 Task: Find connections with filter location Medan with filter topic #Saleswith filter profile language Spanish with filter current company Russell Tobin with filter school Crescent School with filter industry Mental Health Care with filter service category Personal Injury Law with filter keywords title Director of First Impressions
Action: Mouse pressed left at (515, 65)
Screenshot: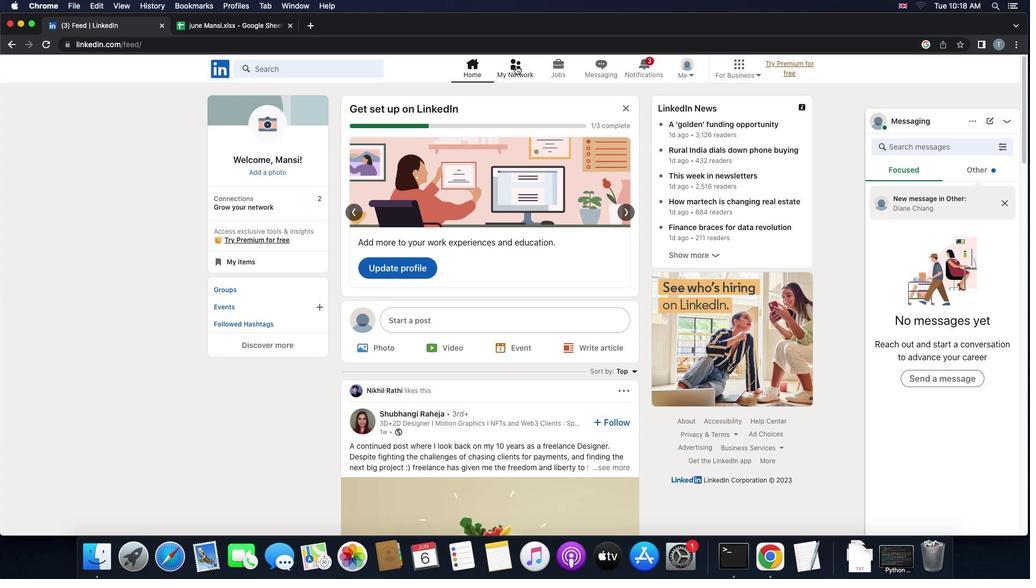 
Action: Mouse moved to (319, 129)
Screenshot: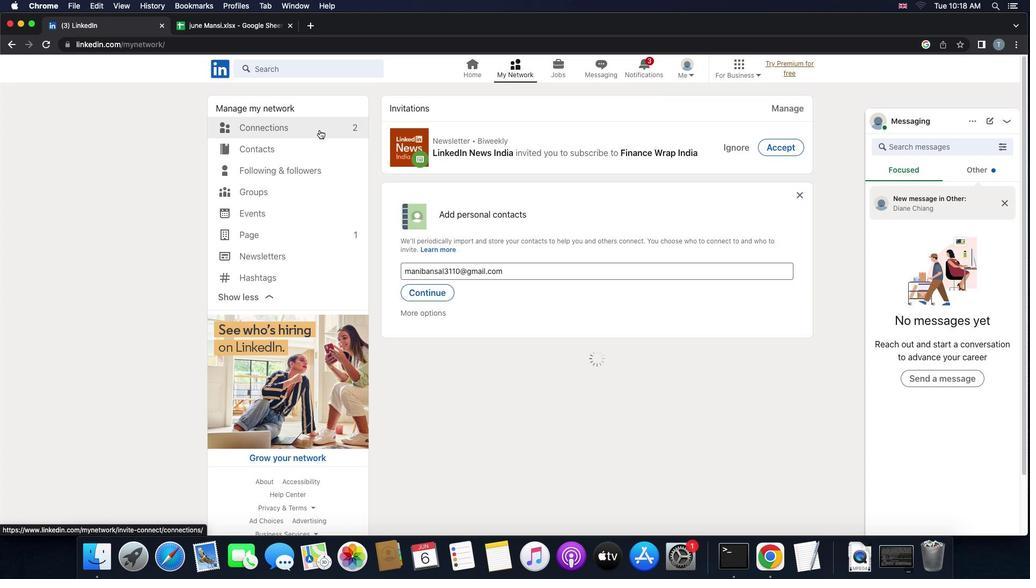 
Action: Mouse pressed left at (319, 129)
Screenshot: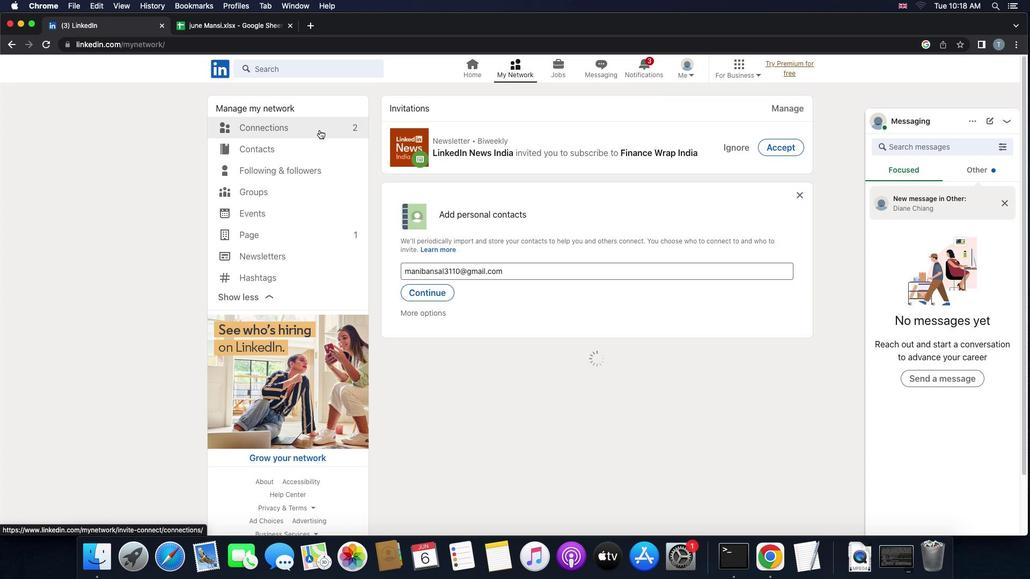 
Action: Mouse moved to (320, 129)
Screenshot: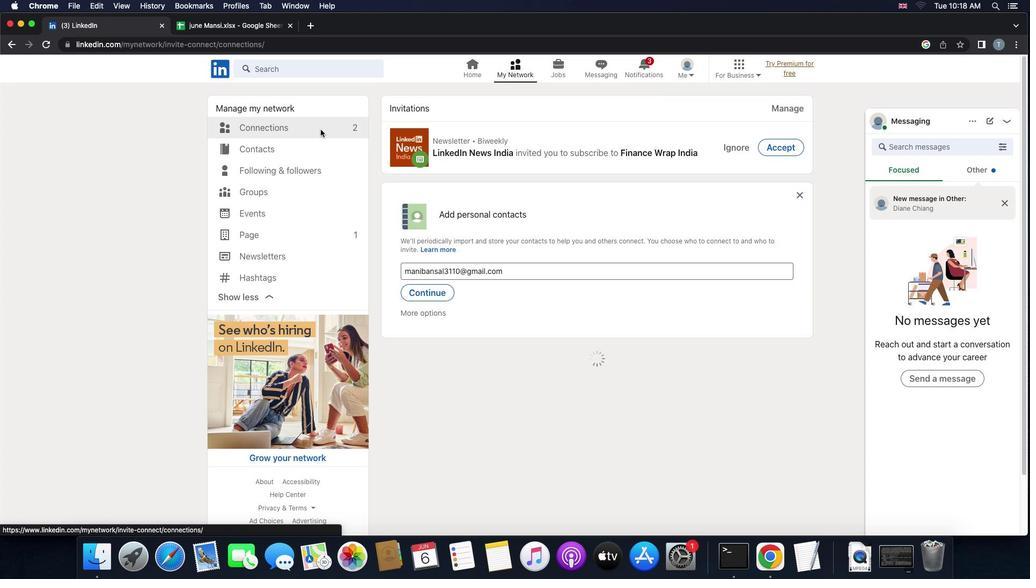 
Action: Mouse pressed left at (320, 129)
Screenshot: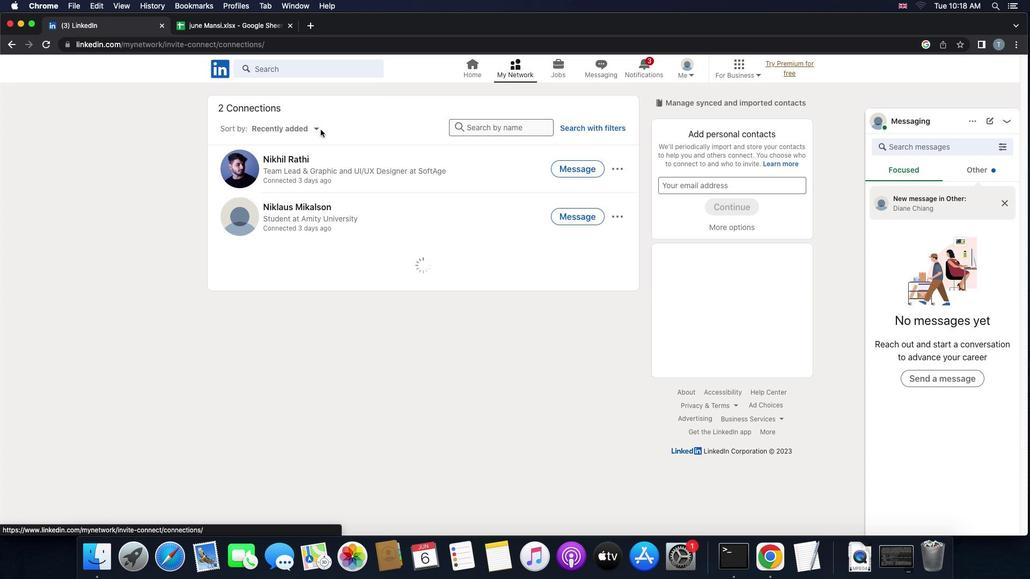 
Action: Mouse moved to (589, 127)
Screenshot: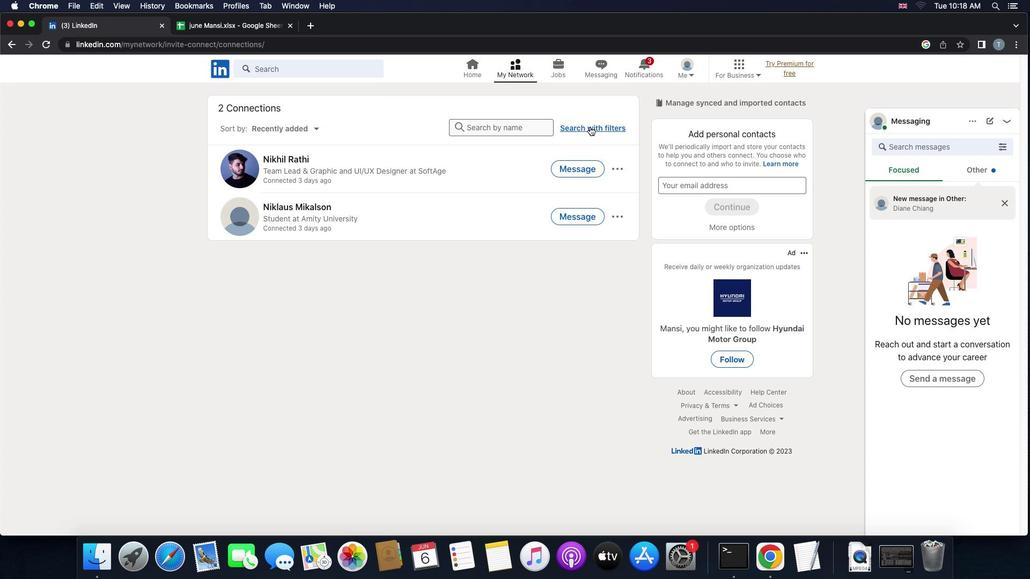 
Action: Mouse pressed left at (589, 127)
Screenshot: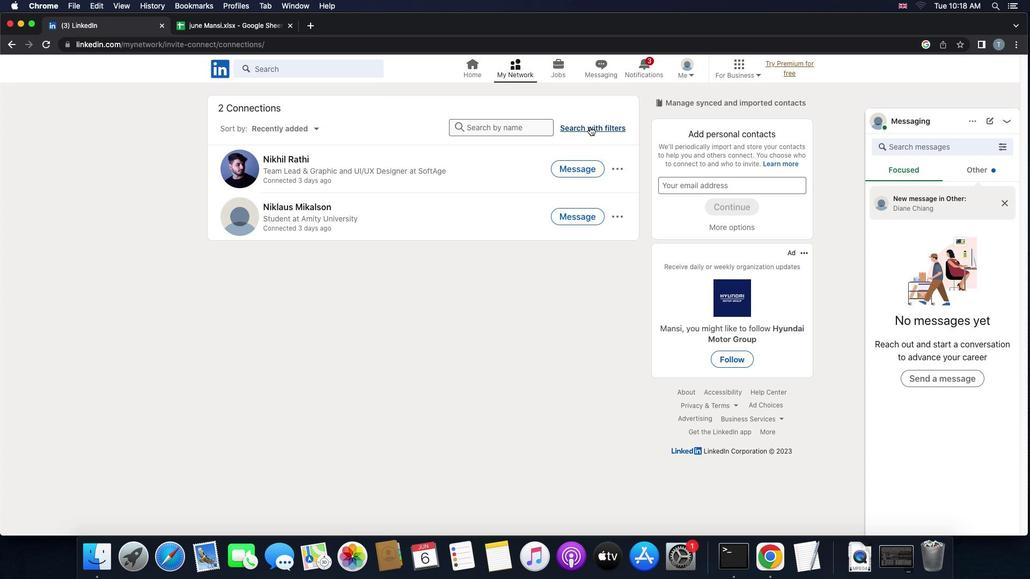 
Action: Mouse moved to (559, 97)
Screenshot: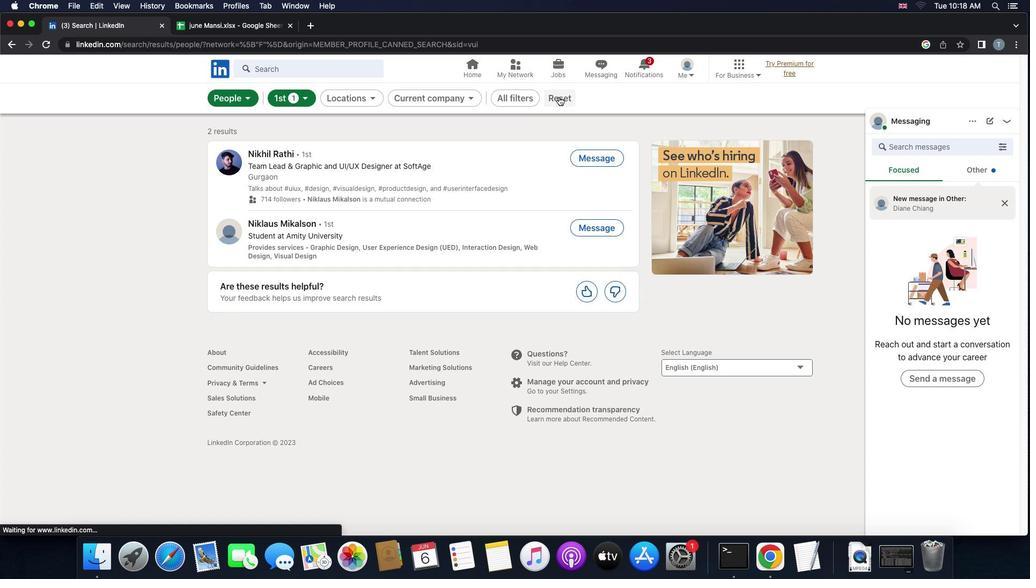 
Action: Mouse pressed left at (559, 97)
Screenshot: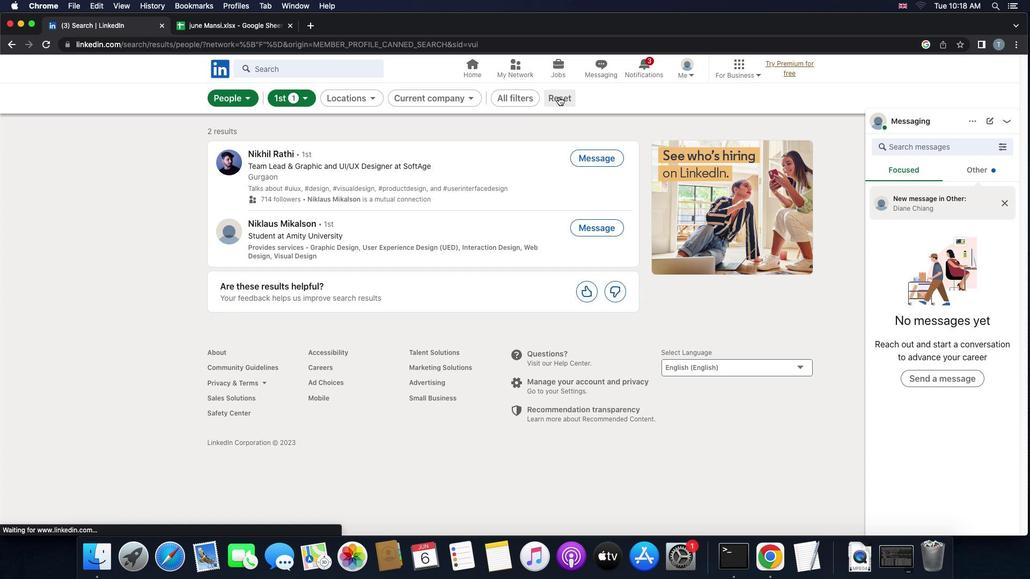 
Action: Mouse moved to (554, 98)
Screenshot: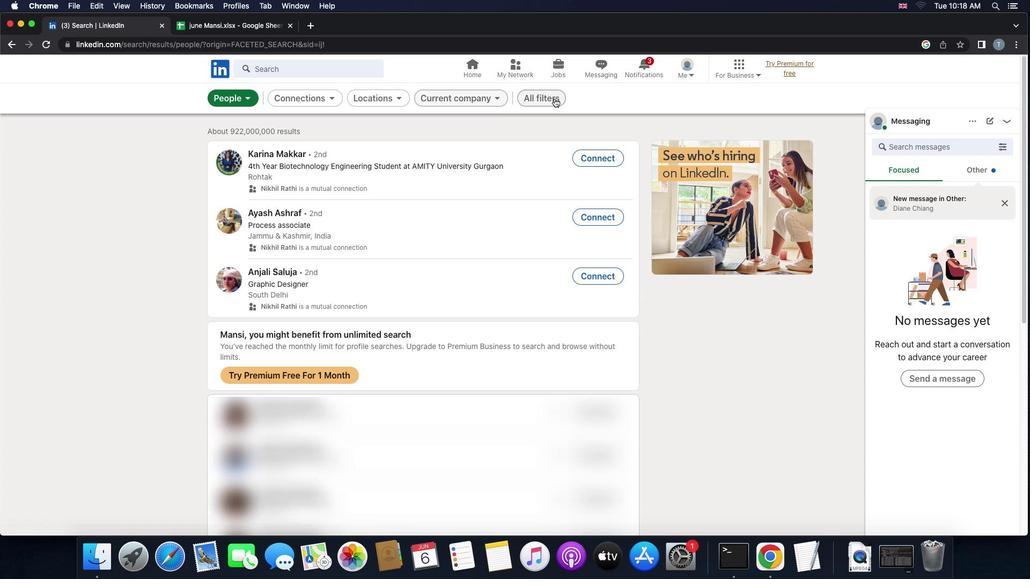 
Action: Mouse pressed left at (554, 98)
Screenshot: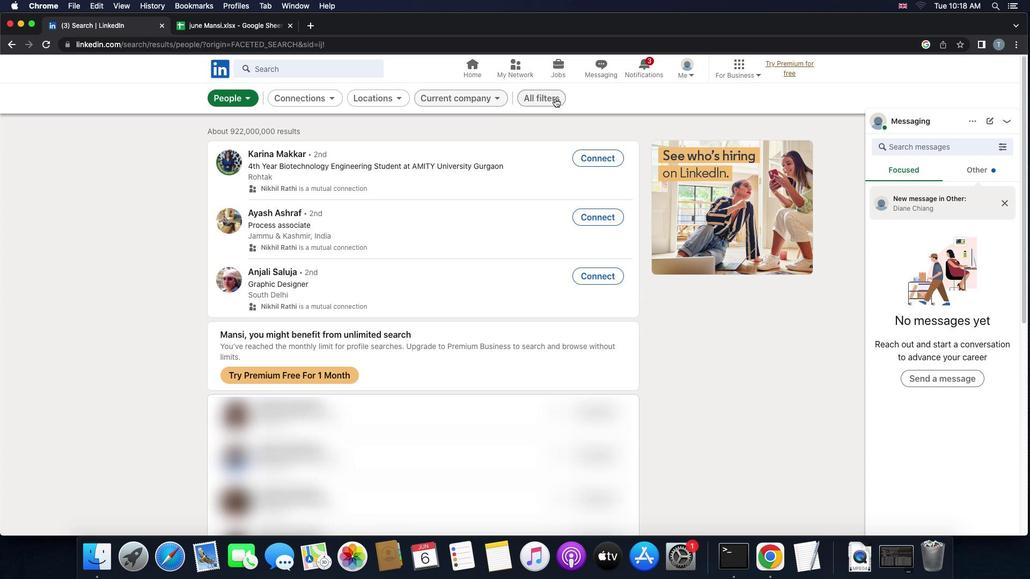 
Action: Mouse moved to (809, 348)
Screenshot: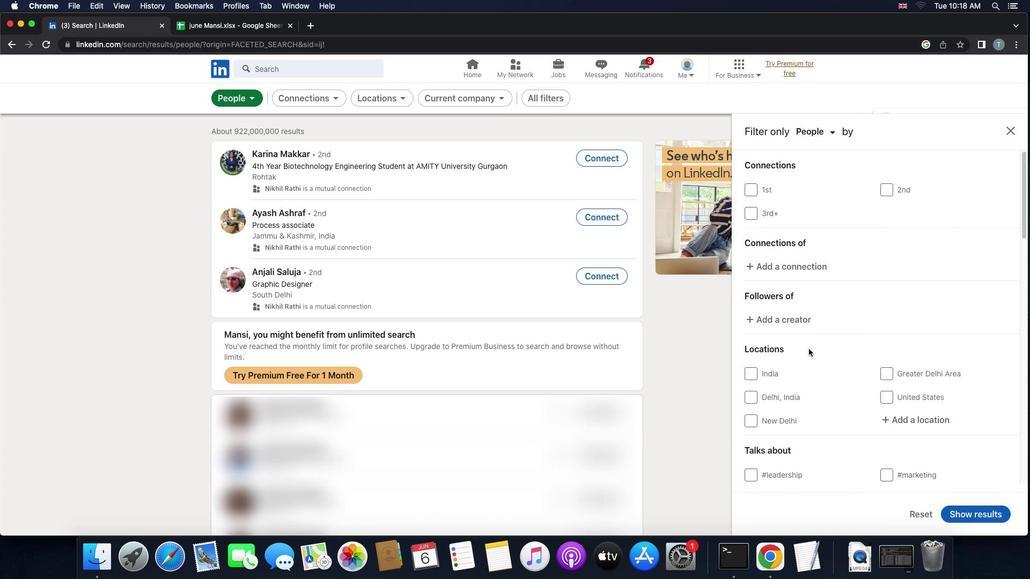 
Action: Mouse scrolled (809, 348) with delta (0, 0)
Screenshot: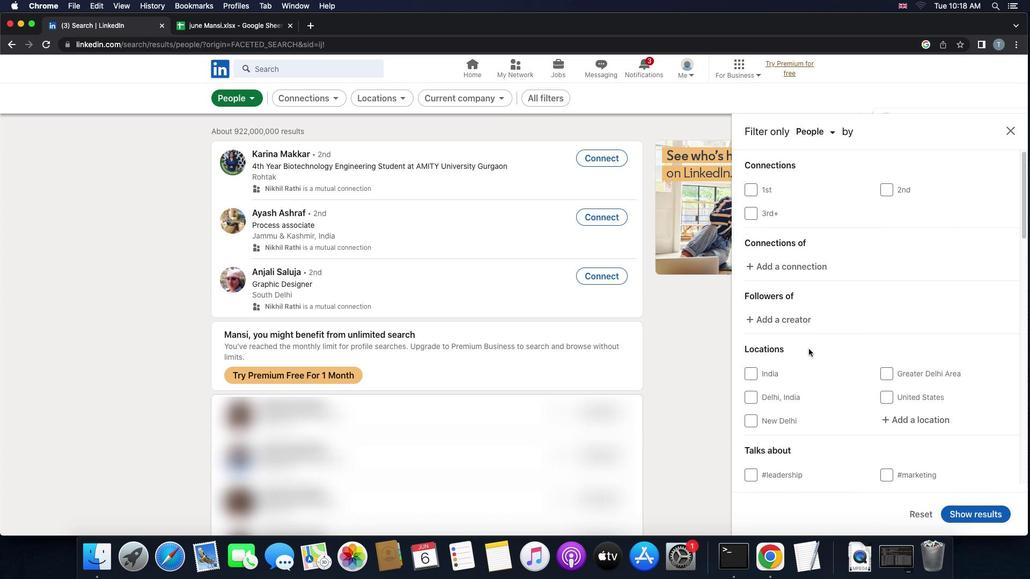 
Action: Mouse scrolled (809, 348) with delta (0, 0)
Screenshot: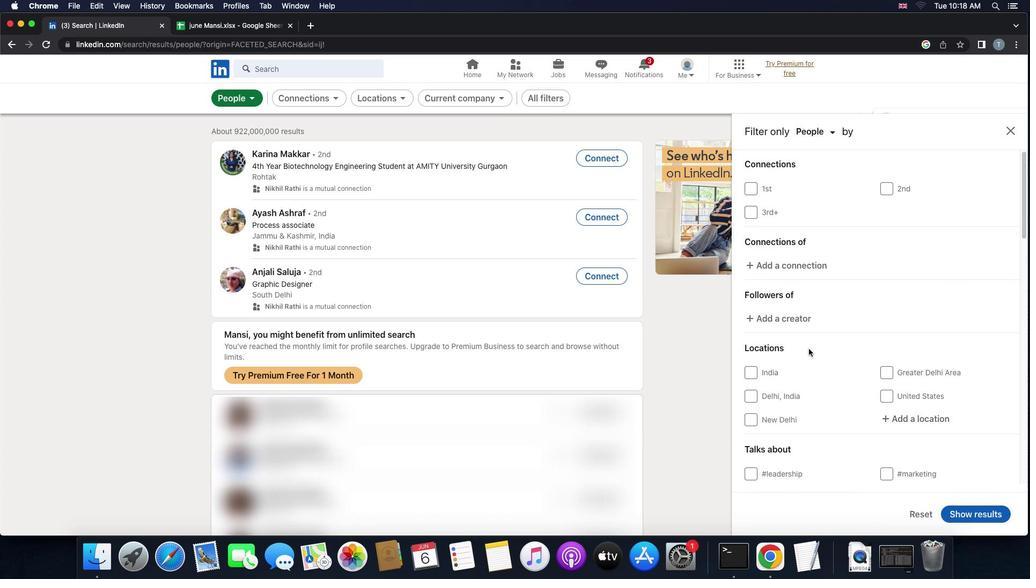 
Action: Mouse scrolled (809, 348) with delta (0, 0)
Screenshot: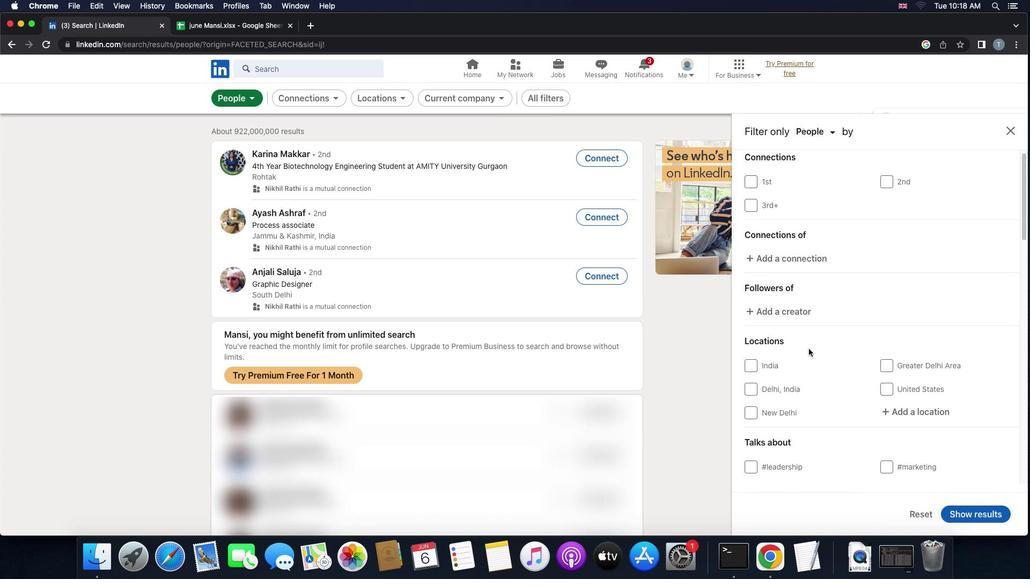 
Action: Mouse moved to (908, 365)
Screenshot: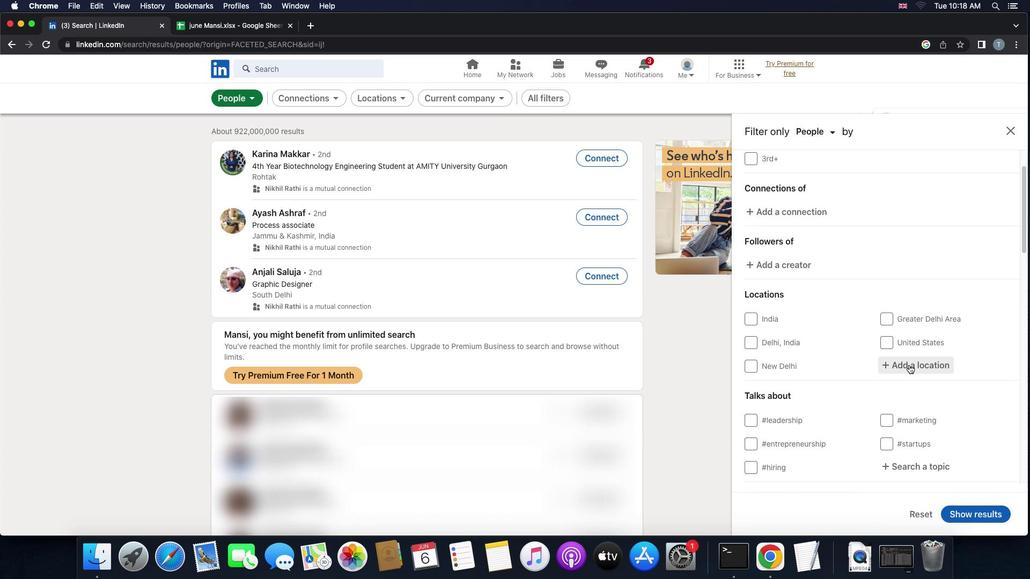 
Action: Mouse pressed left at (908, 365)
Screenshot: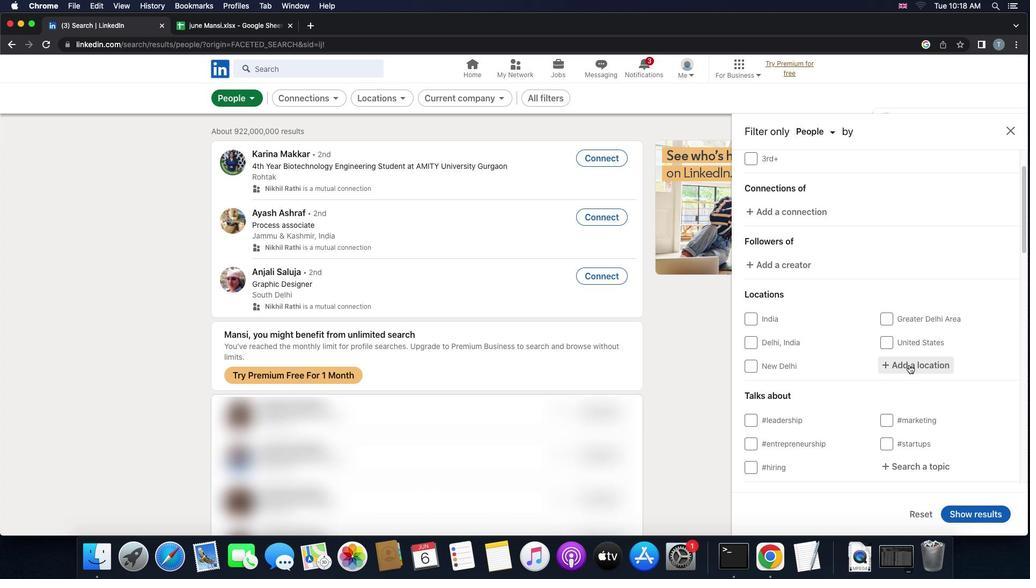 
Action: Mouse moved to (909, 365)
Screenshot: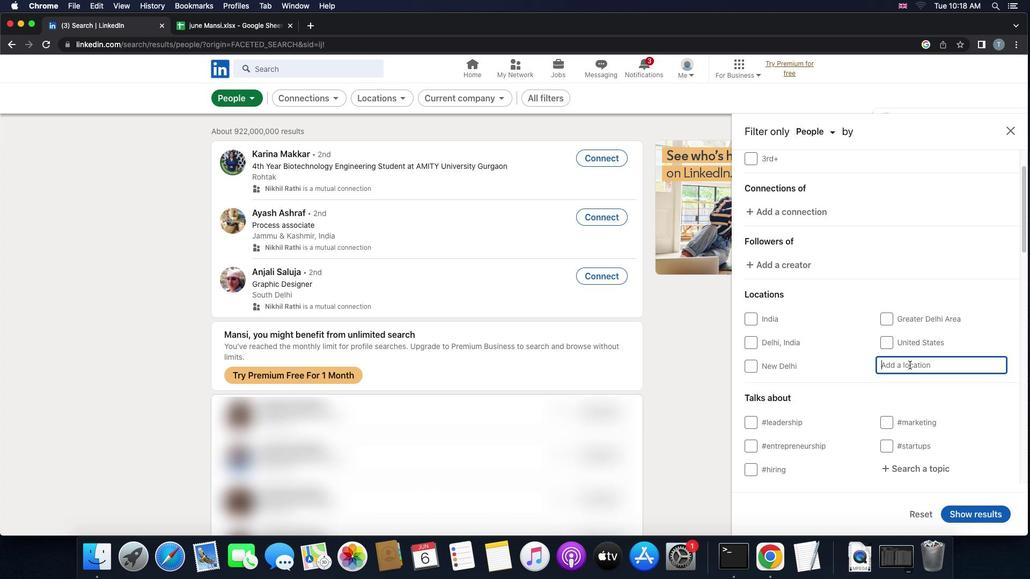 
Action: Key pressed Key.shift'M''e''d''a''n'
Screenshot: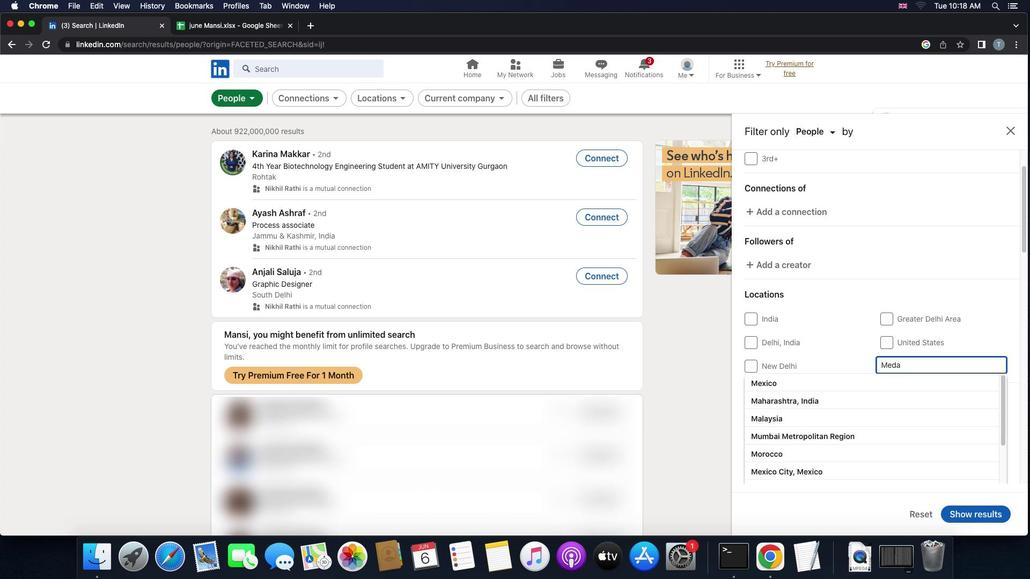 
Action: Mouse moved to (897, 395)
Screenshot: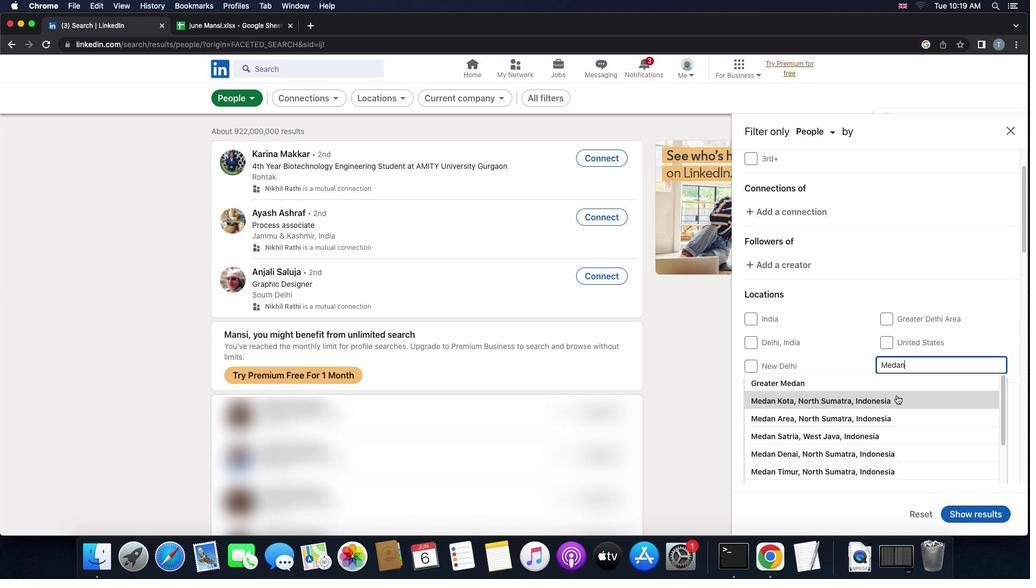 
Action: Mouse pressed left at (897, 395)
Screenshot: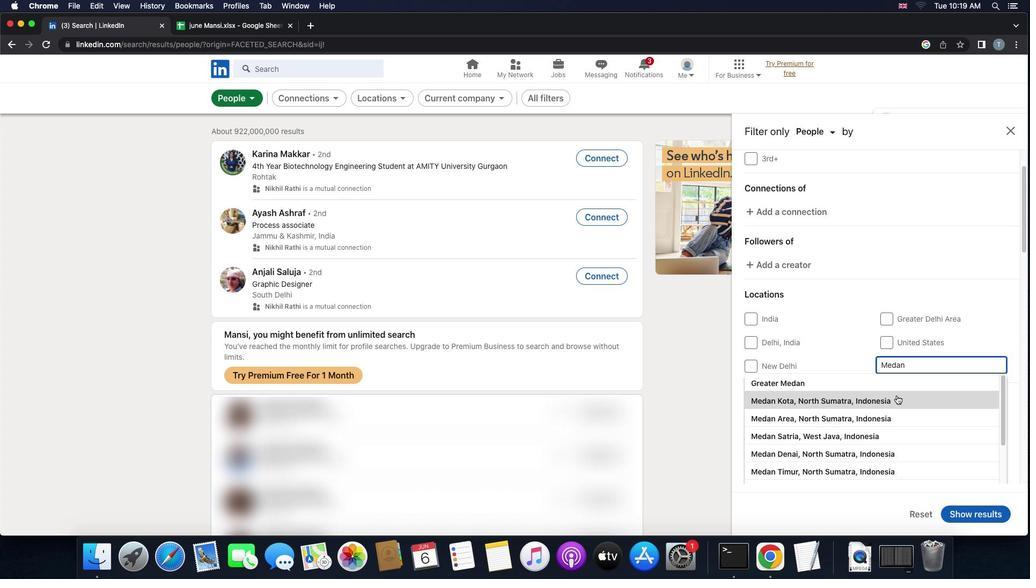 
Action: Mouse scrolled (897, 395) with delta (0, 0)
Screenshot: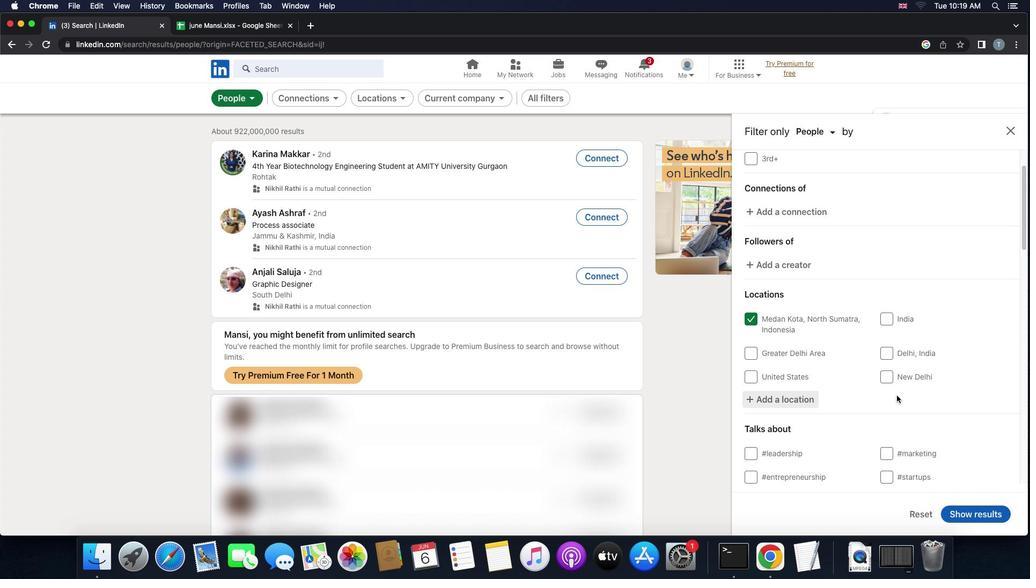 
Action: Mouse scrolled (897, 395) with delta (0, 0)
Screenshot: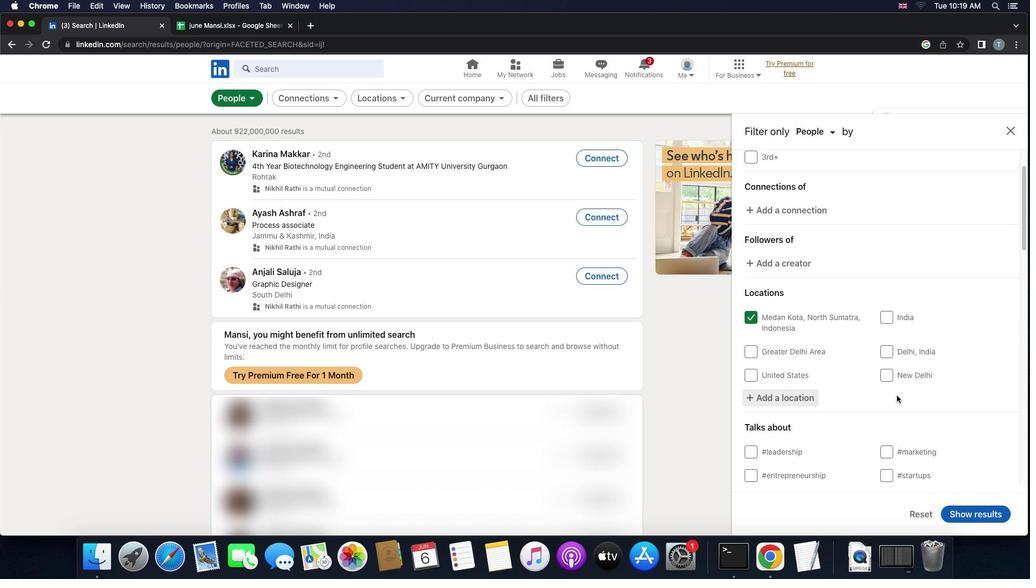 
Action: Mouse scrolled (897, 395) with delta (0, 0)
Screenshot: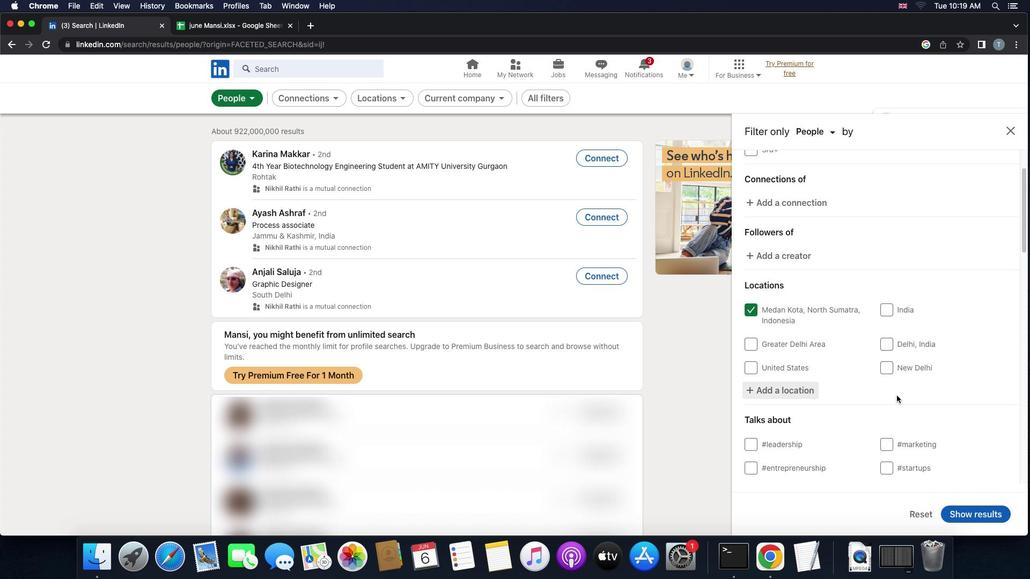 
Action: Mouse scrolled (897, 395) with delta (0, 0)
Screenshot: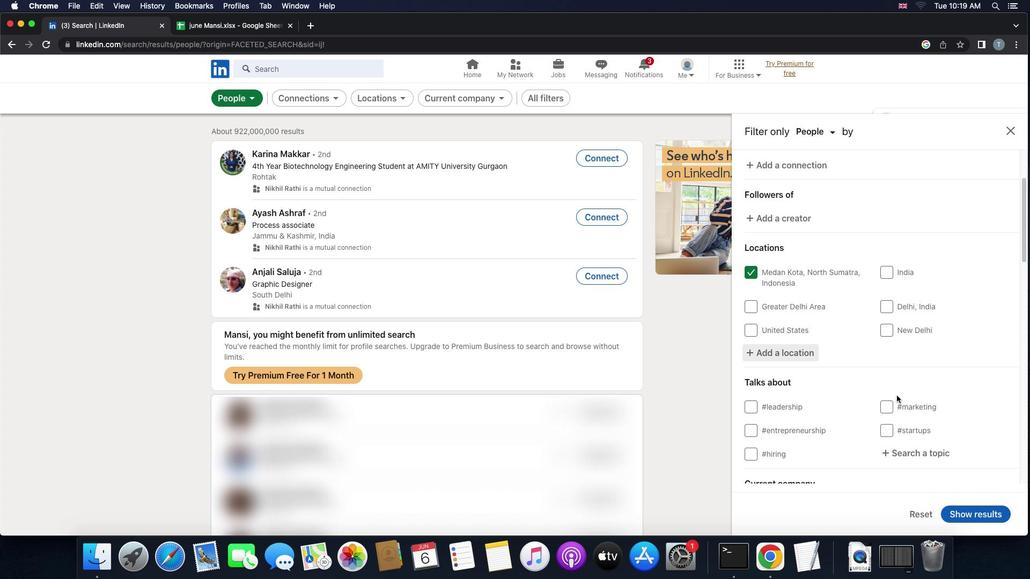 
Action: Mouse scrolled (897, 395) with delta (0, 0)
Screenshot: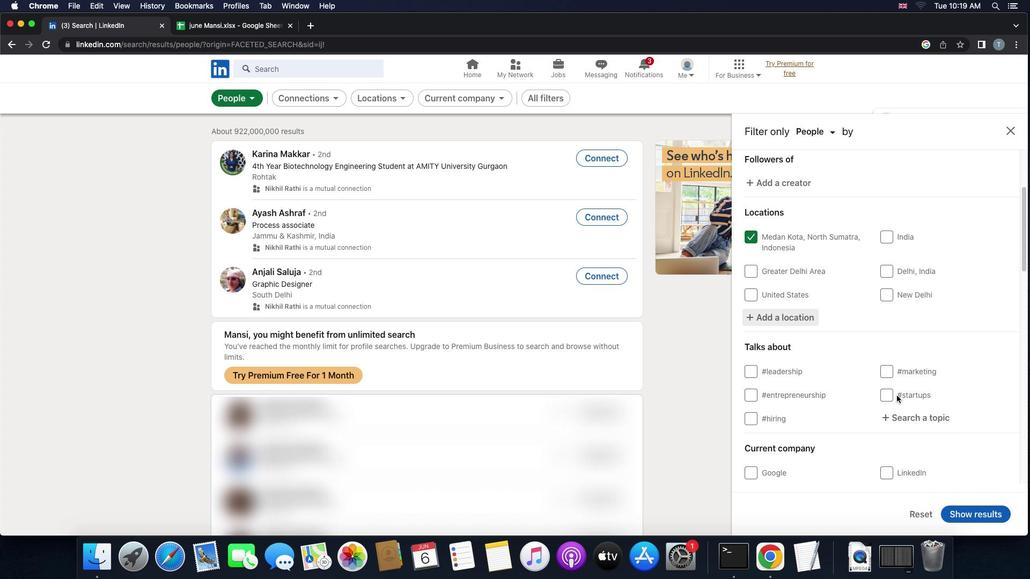 
Action: Mouse scrolled (897, 395) with delta (0, 0)
Screenshot: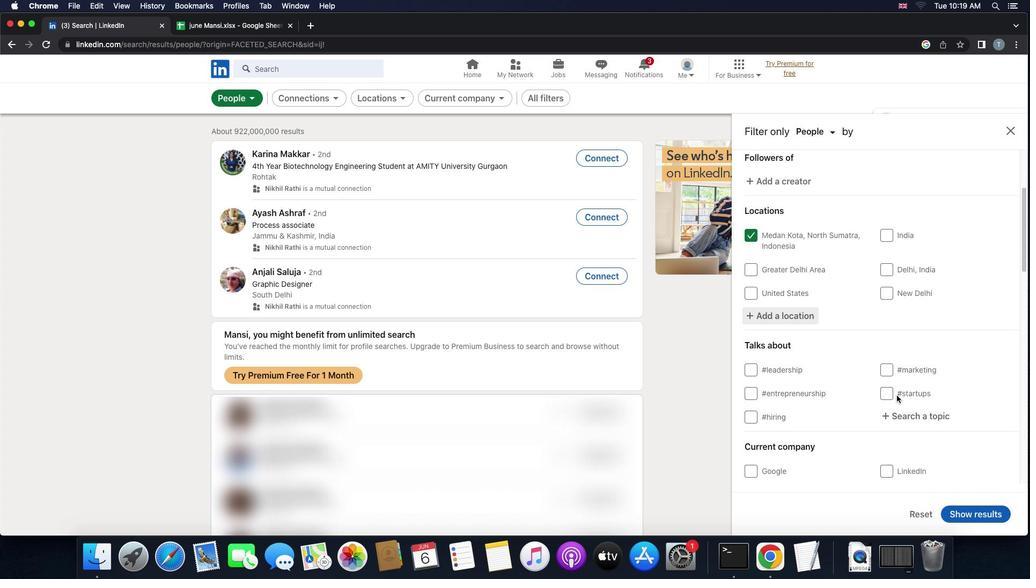 
Action: Mouse scrolled (897, 395) with delta (0, -1)
Screenshot: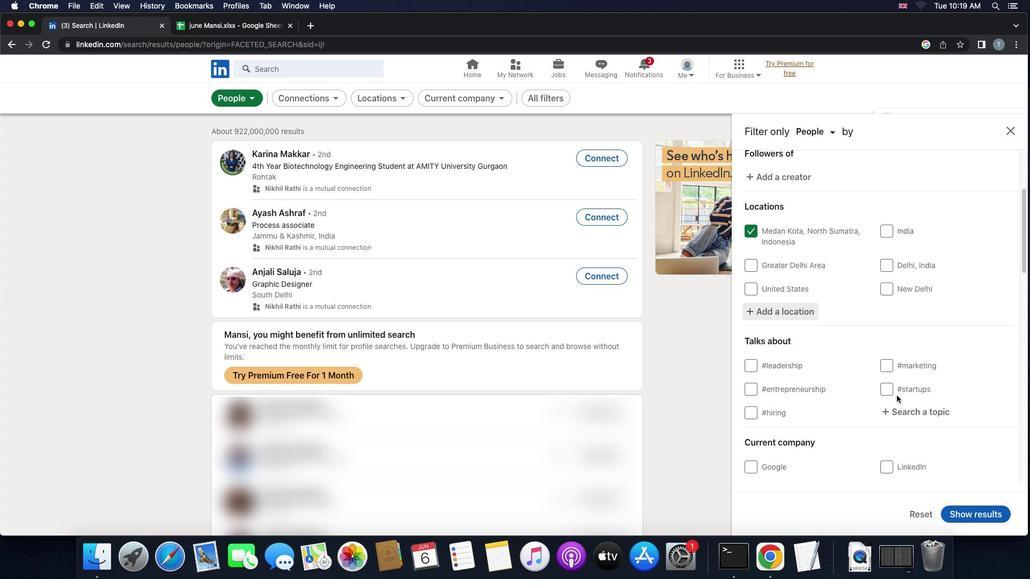 
Action: Mouse moved to (907, 343)
Screenshot: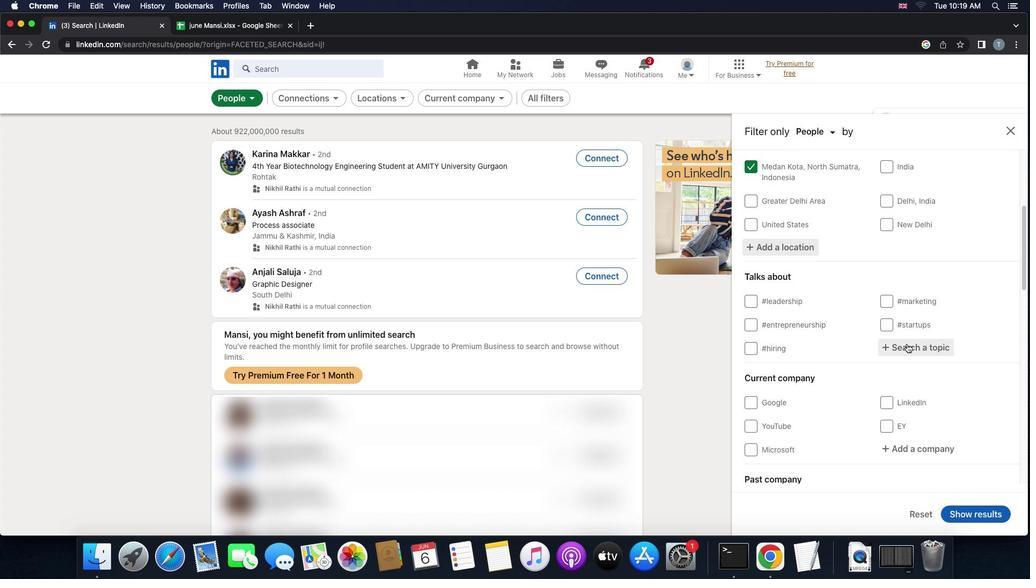 
Action: Mouse pressed left at (907, 343)
Screenshot: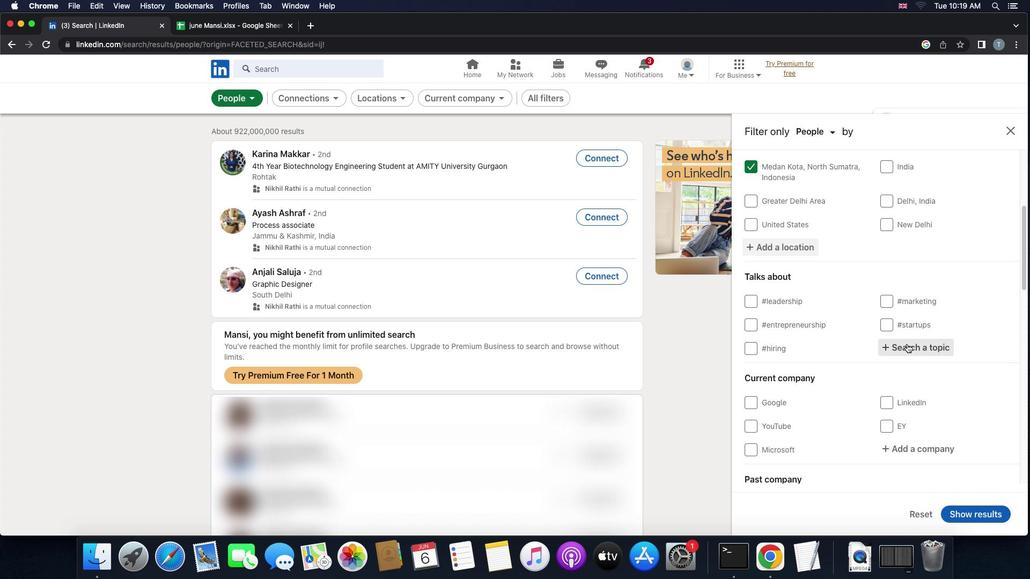 
Action: Key pressed 's''a''l''e''s'
Screenshot: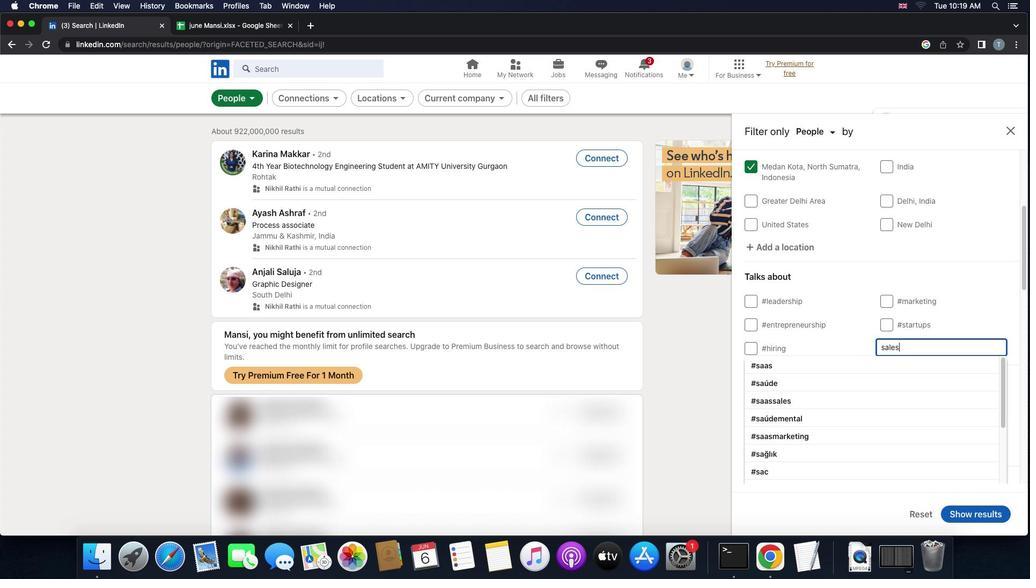 
Action: Mouse moved to (897, 362)
Screenshot: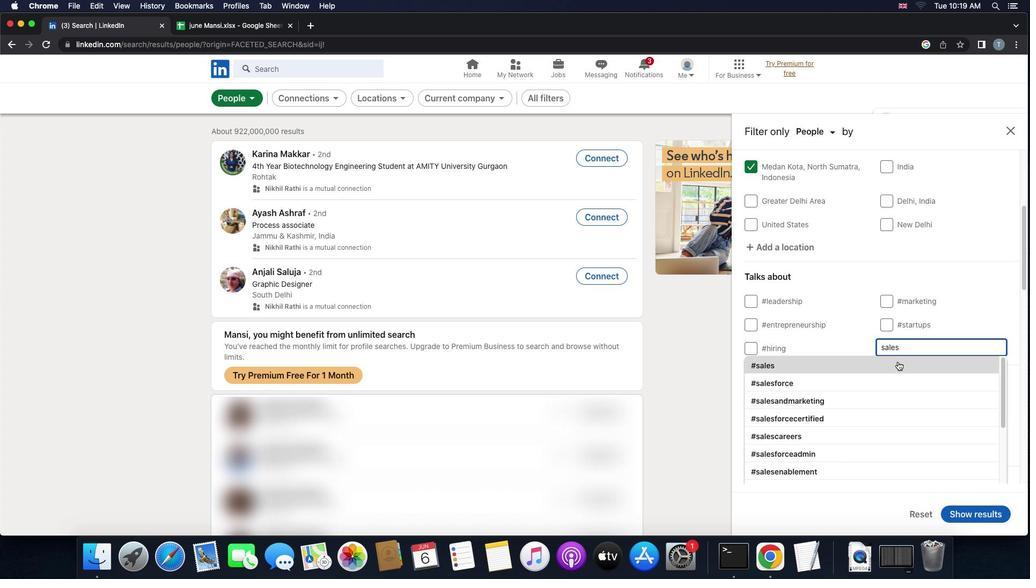 
Action: Mouse pressed left at (897, 362)
Screenshot: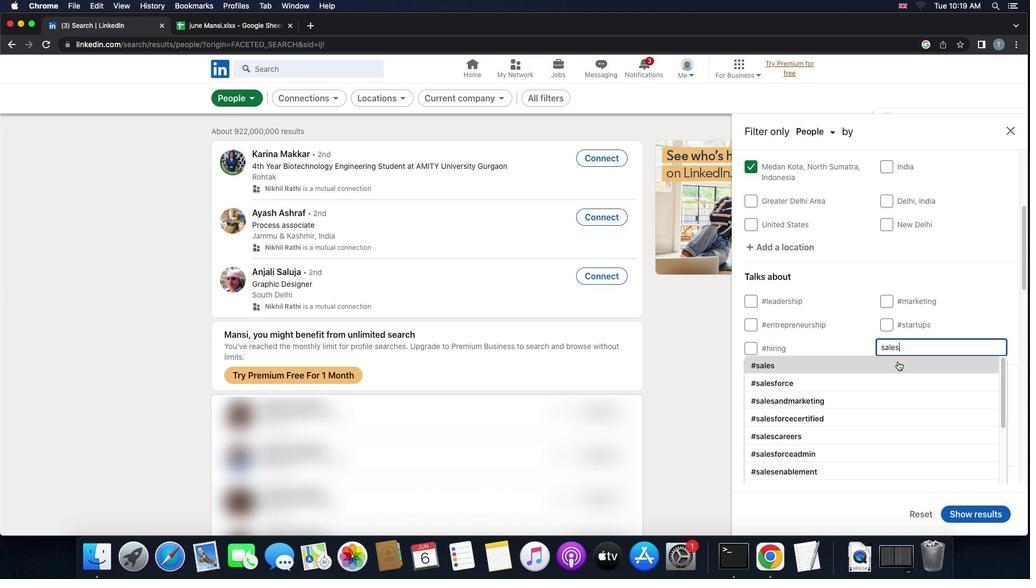 
Action: Mouse scrolled (897, 362) with delta (0, 0)
Screenshot: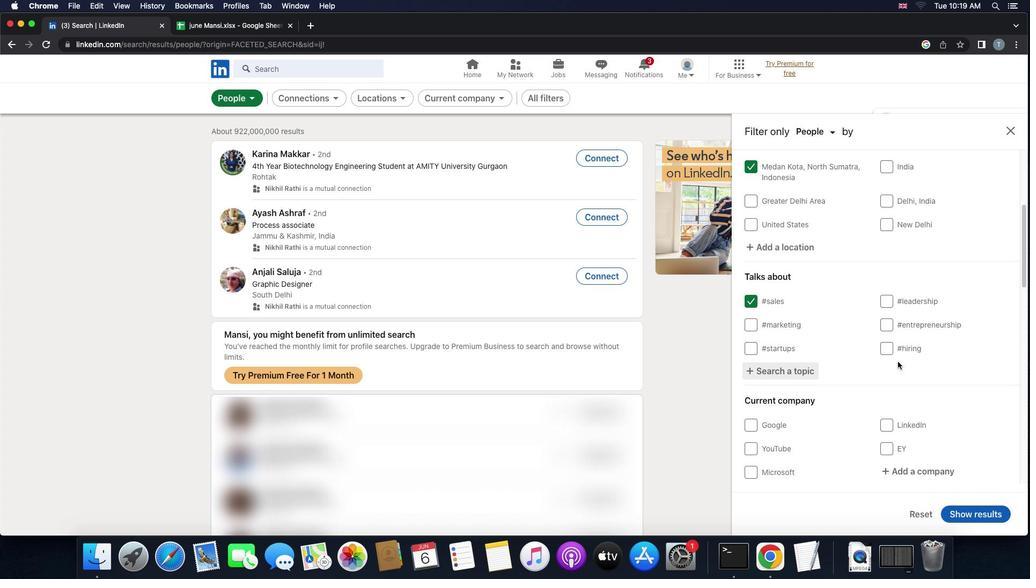 
Action: Mouse scrolled (897, 362) with delta (0, 0)
Screenshot: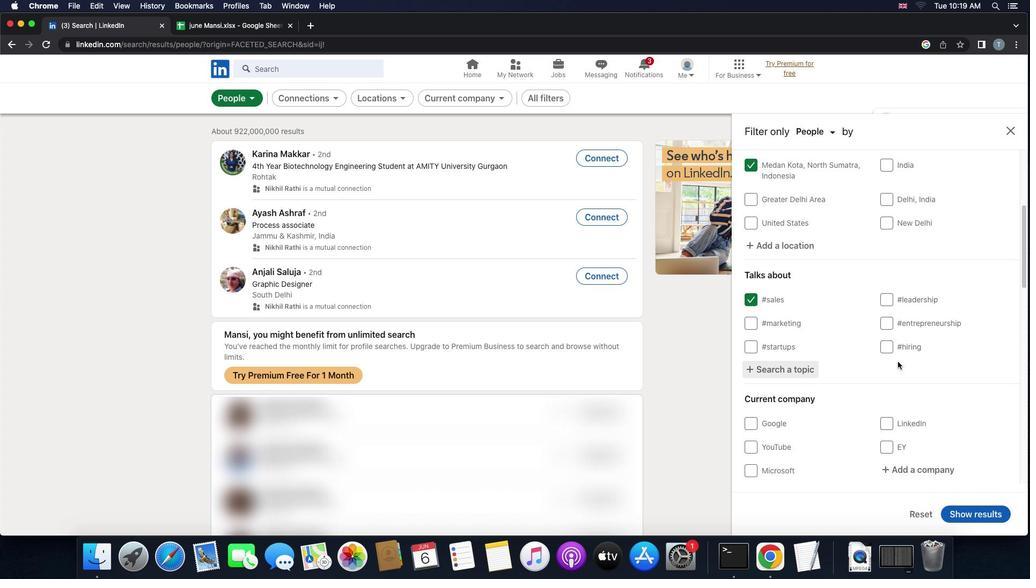 
Action: Mouse scrolled (897, 362) with delta (0, 0)
Screenshot: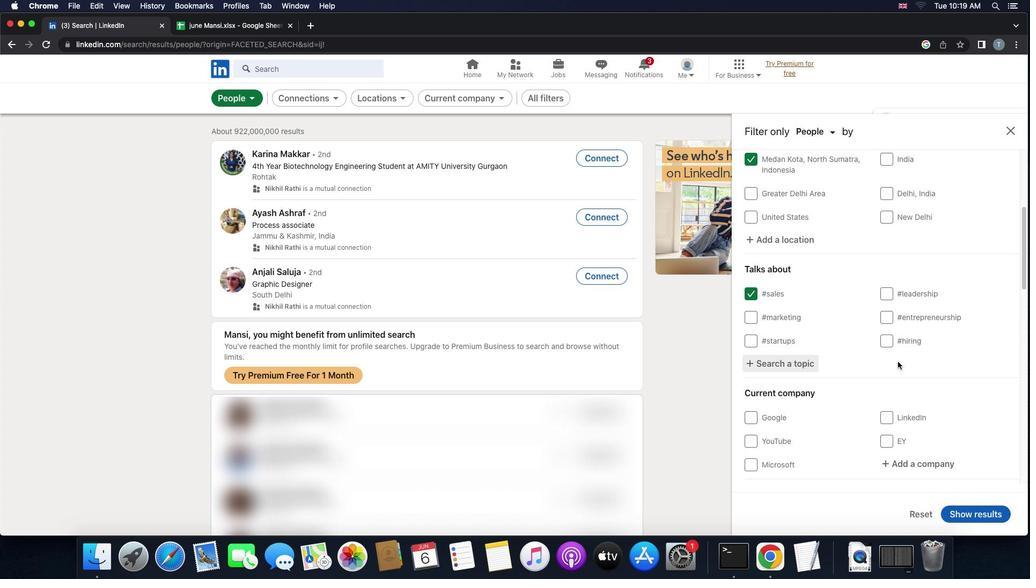
Action: Mouse scrolled (897, 362) with delta (0, 0)
Screenshot: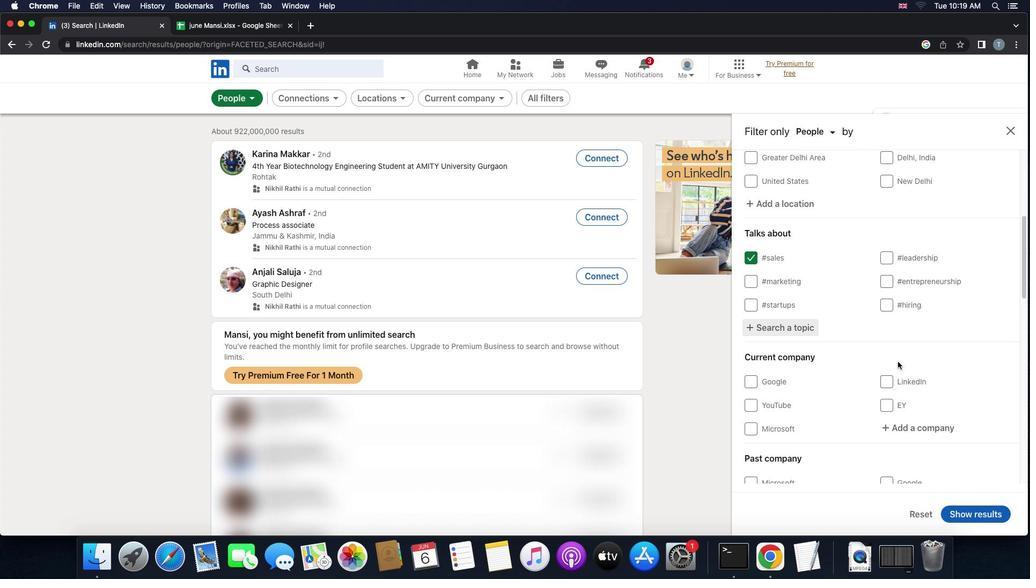 
Action: Mouse scrolled (897, 362) with delta (0, 0)
Screenshot: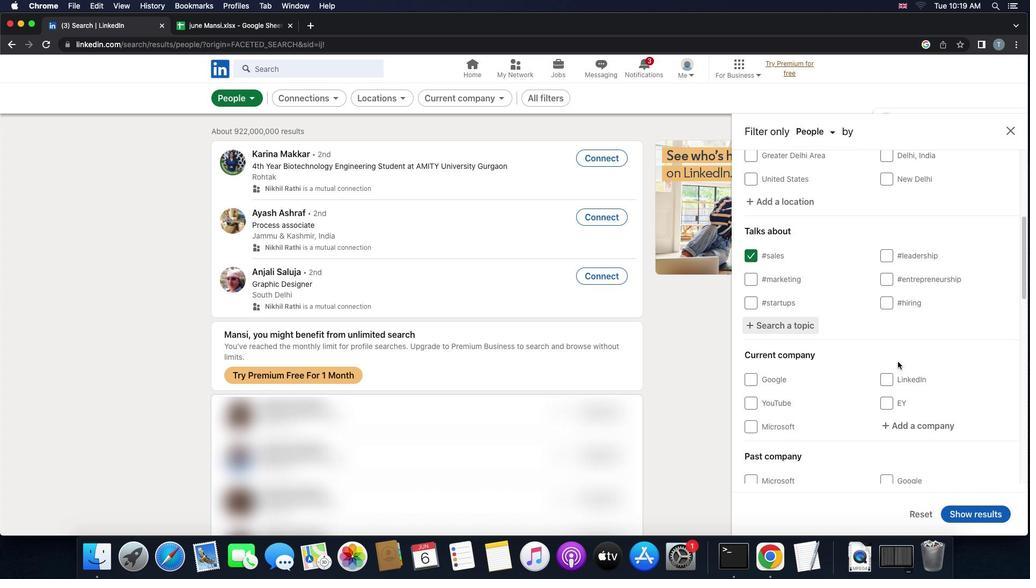 
Action: Mouse scrolled (897, 362) with delta (0, 0)
Screenshot: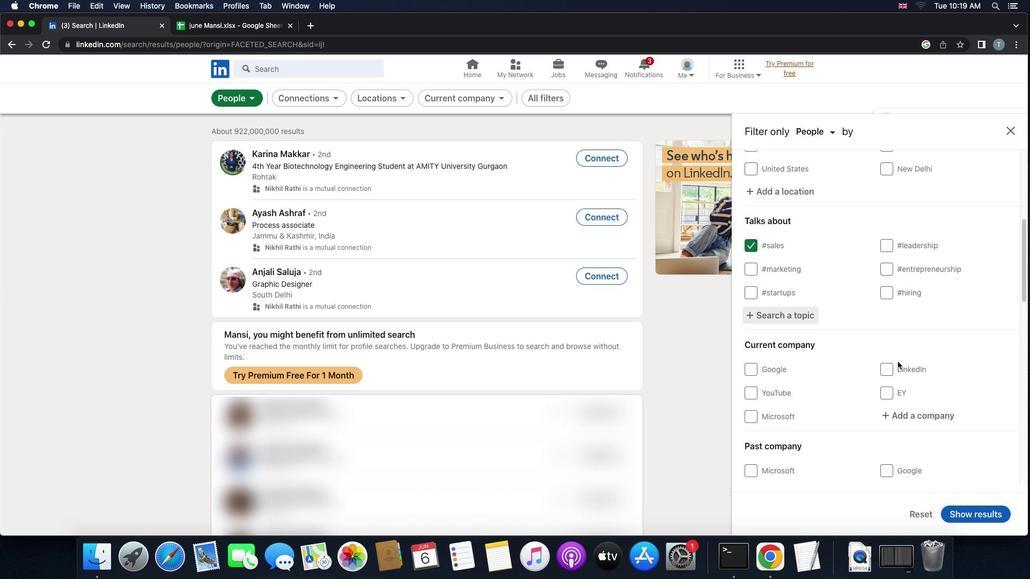 
Action: Mouse scrolled (897, 362) with delta (0, 0)
Screenshot: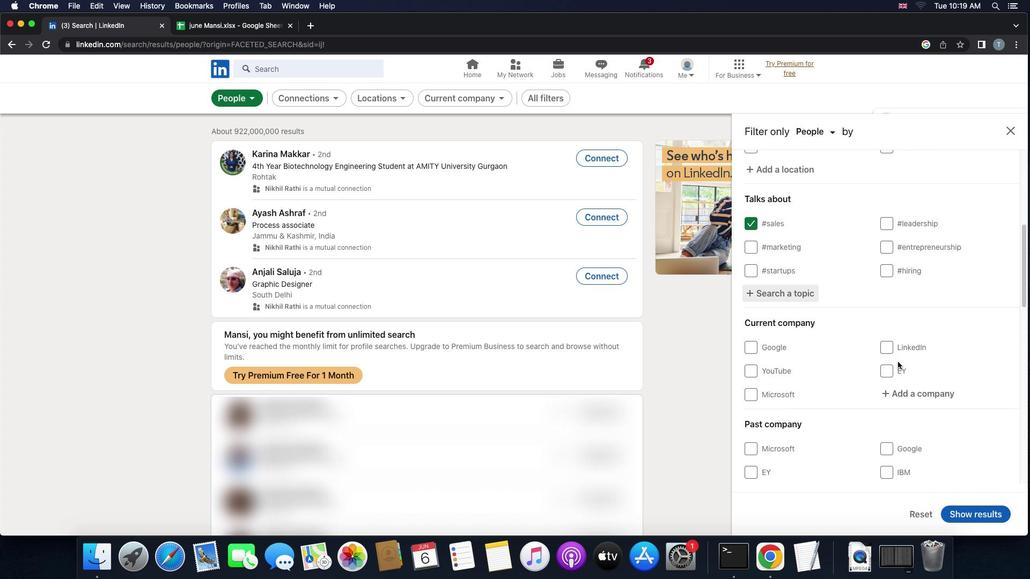
Action: Mouse scrolled (897, 362) with delta (0, 0)
Screenshot: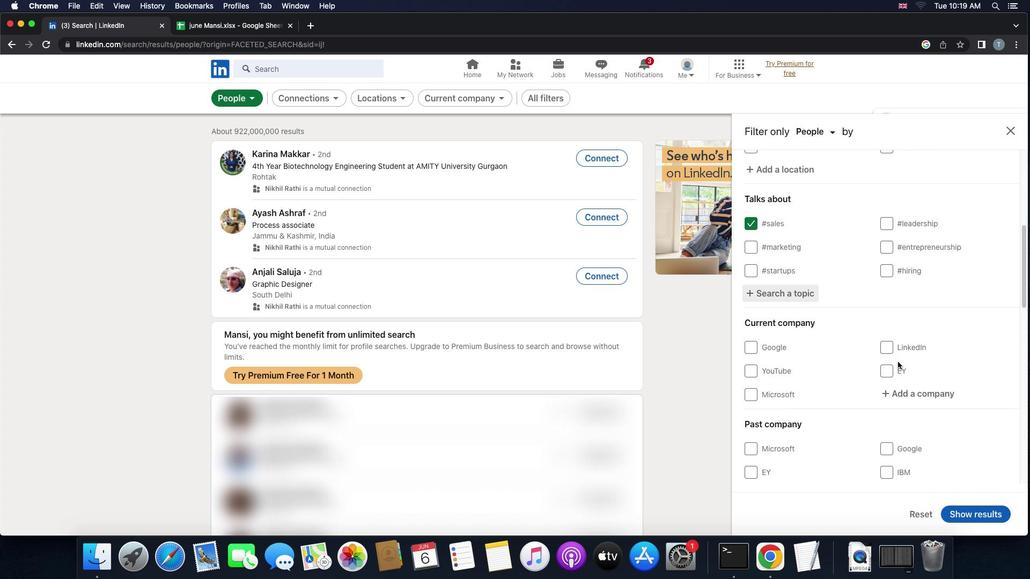 
Action: Mouse scrolled (897, 362) with delta (0, 0)
Screenshot: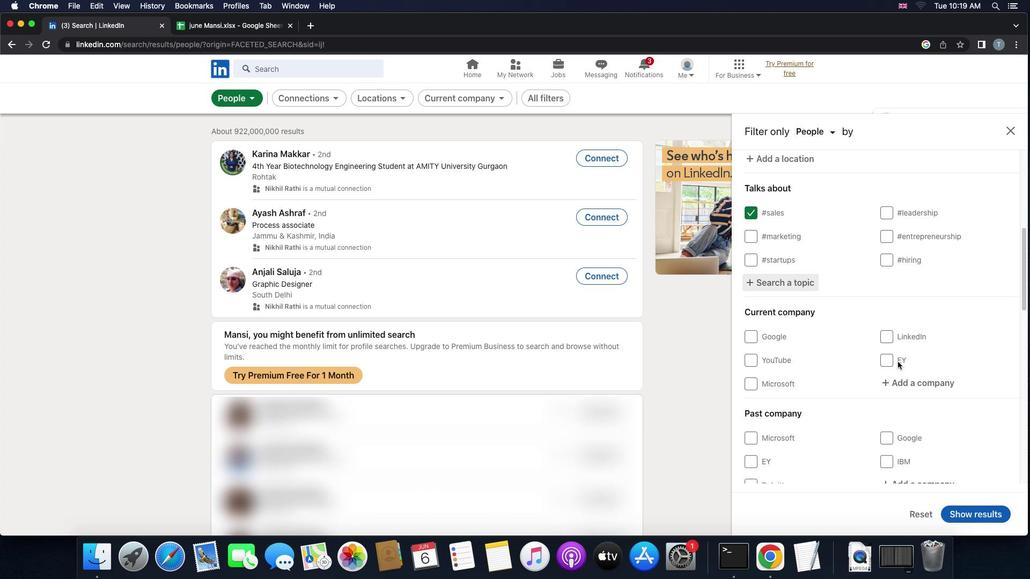 
Action: Mouse scrolled (897, 362) with delta (0, 0)
Screenshot: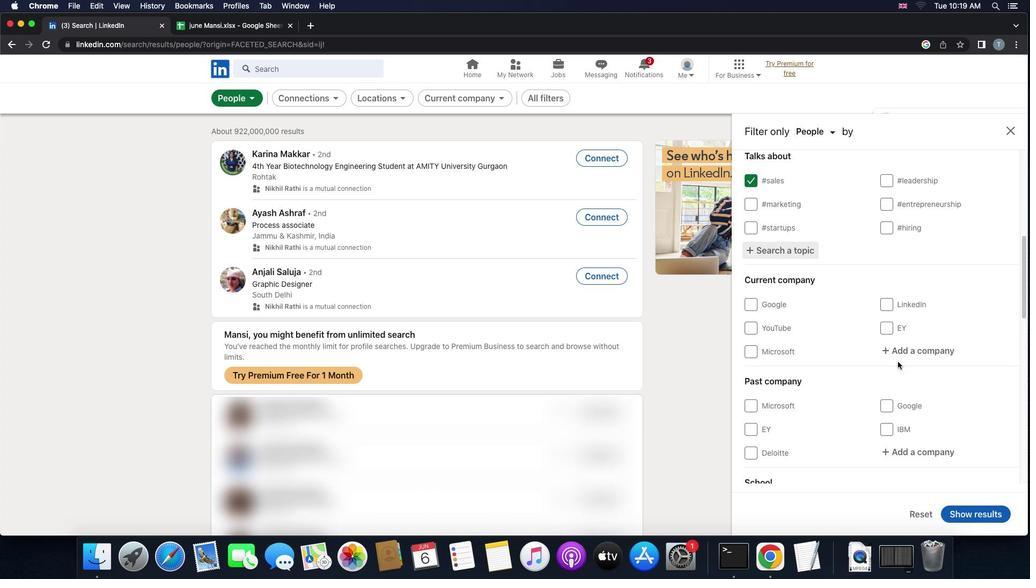 
Action: Mouse scrolled (897, 362) with delta (0, 0)
Screenshot: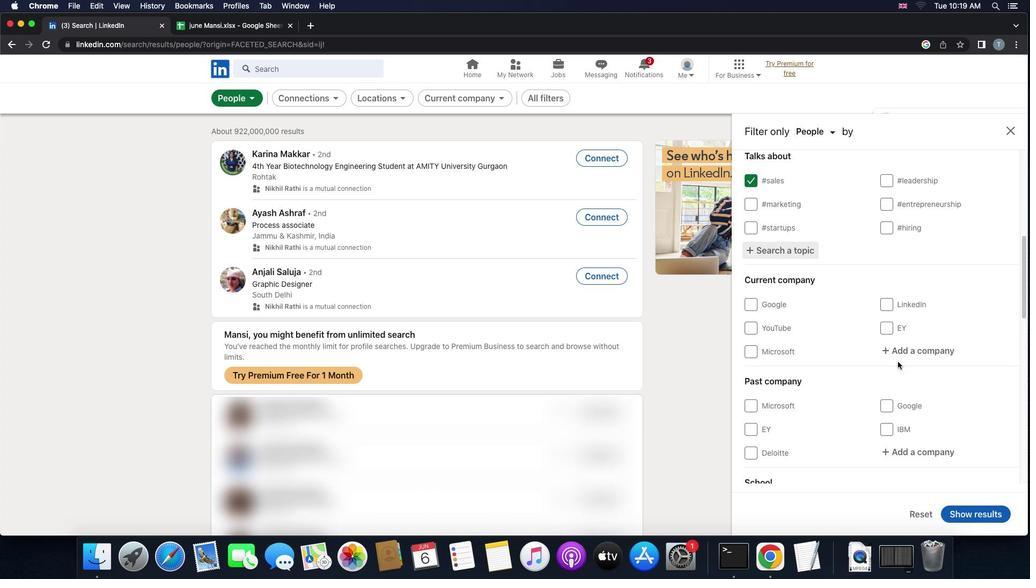 
Action: Mouse scrolled (897, 362) with delta (0, -1)
Screenshot: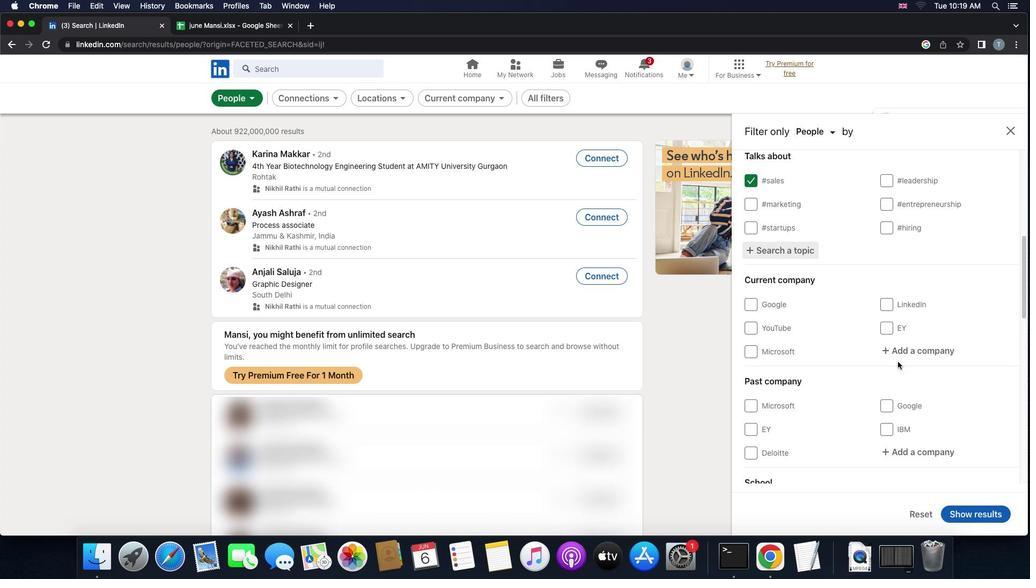 
Action: Mouse scrolled (897, 362) with delta (0, -2)
Screenshot: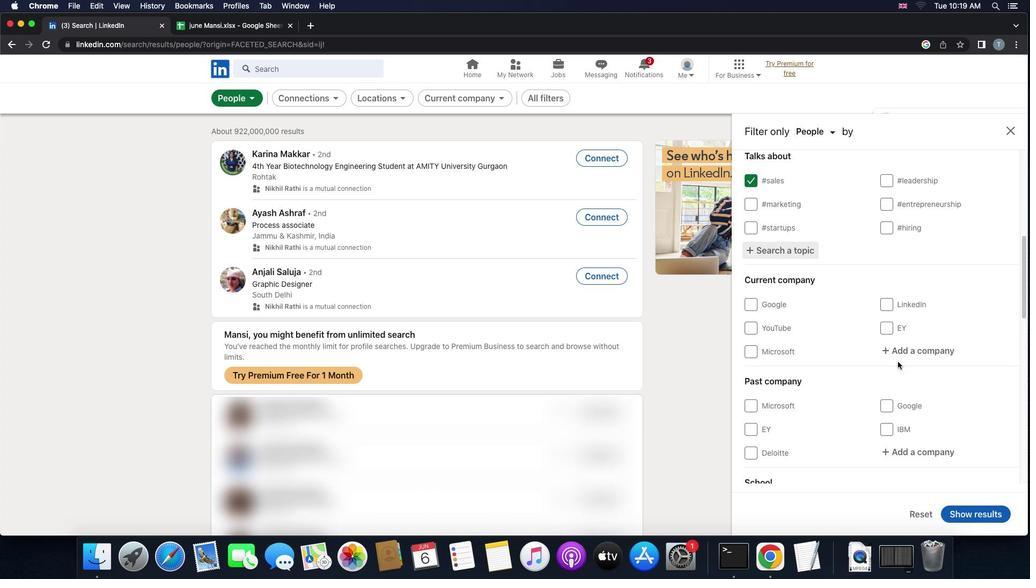 
Action: Mouse scrolled (897, 362) with delta (0, 0)
Screenshot: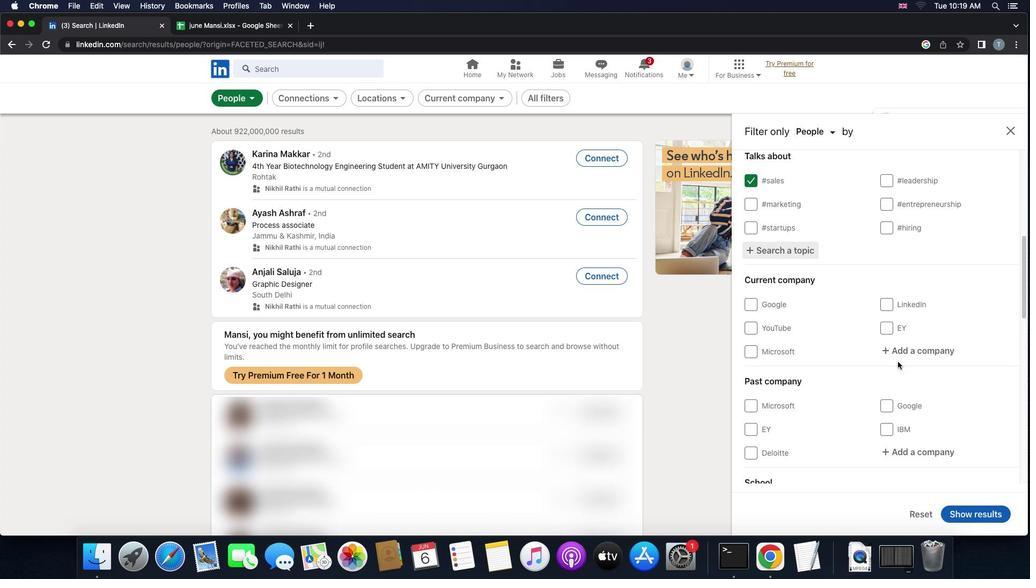
Action: Mouse scrolled (897, 362) with delta (0, 0)
Screenshot: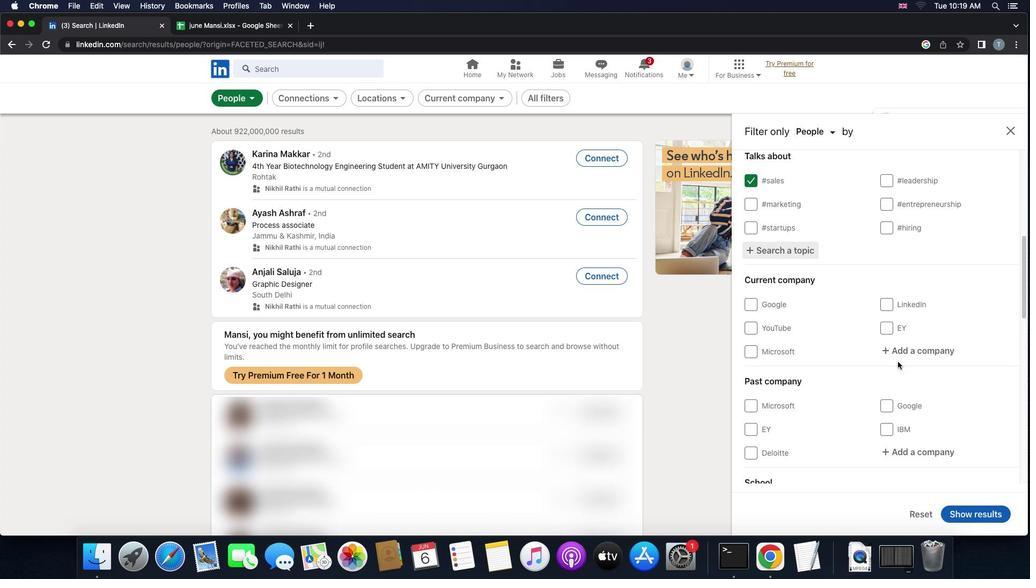 
Action: Mouse scrolled (897, 362) with delta (0, 0)
Screenshot: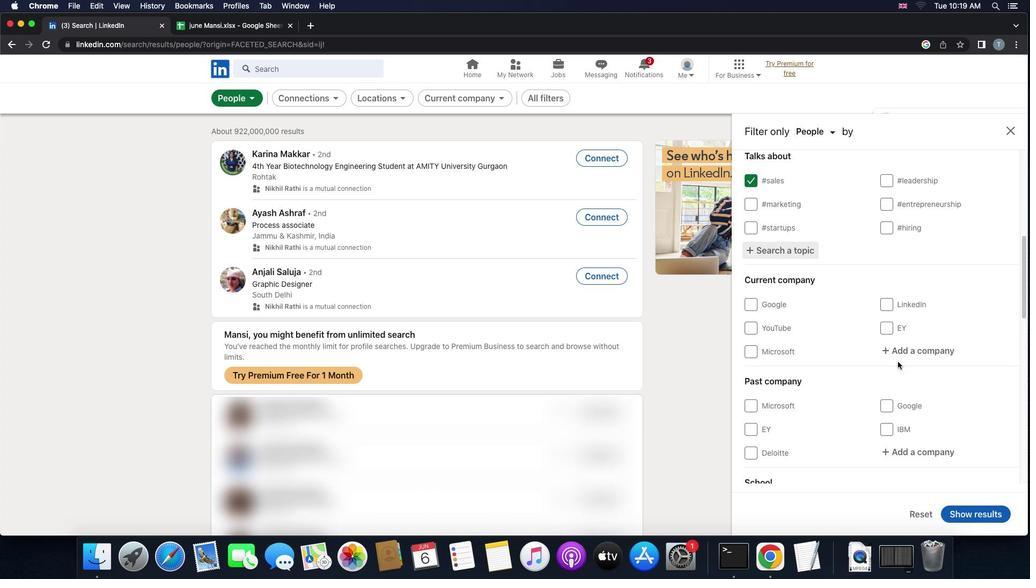 
Action: Mouse scrolled (897, 362) with delta (0, -1)
Screenshot: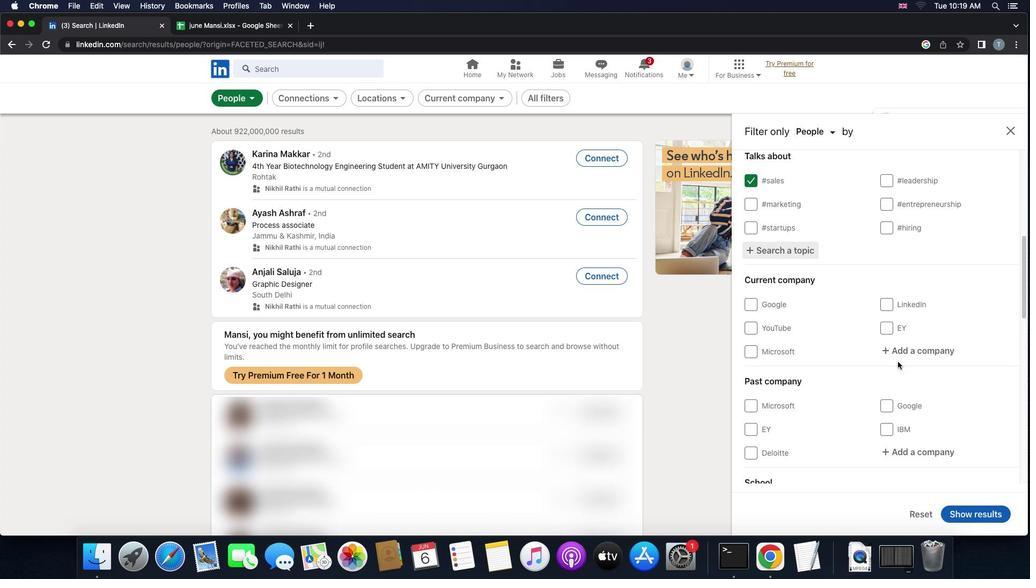 
Action: Mouse scrolled (897, 362) with delta (0, 0)
Screenshot: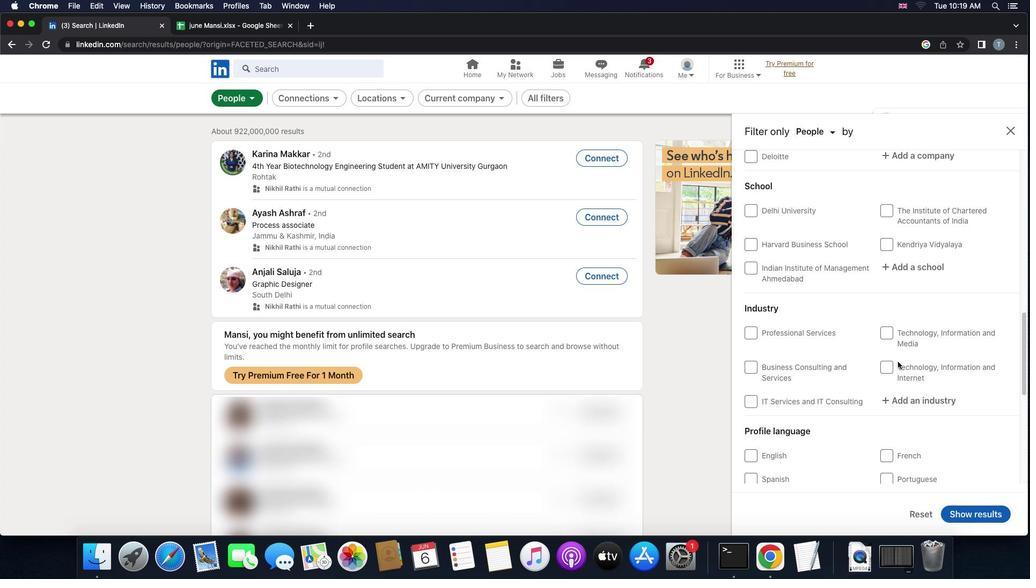 
Action: Mouse scrolled (897, 362) with delta (0, 0)
Screenshot: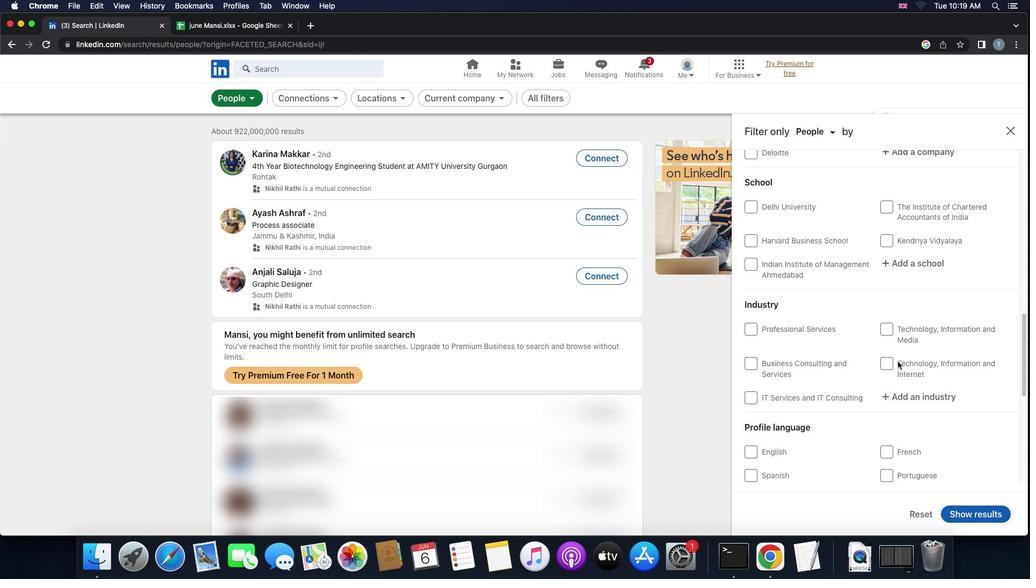 
Action: Mouse scrolled (897, 362) with delta (0, -1)
Screenshot: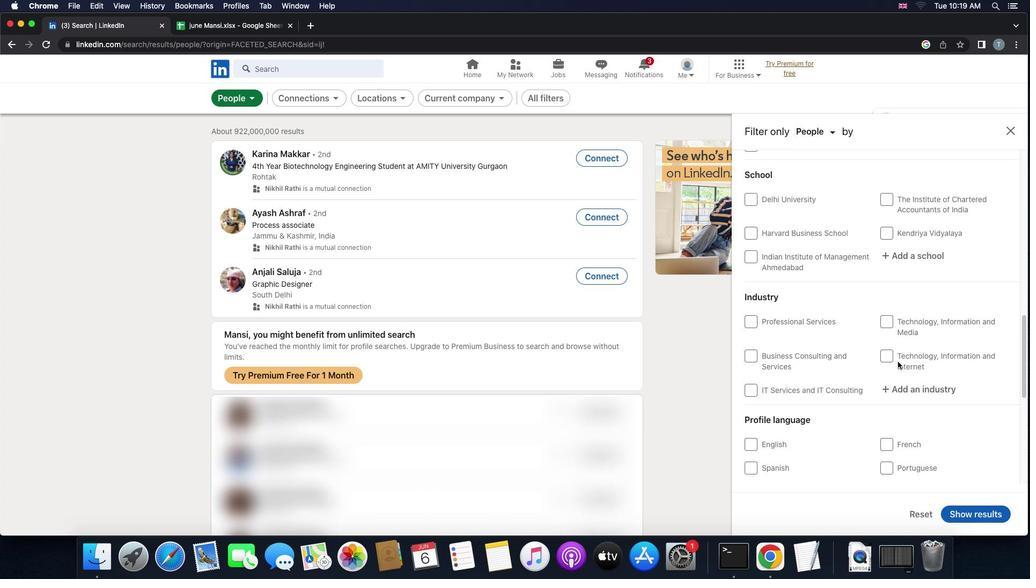 
Action: Mouse scrolled (897, 362) with delta (0, -1)
Screenshot: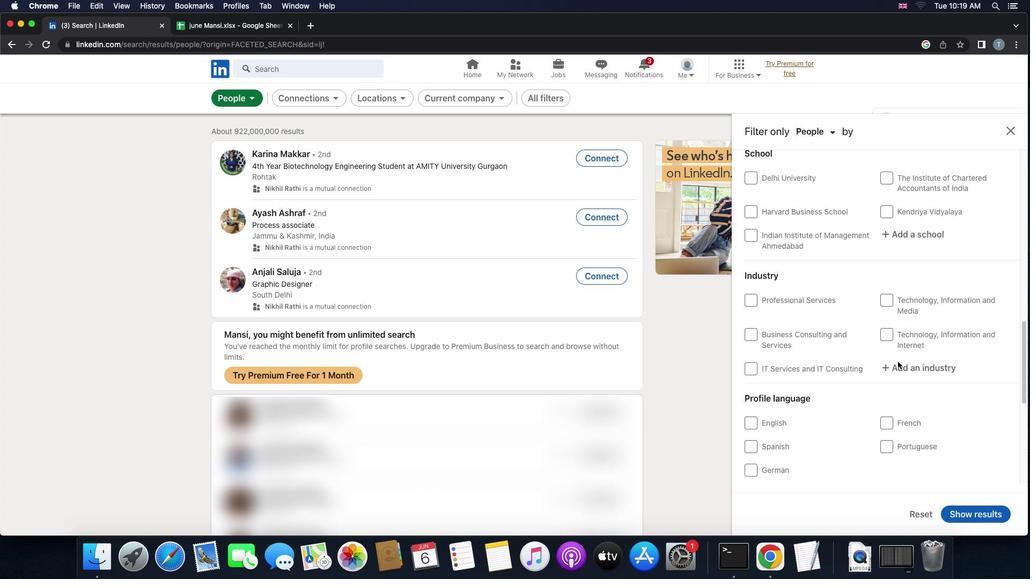 
Action: Mouse scrolled (897, 362) with delta (0, 0)
Screenshot: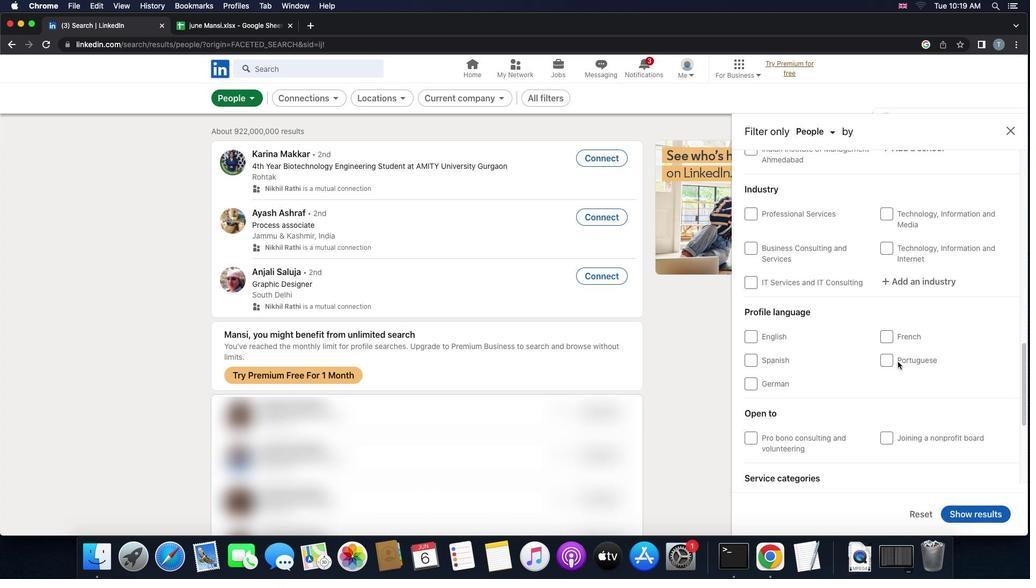 
Action: Mouse scrolled (897, 362) with delta (0, 0)
Screenshot: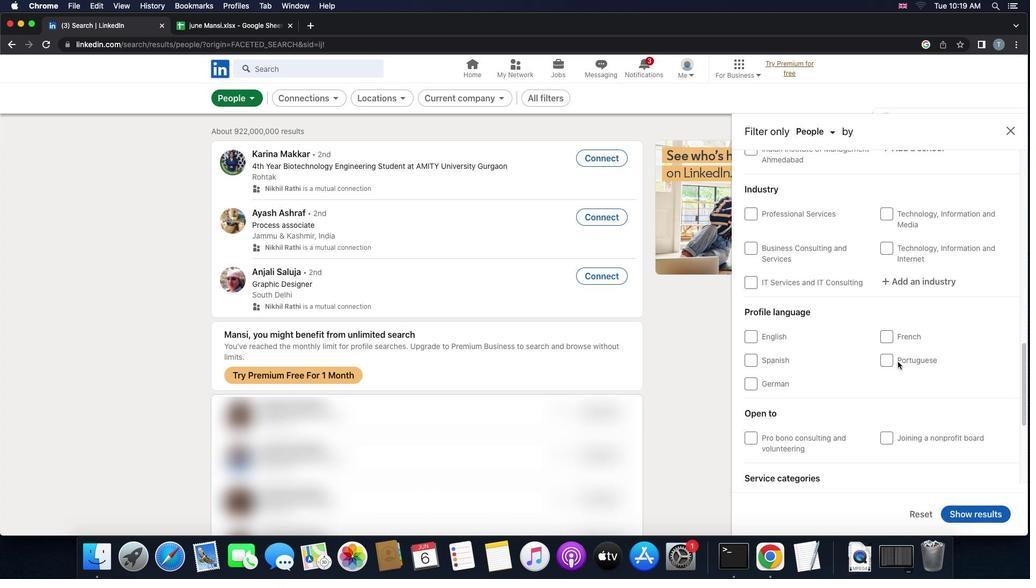
Action: Mouse scrolled (897, 362) with delta (0, -1)
Screenshot: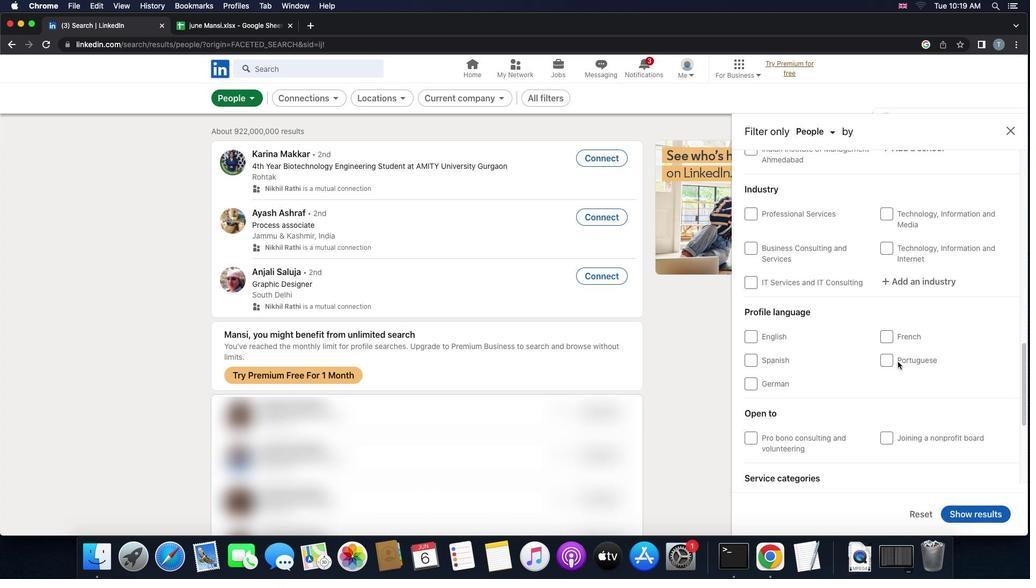 
Action: Mouse scrolled (897, 362) with delta (0, -1)
Screenshot: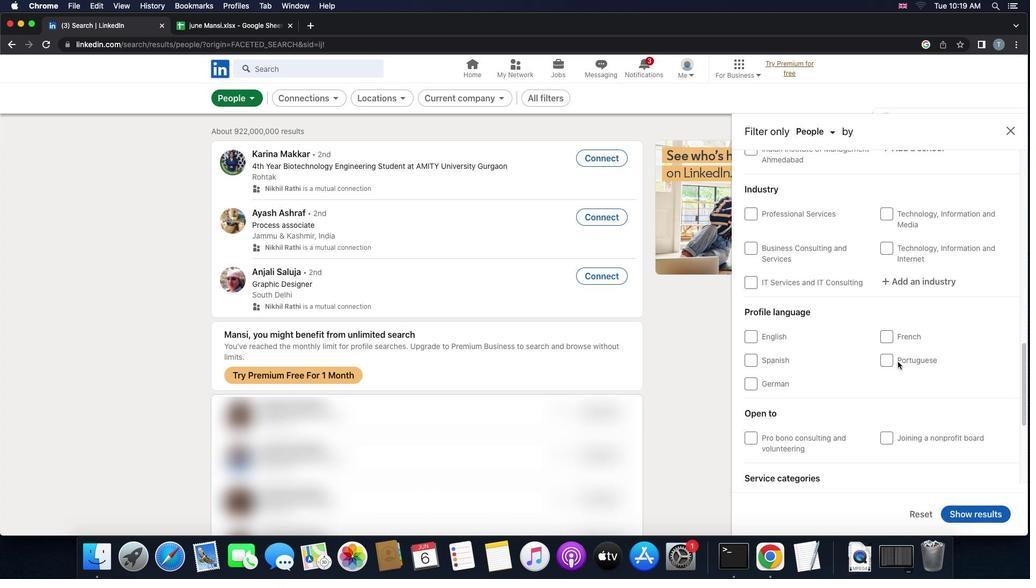 
Action: Mouse scrolled (897, 362) with delta (0, 0)
Screenshot: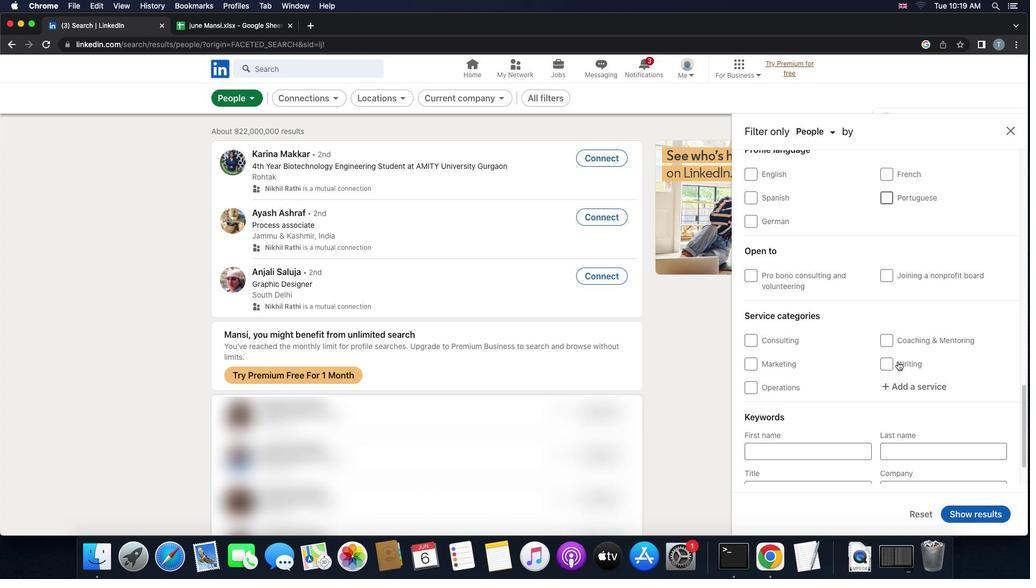 
Action: Mouse scrolled (897, 362) with delta (0, 0)
Screenshot: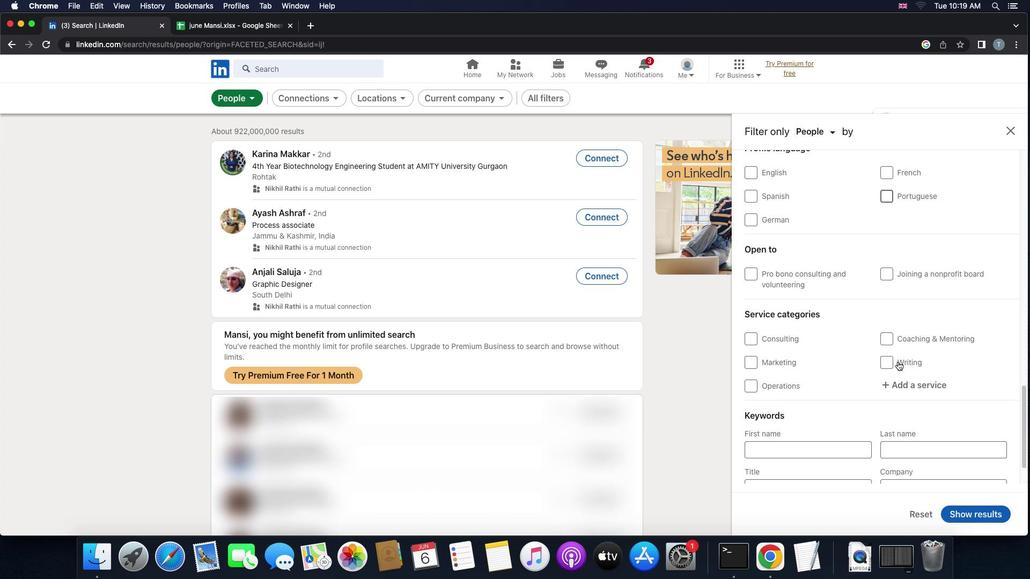 
Action: Mouse scrolled (897, 362) with delta (0, -1)
Screenshot: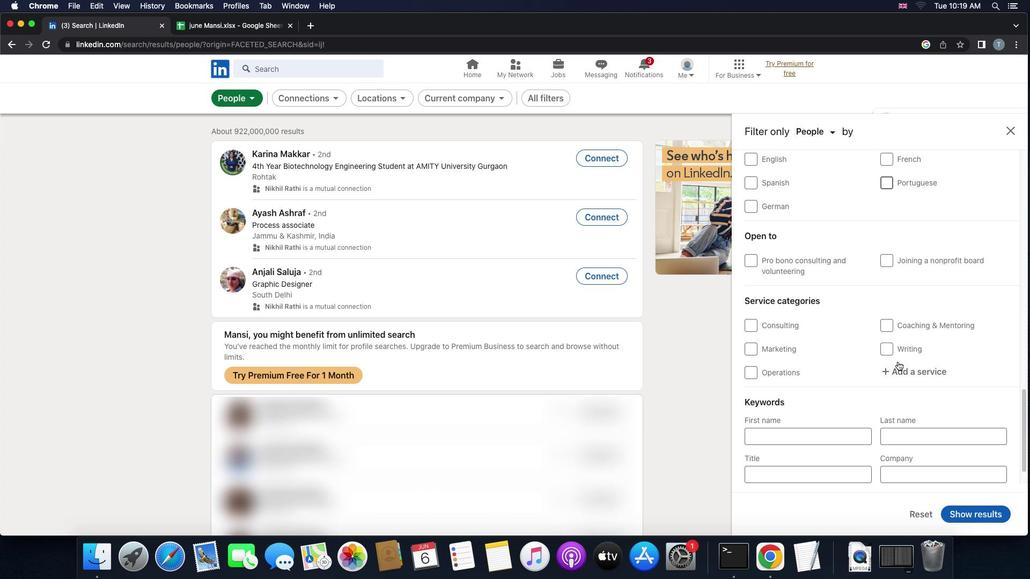 
Action: Mouse scrolled (897, 362) with delta (0, -1)
Screenshot: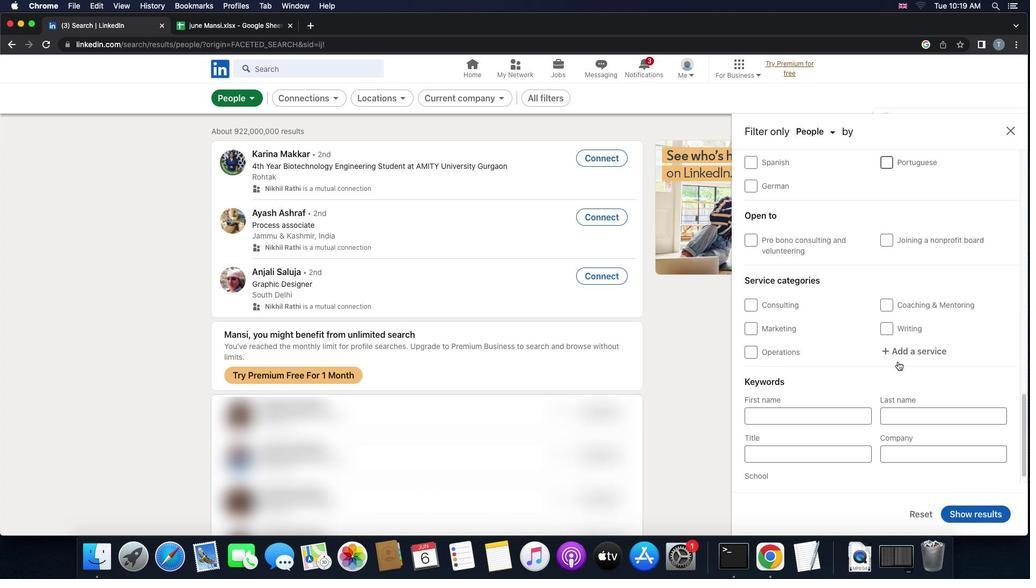 
Action: Mouse scrolled (897, 362) with delta (0, 0)
Screenshot: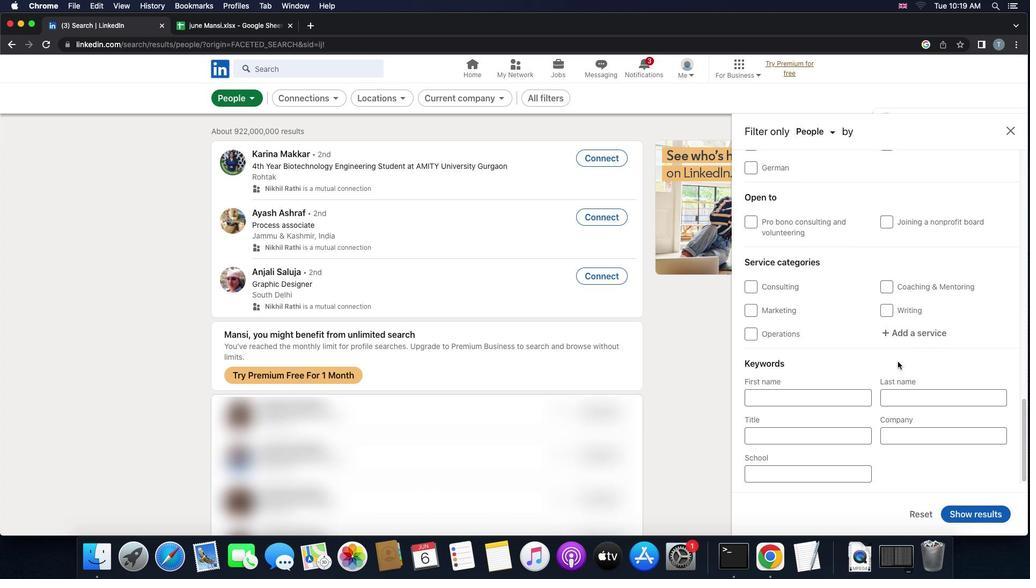 
Action: Mouse scrolled (897, 362) with delta (0, 0)
Screenshot: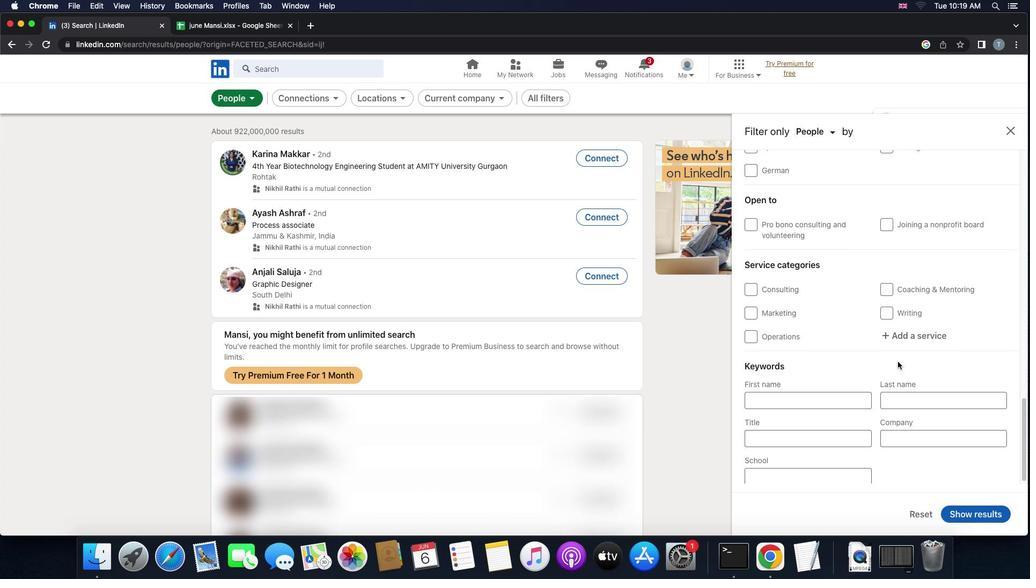 
Action: Mouse scrolled (897, 362) with delta (0, 1)
Screenshot: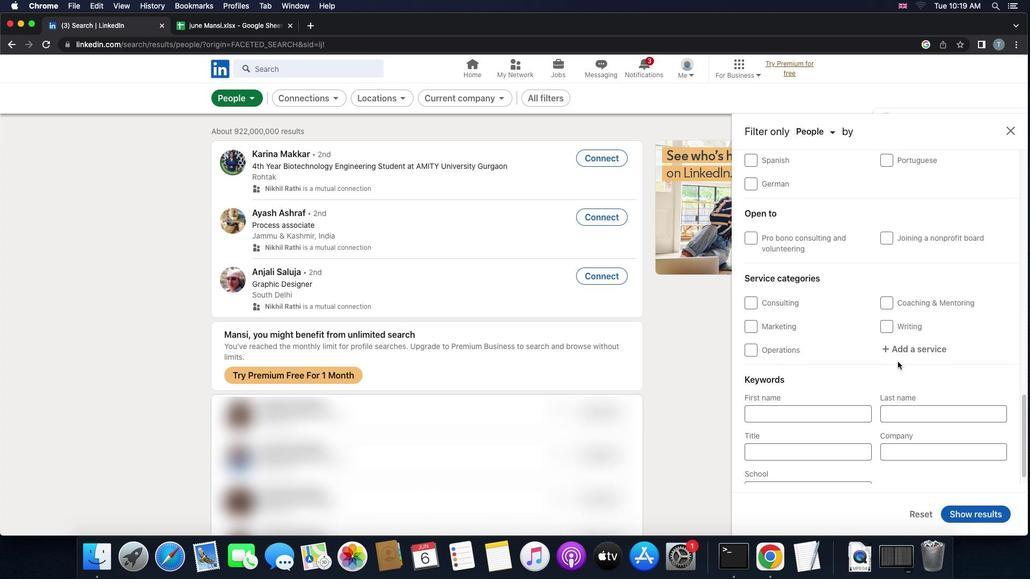 
Action: Mouse scrolled (897, 362) with delta (0, 0)
Screenshot: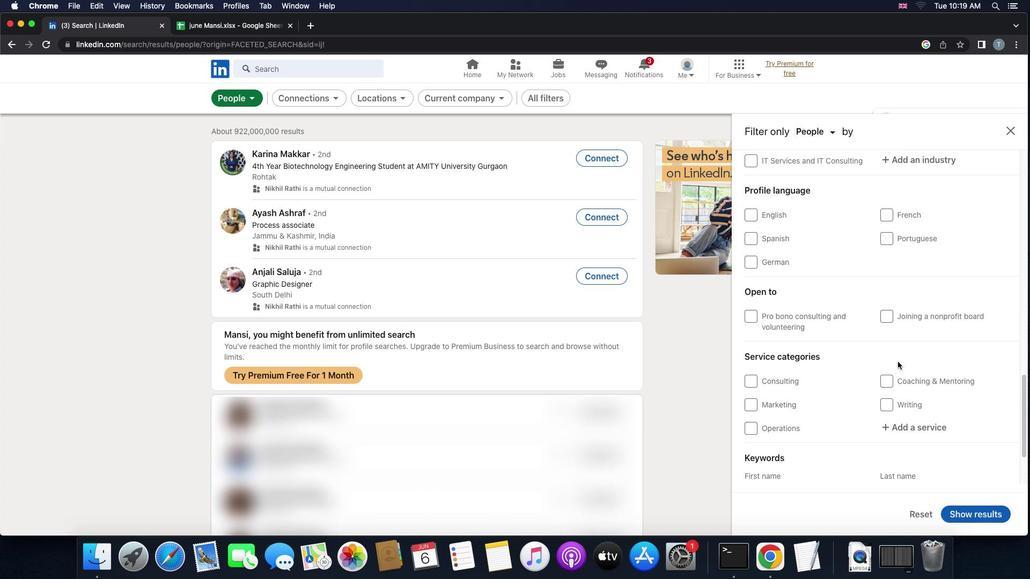 
Action: Mouse scrolled (897, 362) with delta (0, 0)
Screenshot: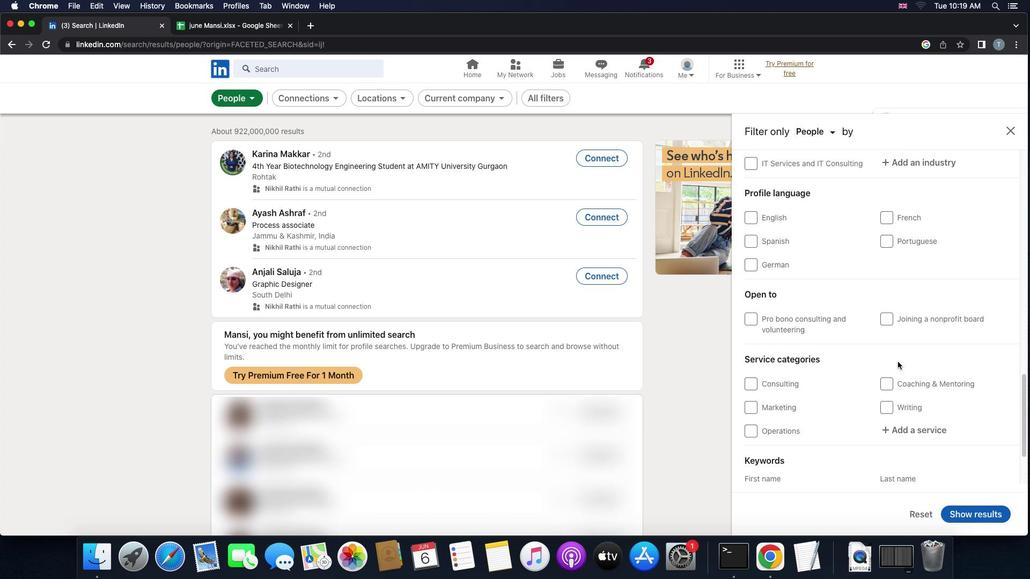 
Action: Mouse scrolled (897, 362) with delta (0, 0)
Screenshot: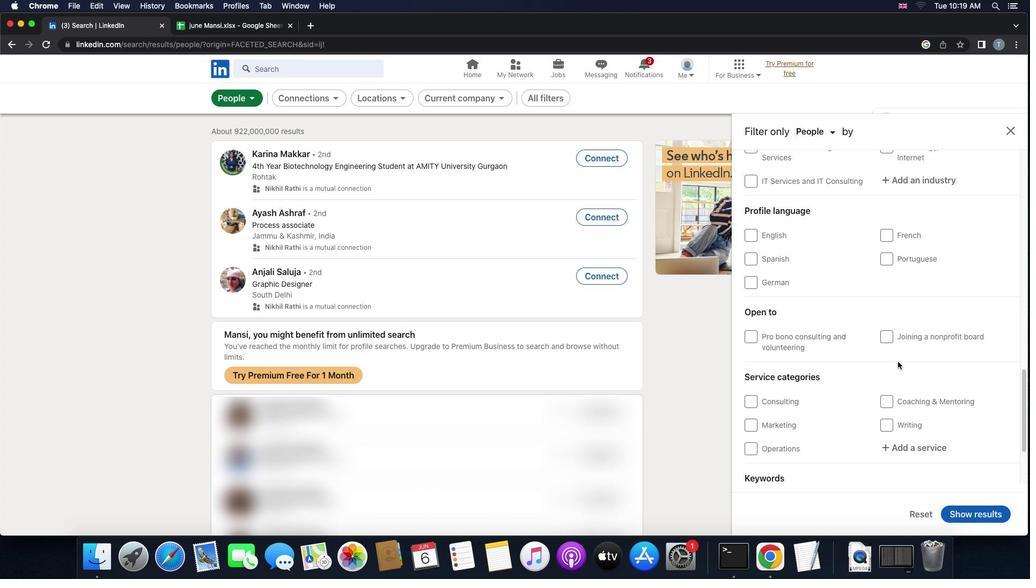 
Action: Mouse moved to (751, 260)
Screenshot: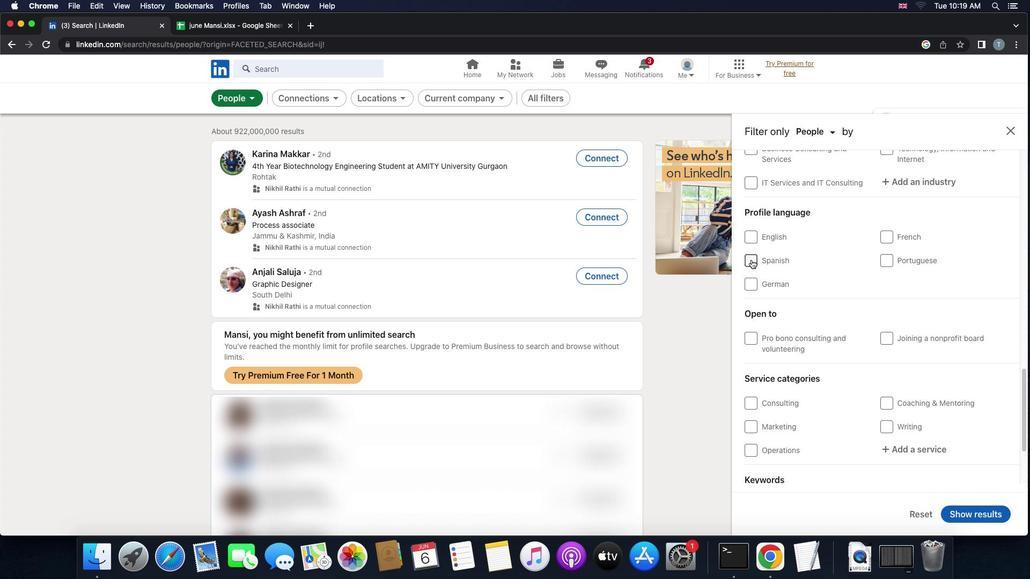 
Action: Mouse pressed left at (751, 260)
Screenshot: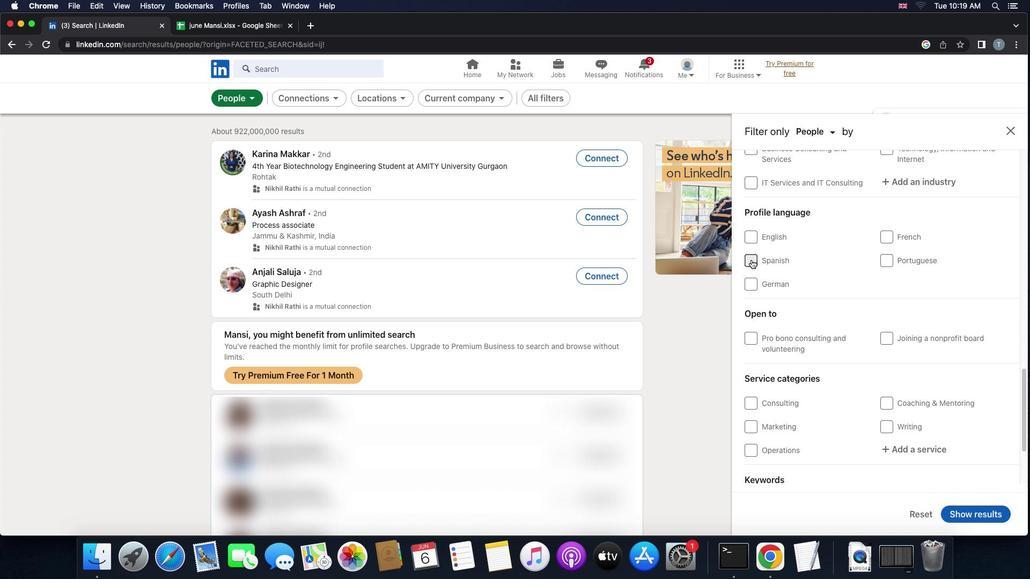 
Action: Mouse moved to (874, 300)
Screenshot: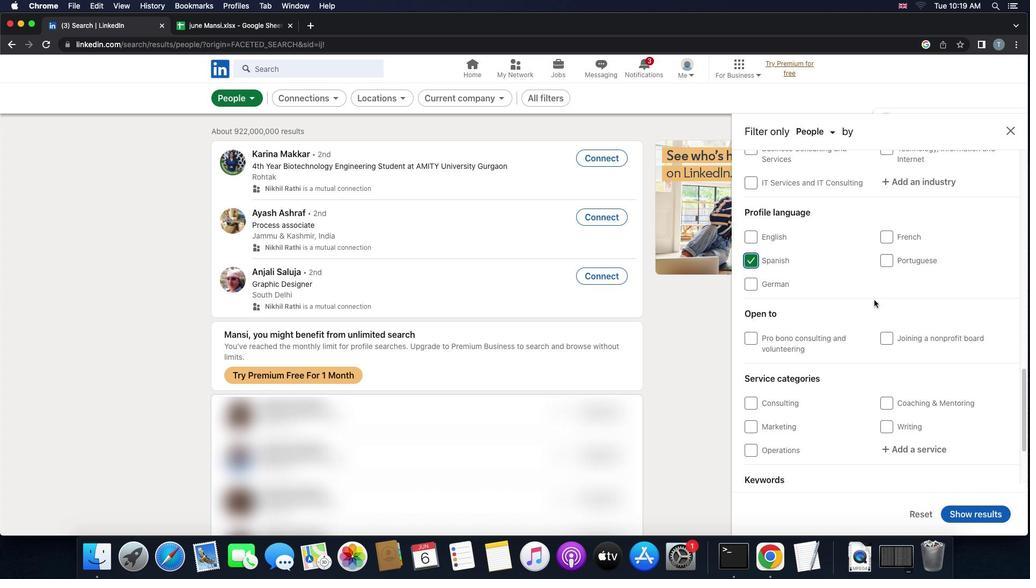 
Action: Mouse scrolled (874, 300) with delta (0, 0)
Screenshot: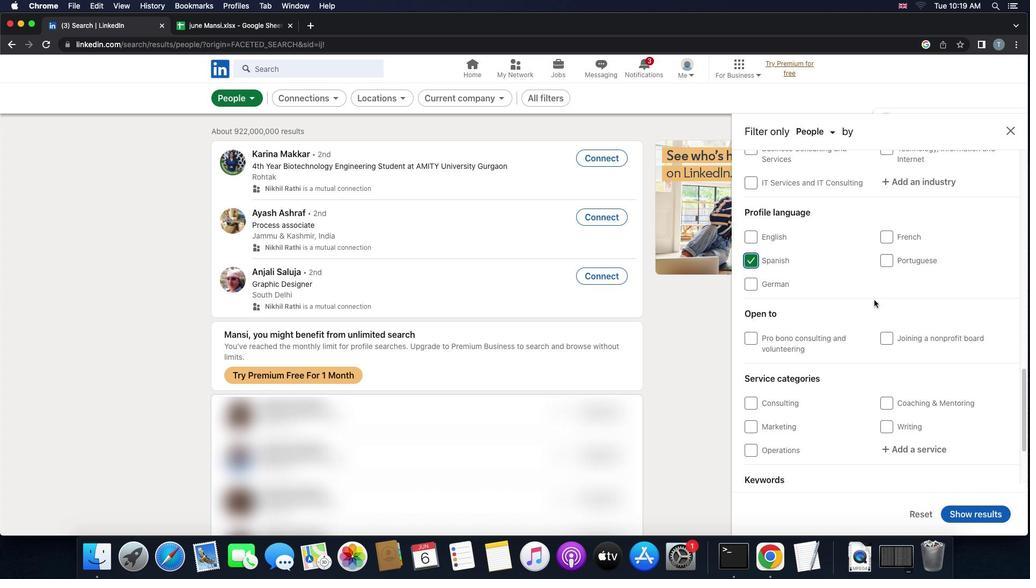 
Action: Mouse scrolled (874, 300) with delta (0, 0)
Screenshot: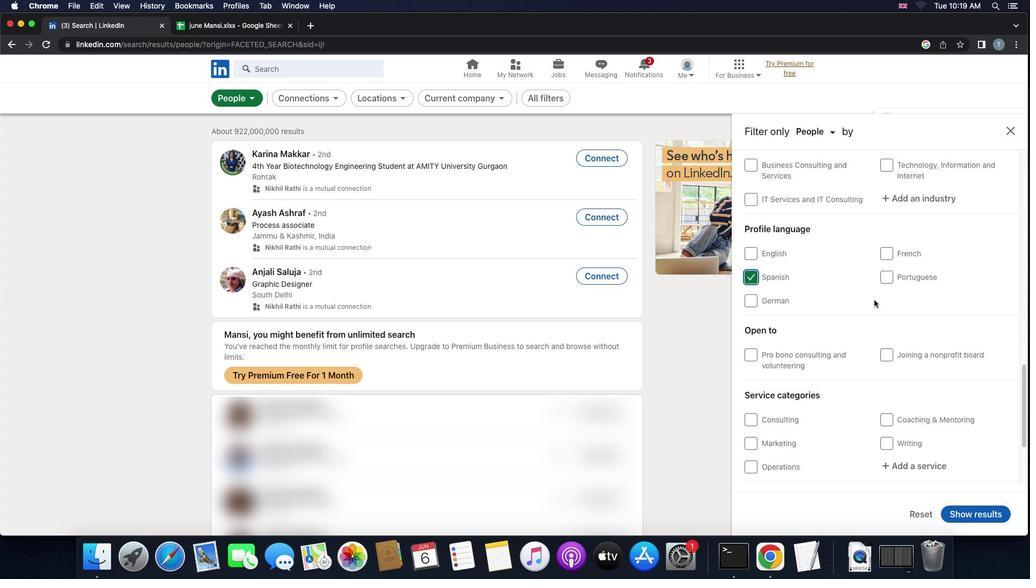 
Action: Mouse scrolled (874, 300) with delta (0, 0)
Screenshot: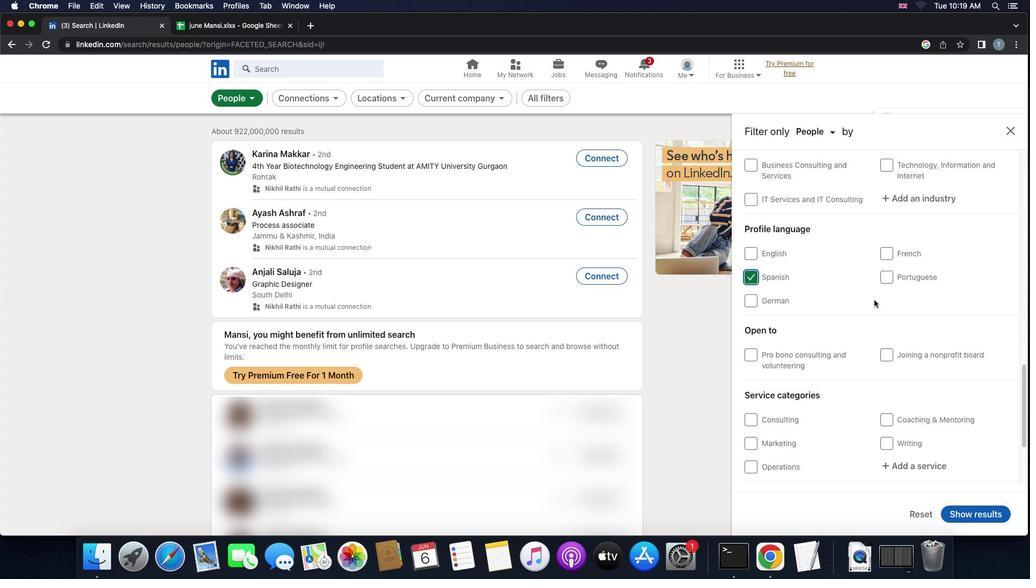 
Action: Mouse scrolled (874, 300) with delta (0, 1)
Screenshot: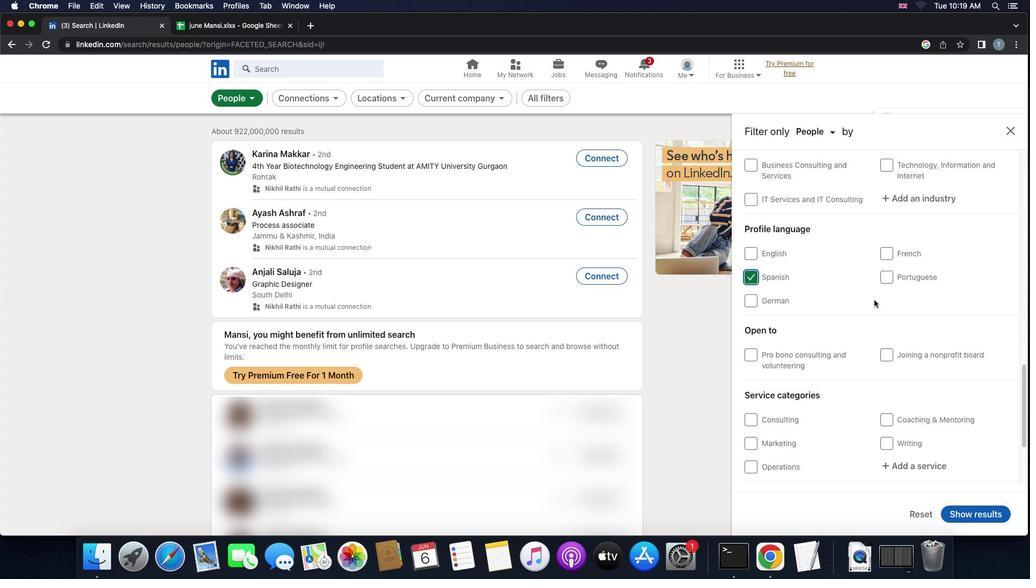 
Action: Mouse scrolled (874, 300) with delta (0, 2)
Screenshot: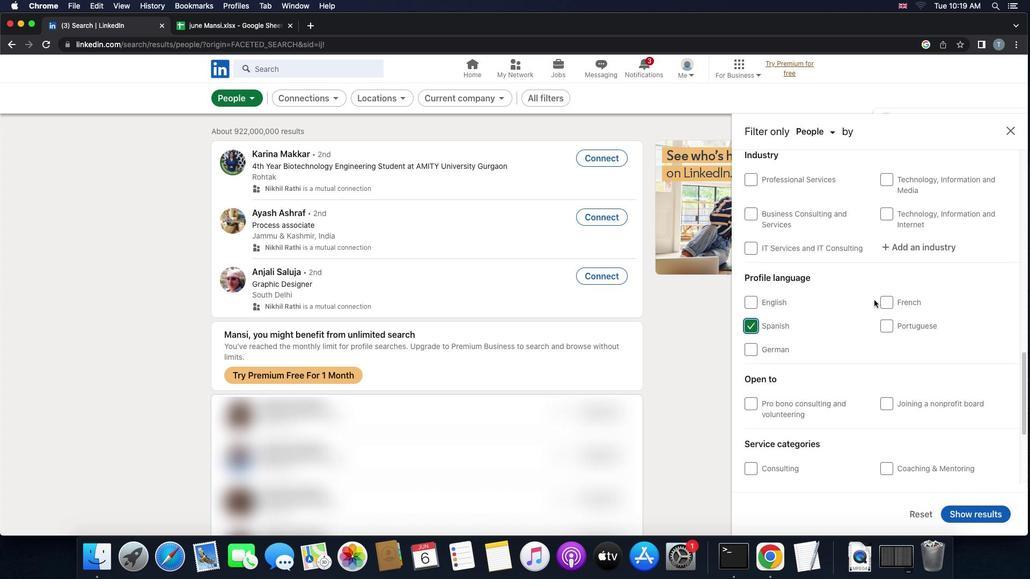 
Action: Mouse scrolled (874, 300) with delta (0, 0)
Screenshot: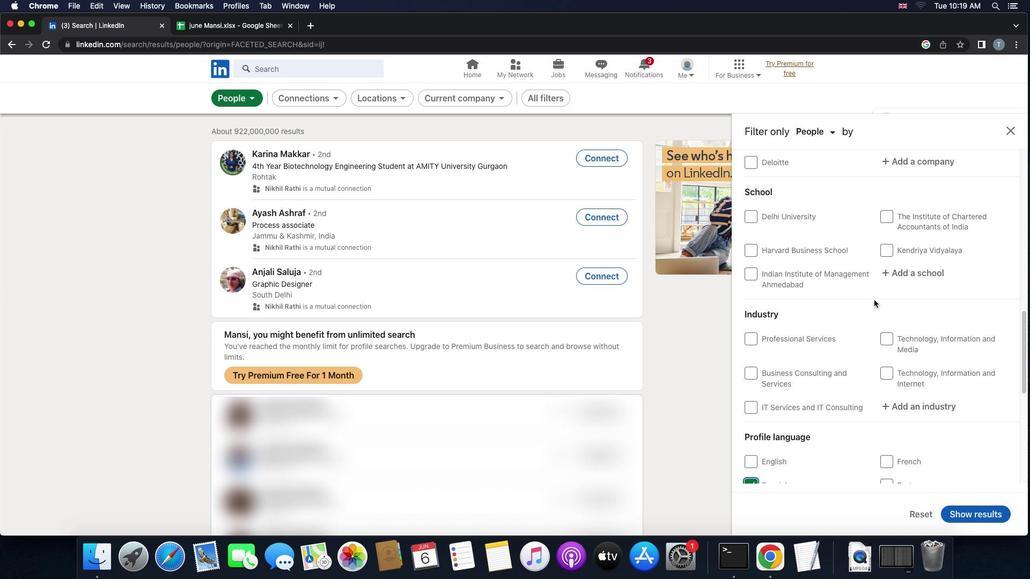 
Action: Mouse scrolled (874, 300) with delta (0, 0)
Screenshot: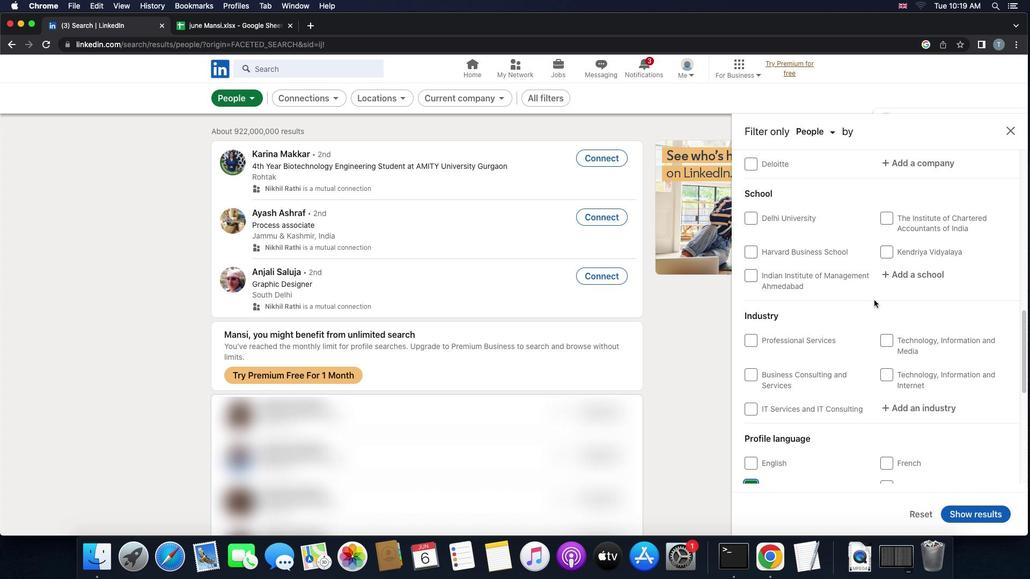 
Action: Mouse scrolled (874, 300) with delta (0, 1)
Screenshot: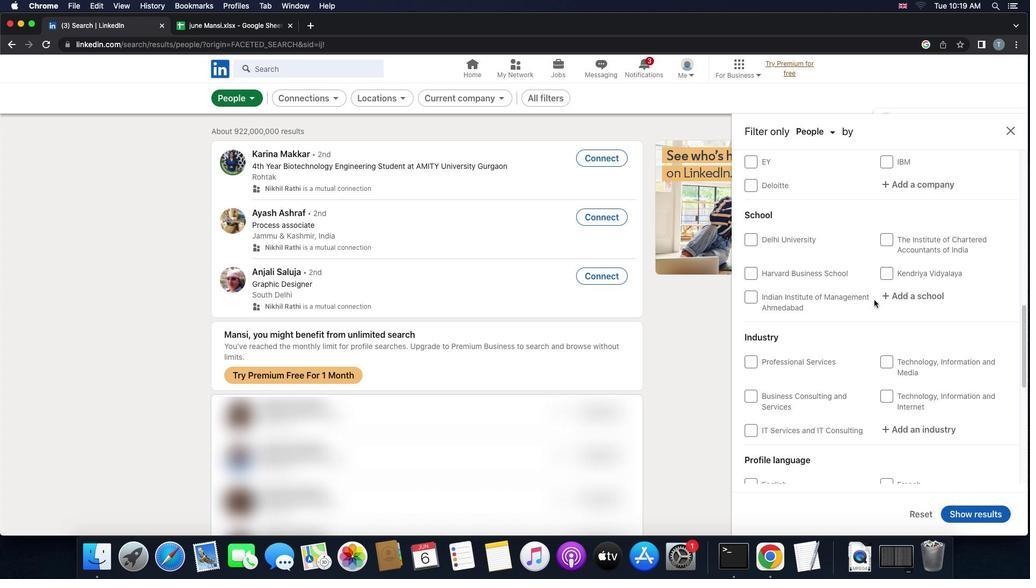
Action: Mouse scrolled (874, 300) with delta (0, 0)
Screenshot: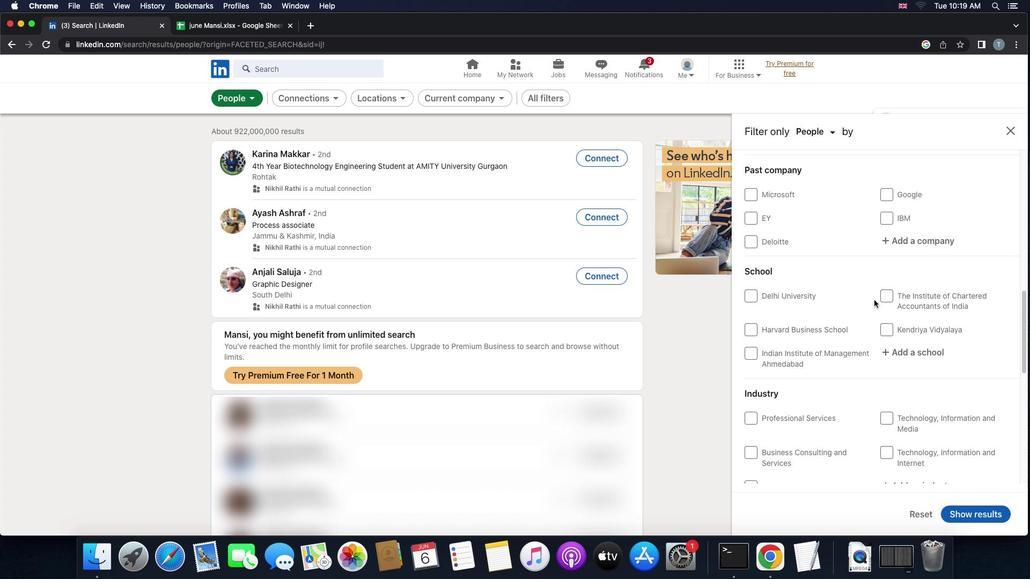 
Action: Mouse scrolled (874, 300) with delta (0, 0)
Screenshot: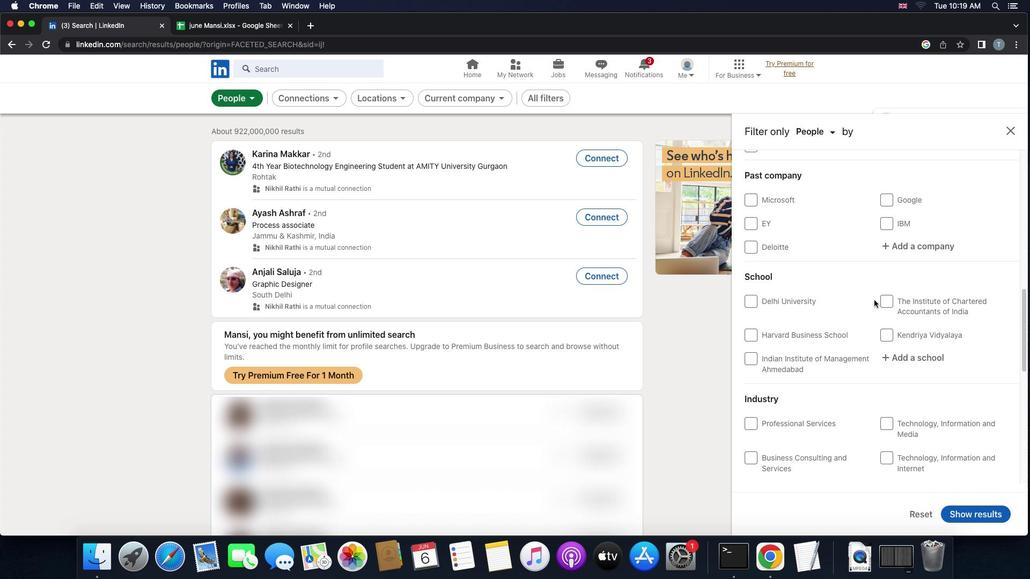 
Action: Mouse scrolled (874, 300) with delta (0, 1)
Screenshot: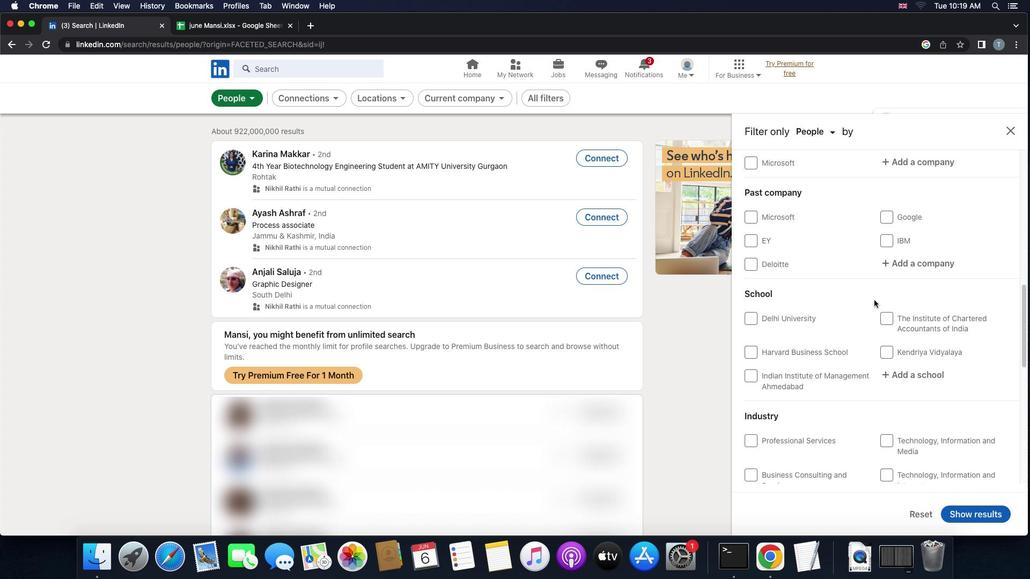 
Action: Mouse scrolled (874, 300) with delta (0, 0)
Screenshot: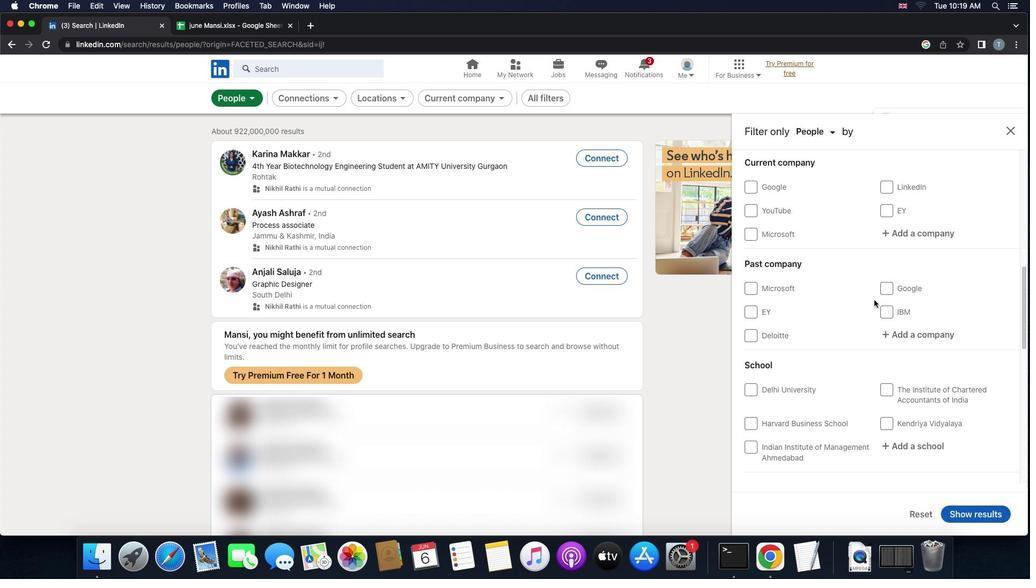 
Action: Mouse scrolled (874, 300) with delta (0, 0)
Screenshot: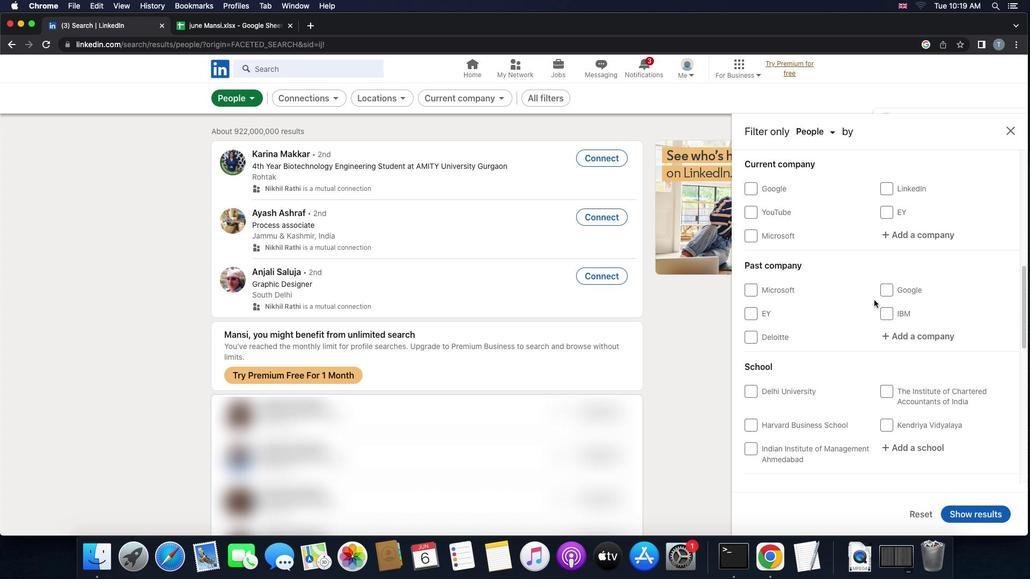 
Action: Mouse scrolled (874, 300) with delta (0, 0)
Screenshot: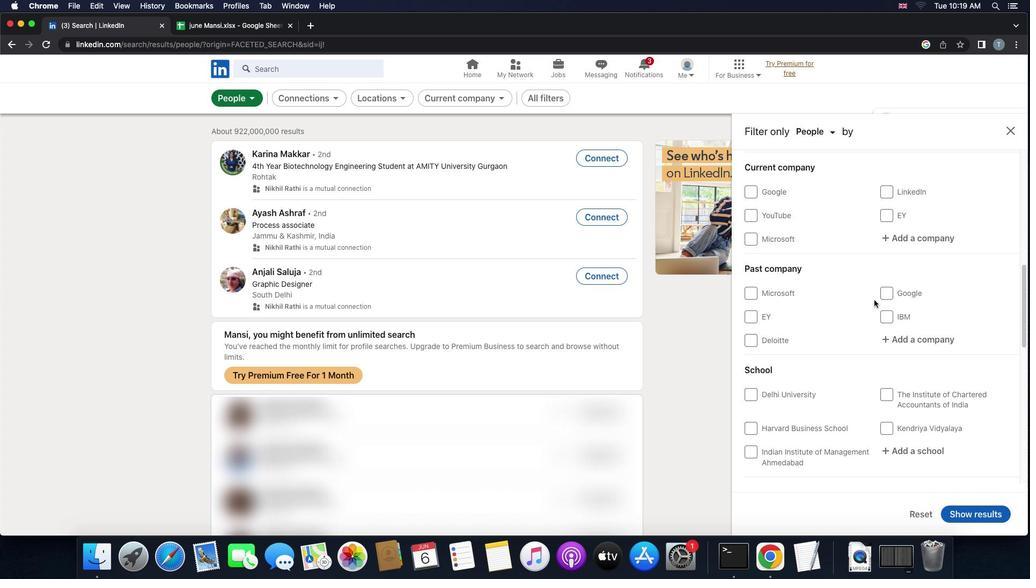 
Action: Mouse scrolled (874, 300) with delta (0, 0)
Screenshot: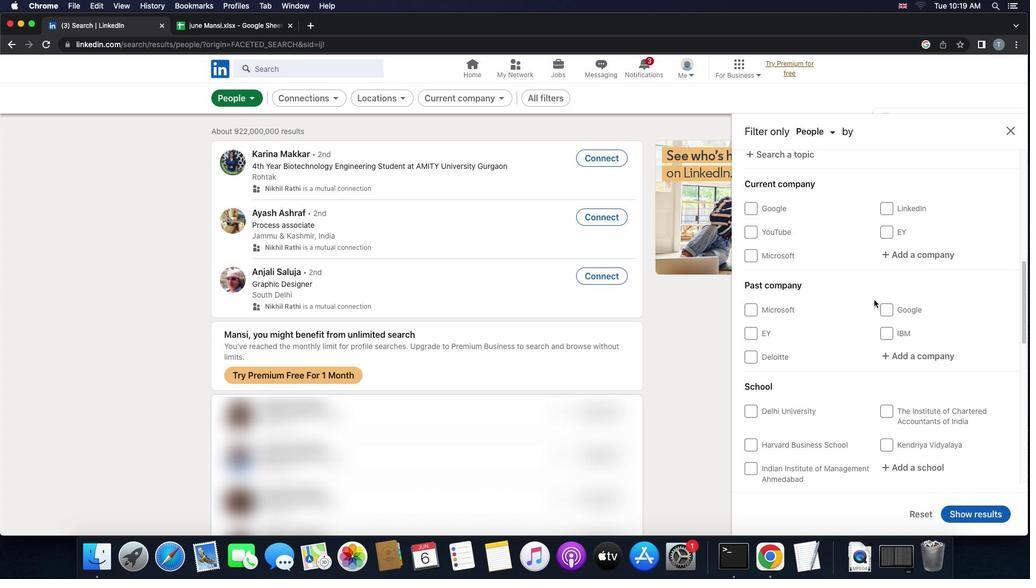 
Action: Mouse scrolled (874, 300) with delta (0, 0)
Screenshot: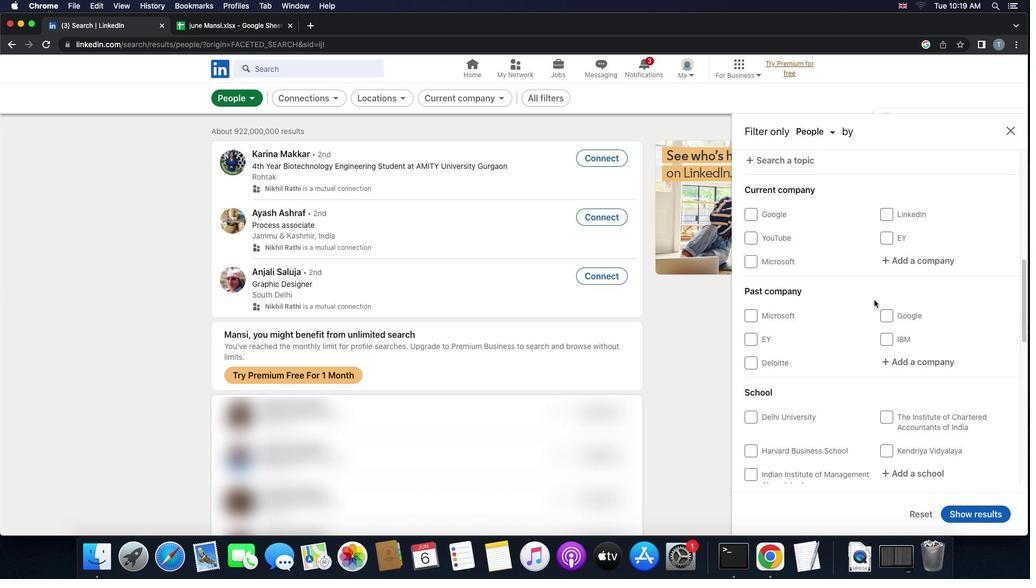 
Action: Mouse scrolled (874, 300) with delta (0, 1)
Screenshot: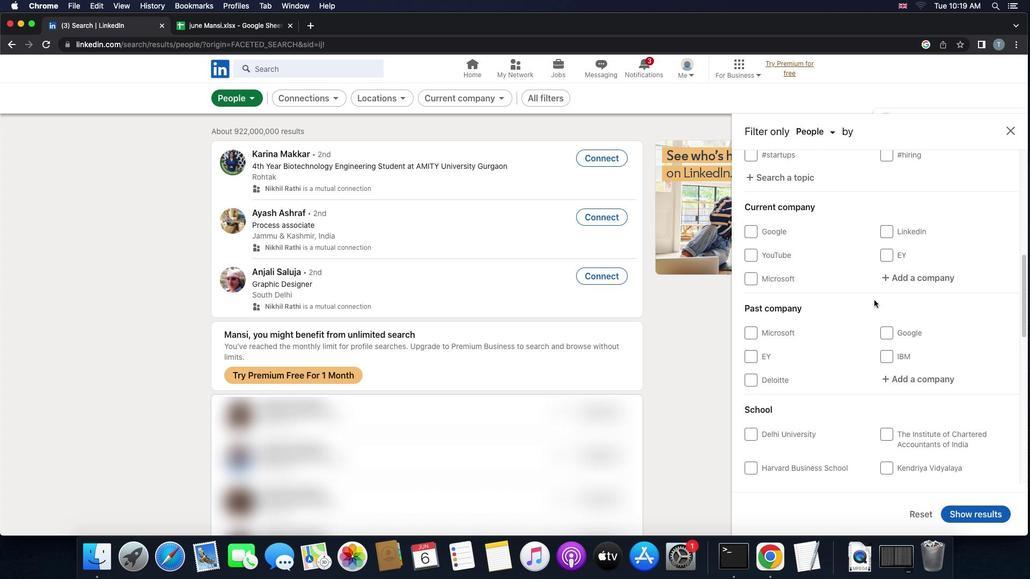 
Action: Mouse scrolled (874, 300) with delta (0, 0)
Screenshot: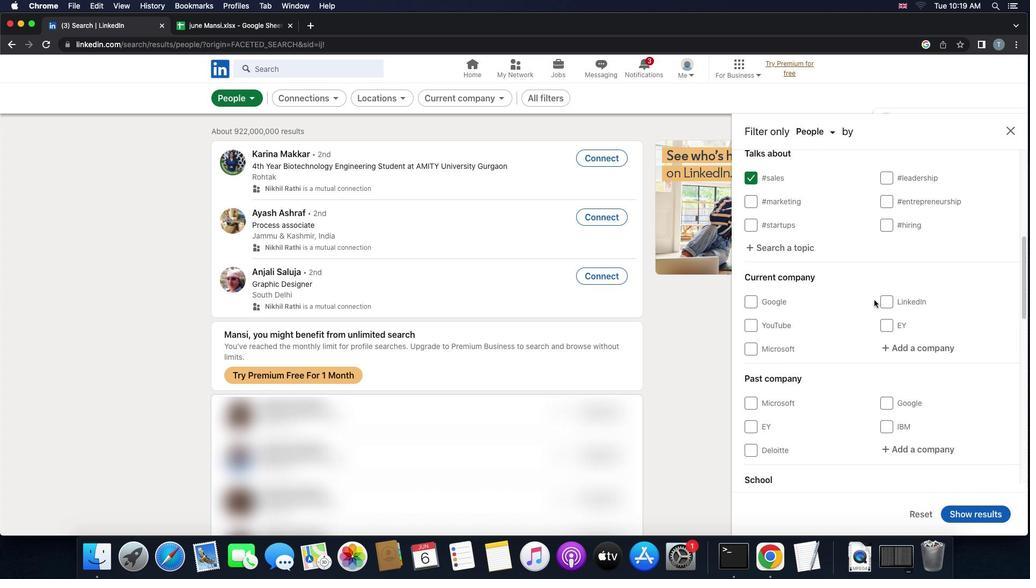 
Action: Mouse scrolled (874, 300) with delta (0, 0)
Screenshot: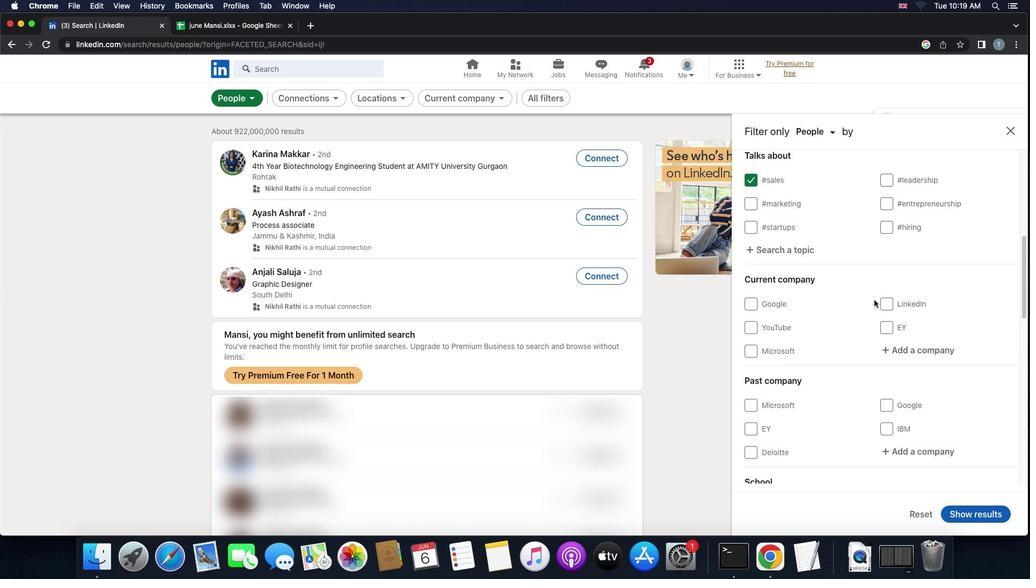 
Action: Mouse moved to (924, 364)
Screenshot: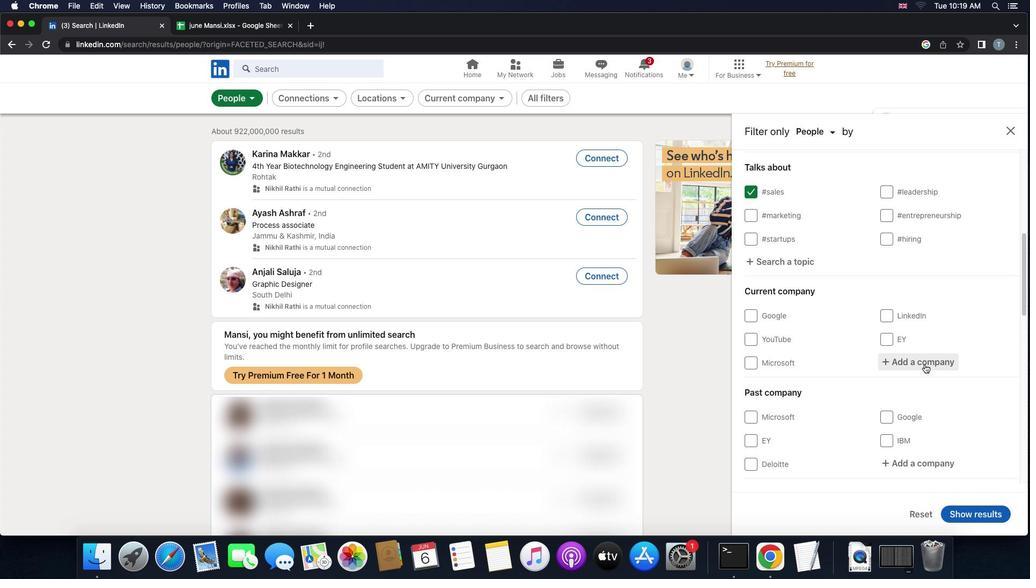
Action: Mouse pressed left at (924, 364)
Screenshot: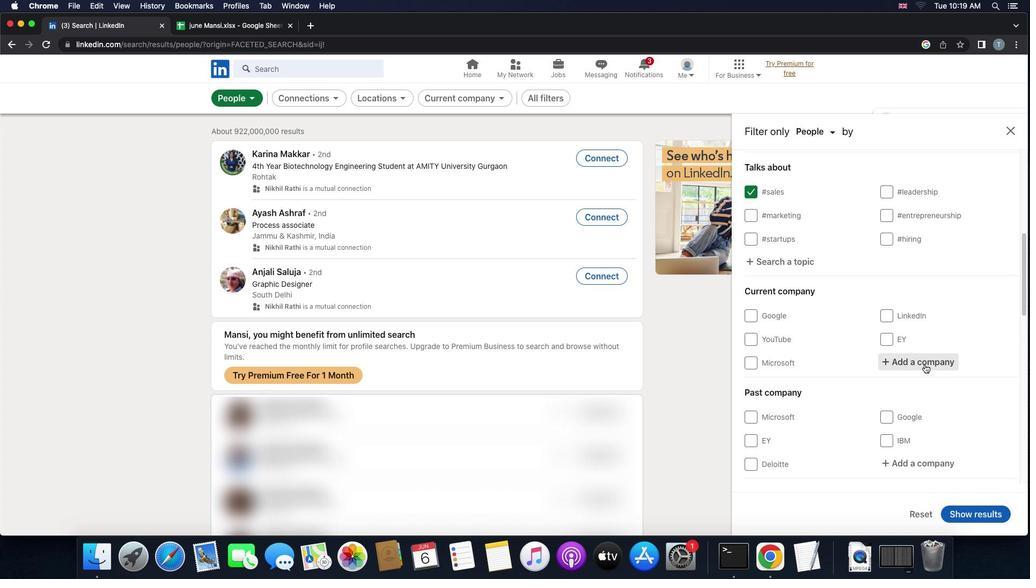 
Action: Key pressed Key.shift'R''u''s''s''e''l''l'
Screenshot: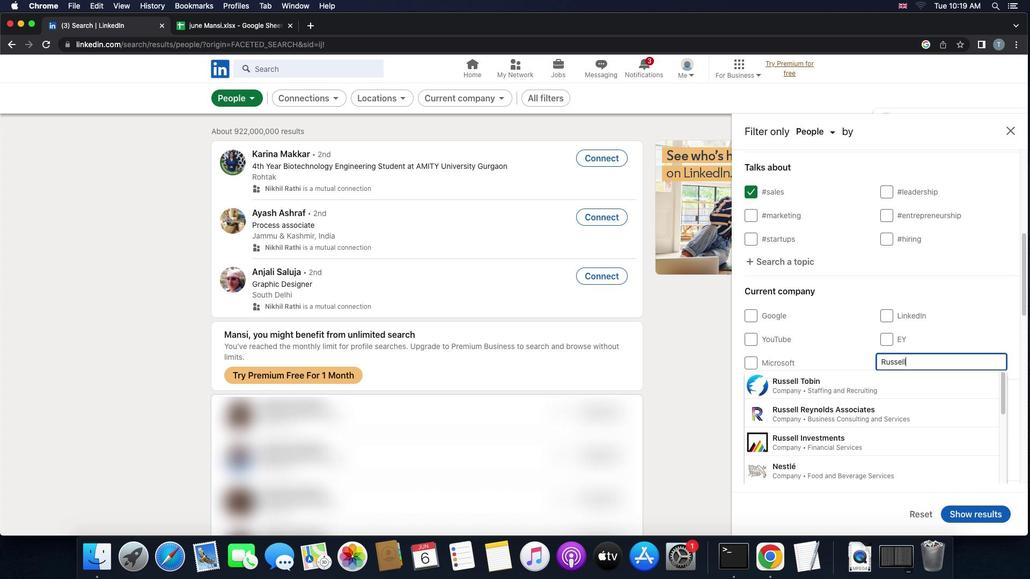 
Action: Mouse moved to (883, 391)
Screenshot: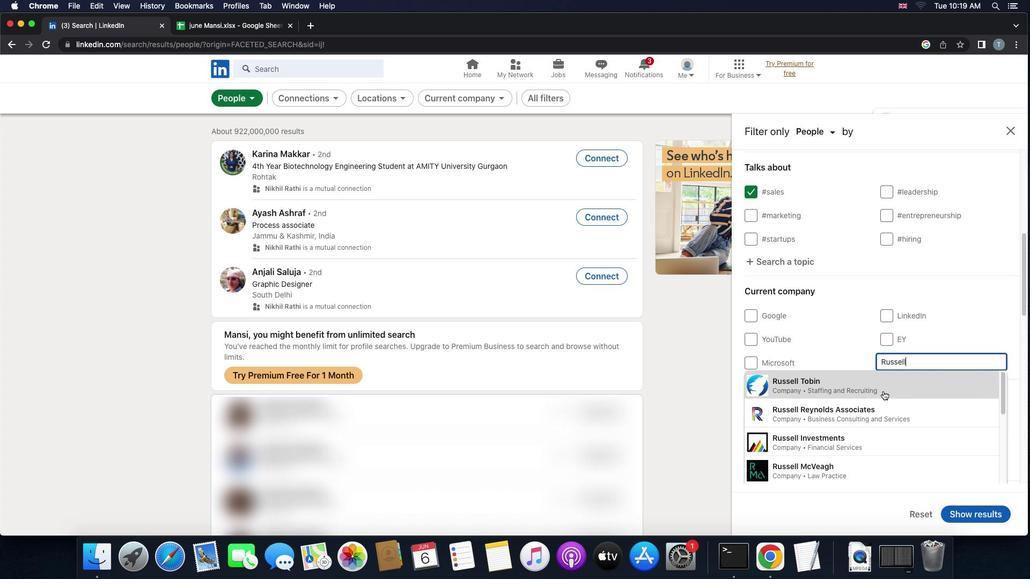 
Action: Mouse pressed left at (883, 391)
Screenshot: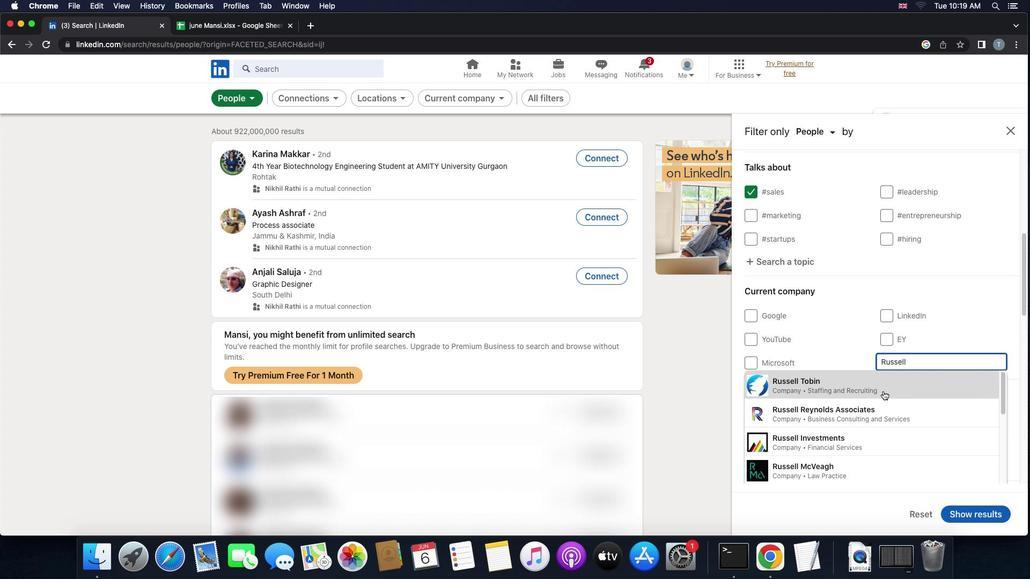 
Action: Mouse moved to (882, 390)
Screenshot: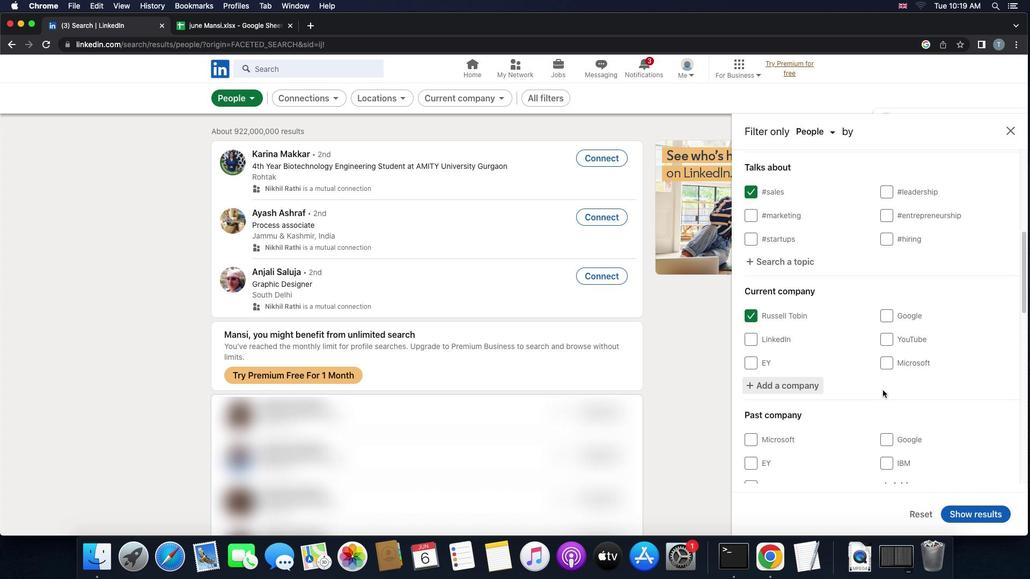 
Action: Mouse scrolled (882, 390) with delta (0, 0)
Screenshot: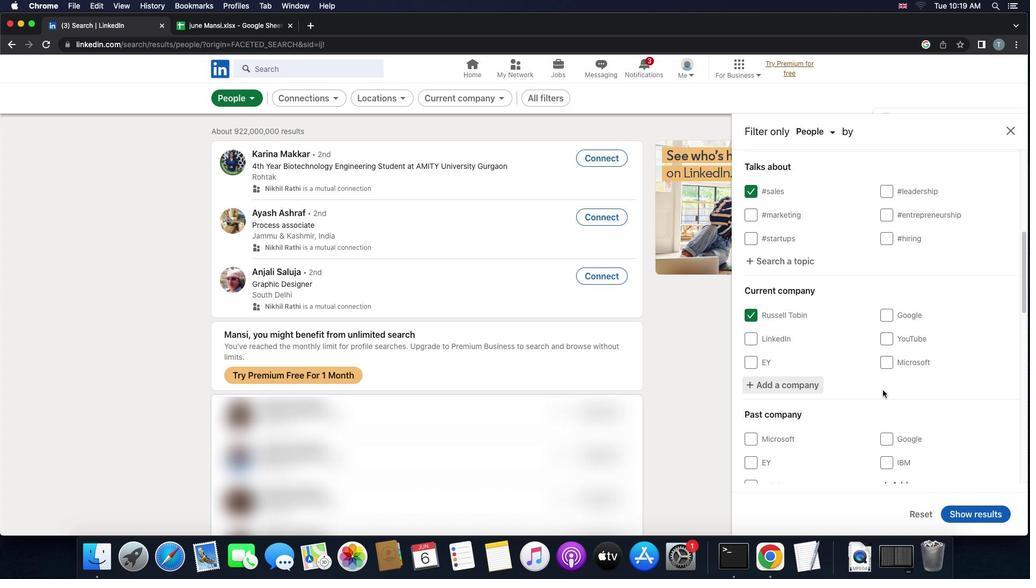 
Action: Mouse scrolled (882, 390) with delta (0, 0)
Screenshot: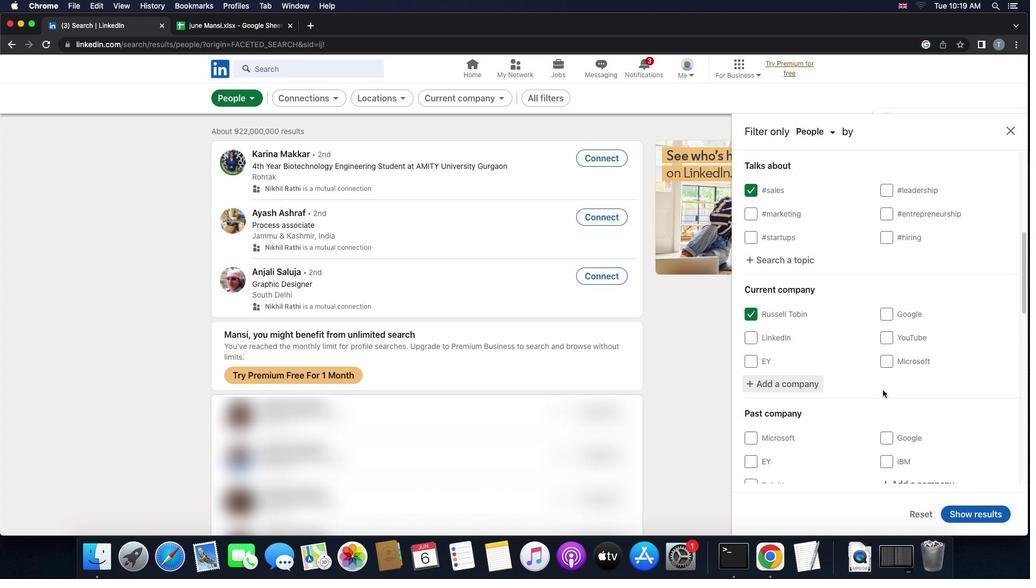 
Action: Mouse scrolled (882, 390) with delta (0, -1)
Screenshot: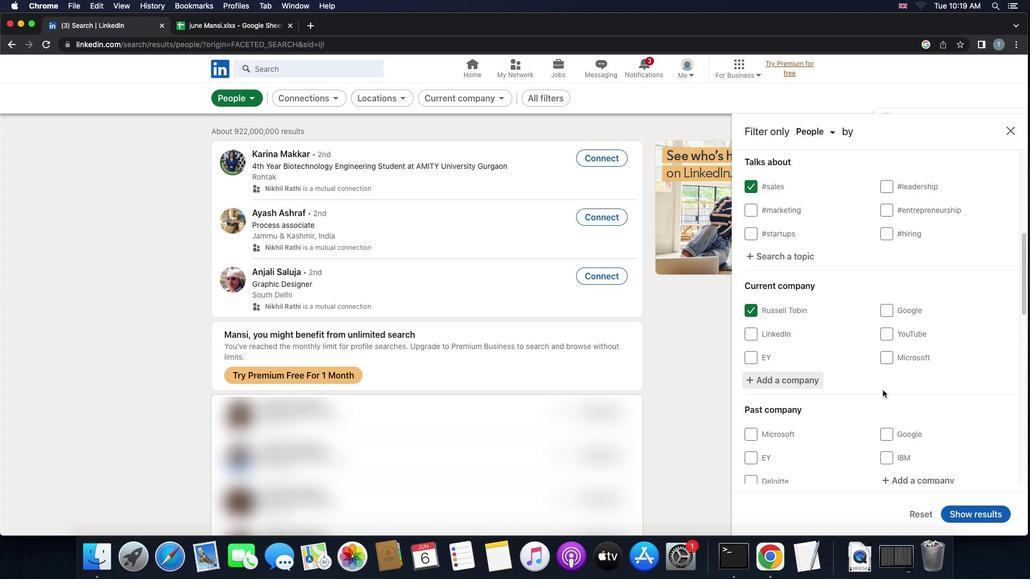 
Action: Mouse scrolled (882, 390) with delta (0, -1)
Screenshot: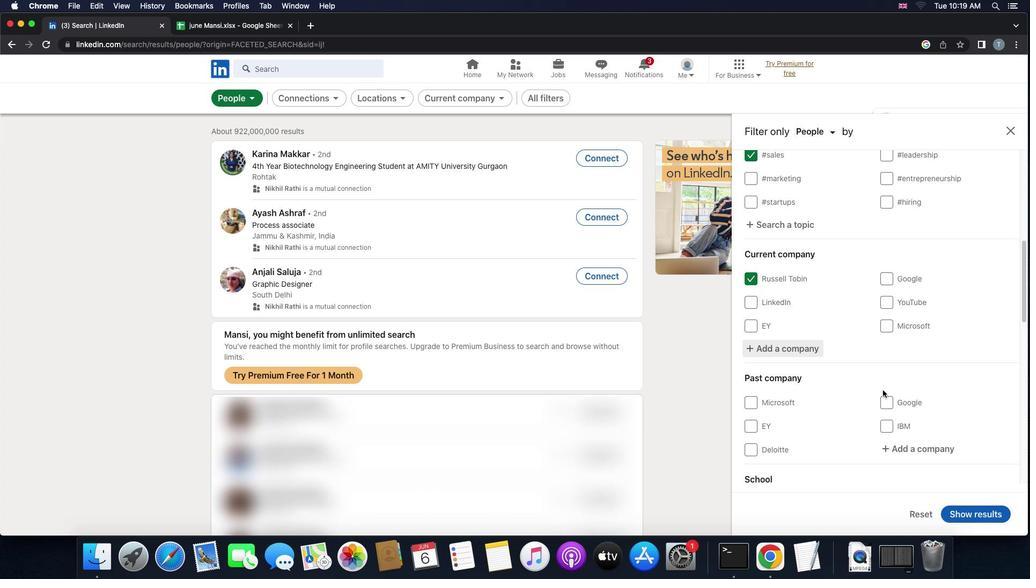 
Action: Mouse scrolled (882, 390) with delta (0, 0)
Screenshot: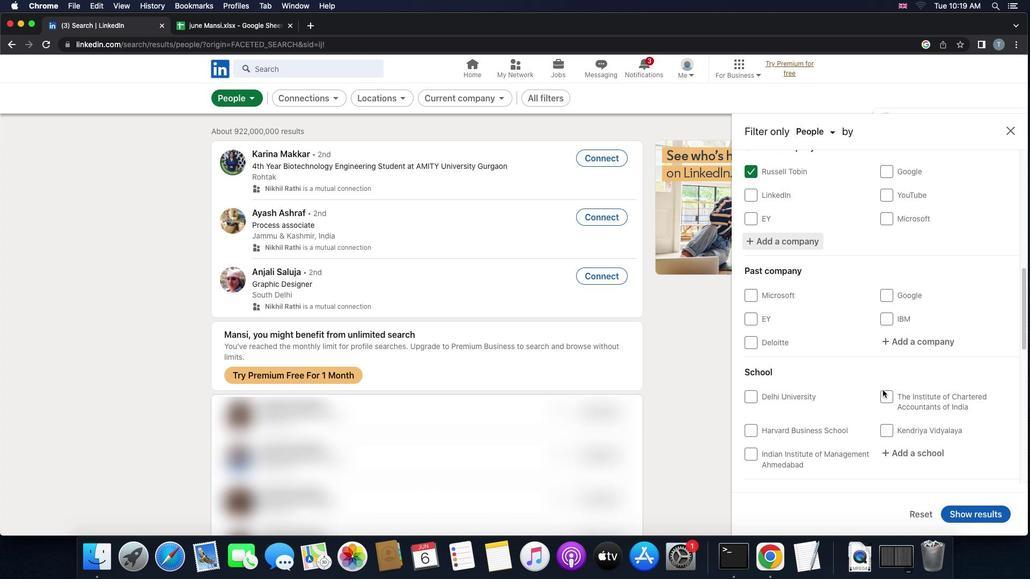 
Action: Mouse scrolled (882, 390) with delta (0, 0)
Screenshot: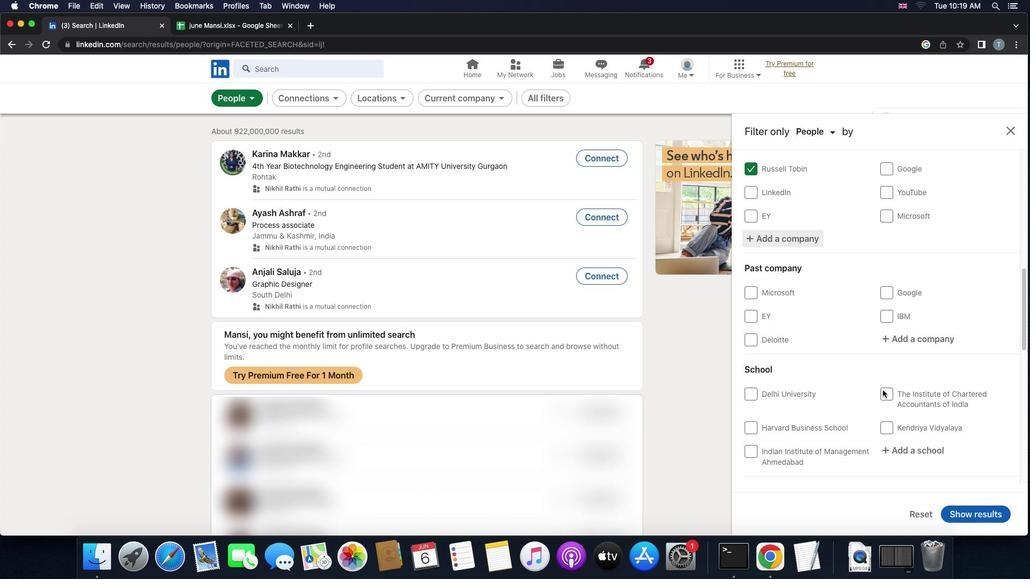 
Action: Mouse scrolled (882, 390) with delta (0, -1)
Screenshot: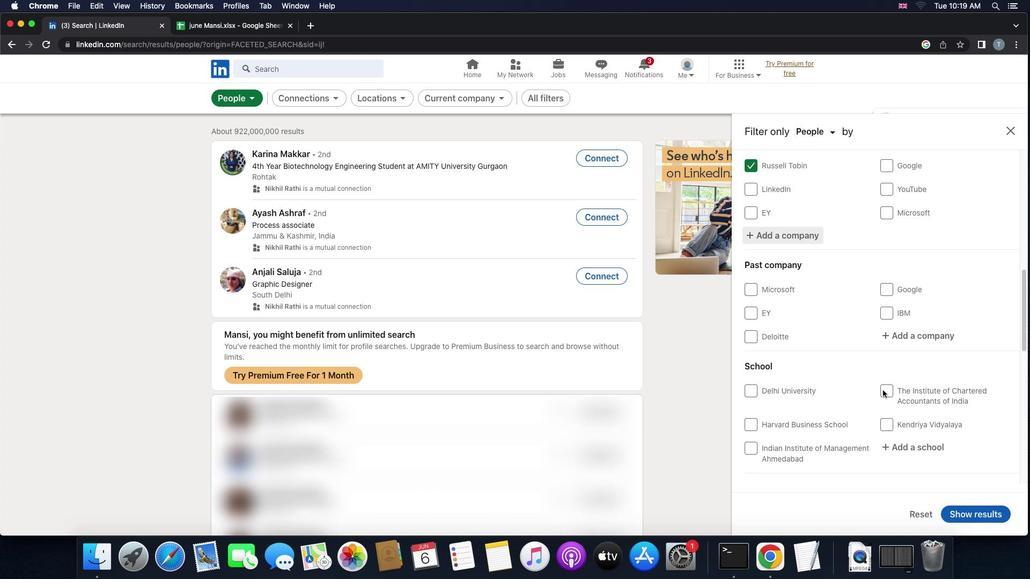 
Action: Mouse scrolled (882, 390) with delta (0, -1)
Screenshot: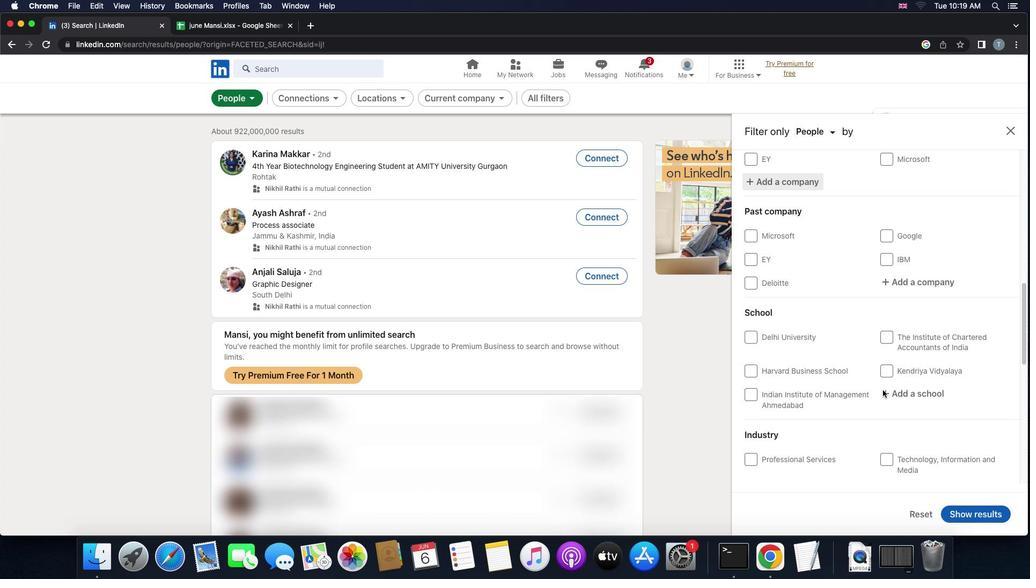 
Action: Mouse moved to (930, 312)
Screenshot: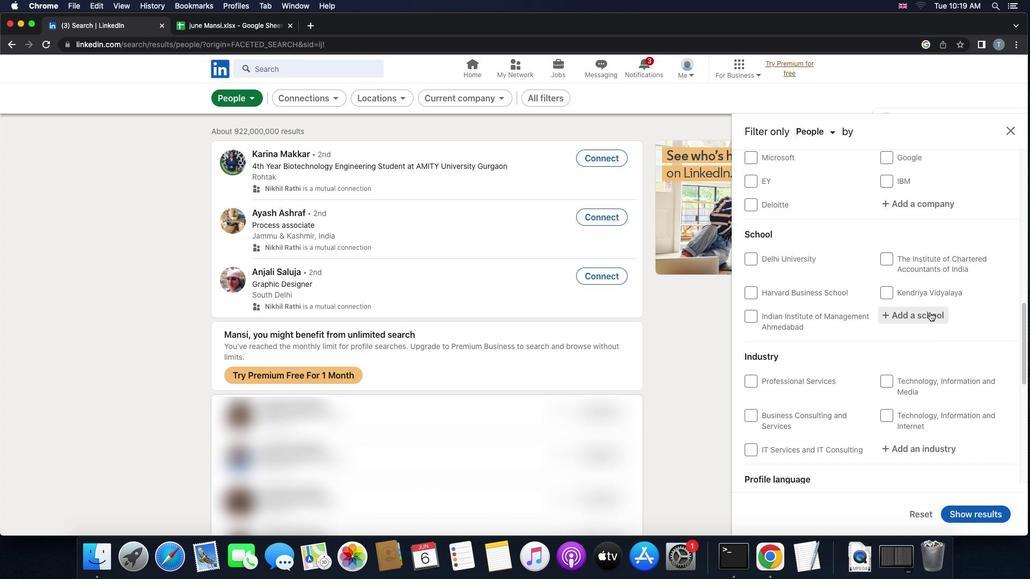 
Action: Mouse pressed left at (930, 312)
Screenshot: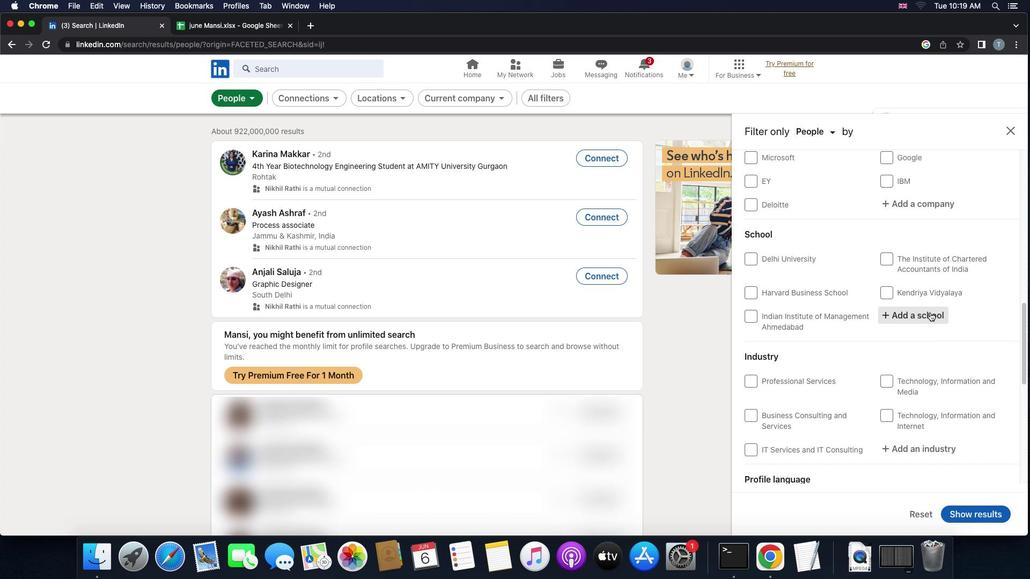 
Action: Key pressed 'c''r''e''s''c''e''n''t'Key.space's''c''h''o''o''l'
Screenshot: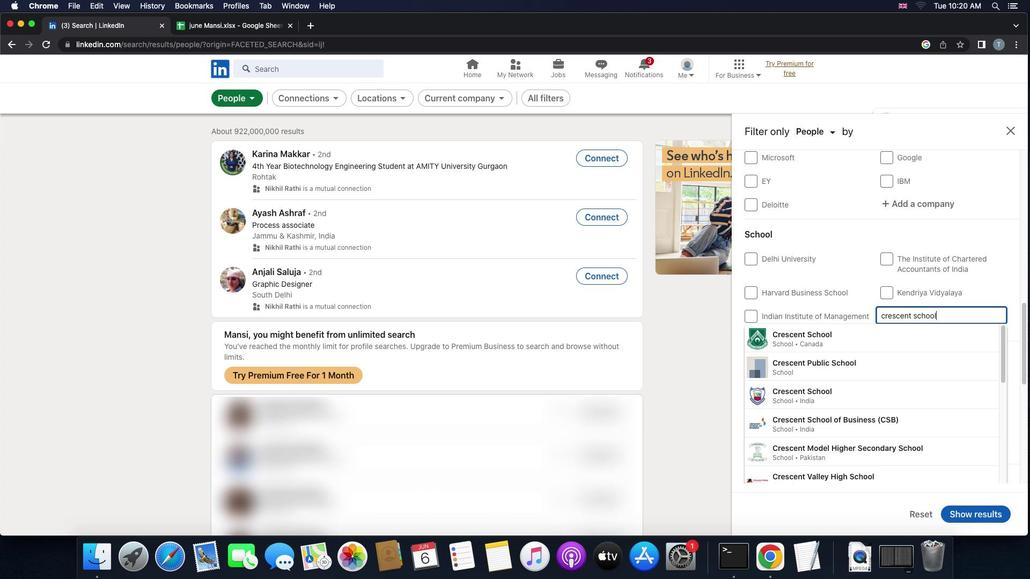 
Action: Mouse moved to (912, 343)
Screenshot: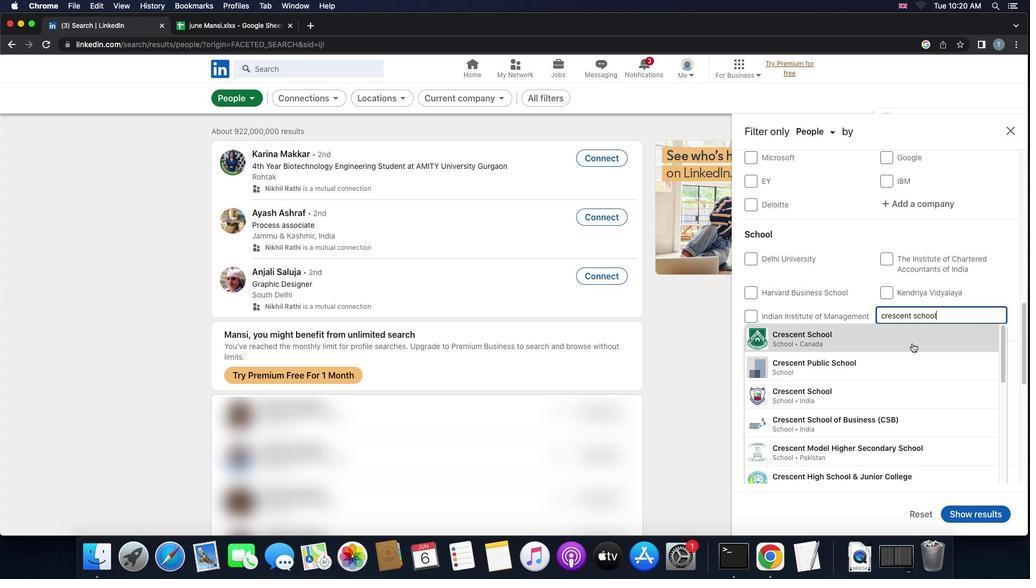 
Action: Mouse pressed left at (912, 343)
Screenshot: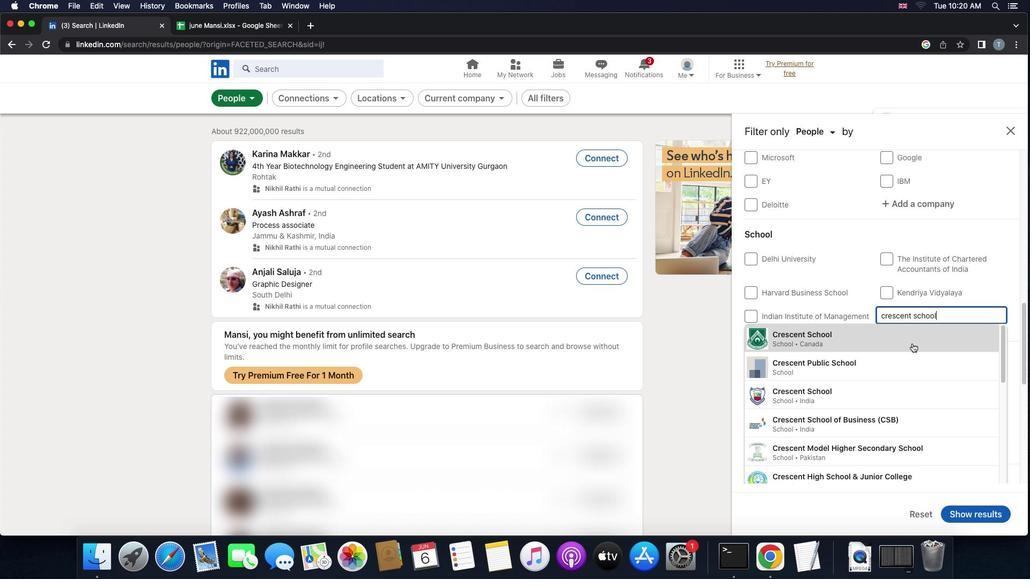 
Action: Mouse moved to (913, 344)
Screenshot: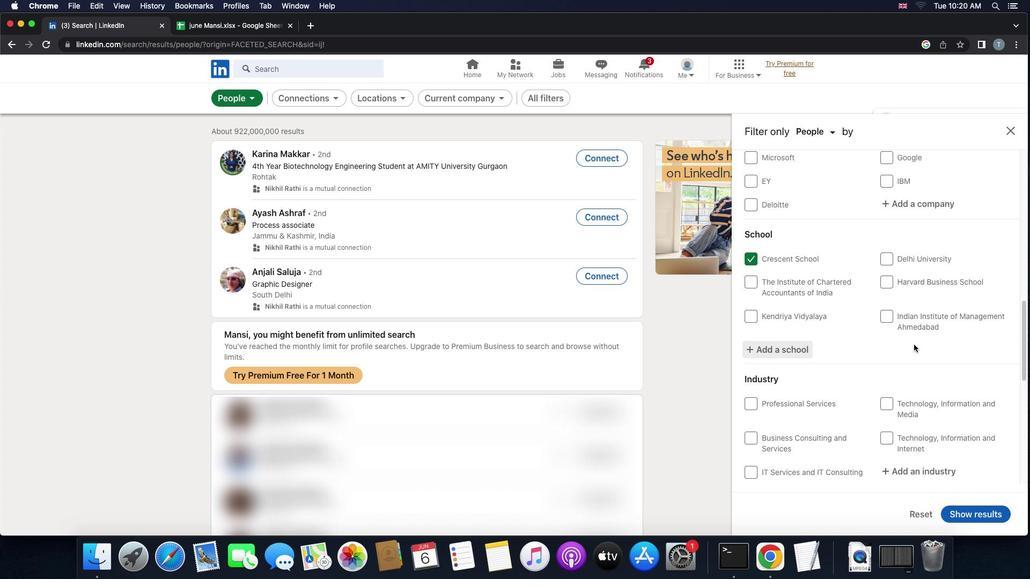 
Action: Mouse scrolled (913, 344) with delta (0, 0)
Screenshot: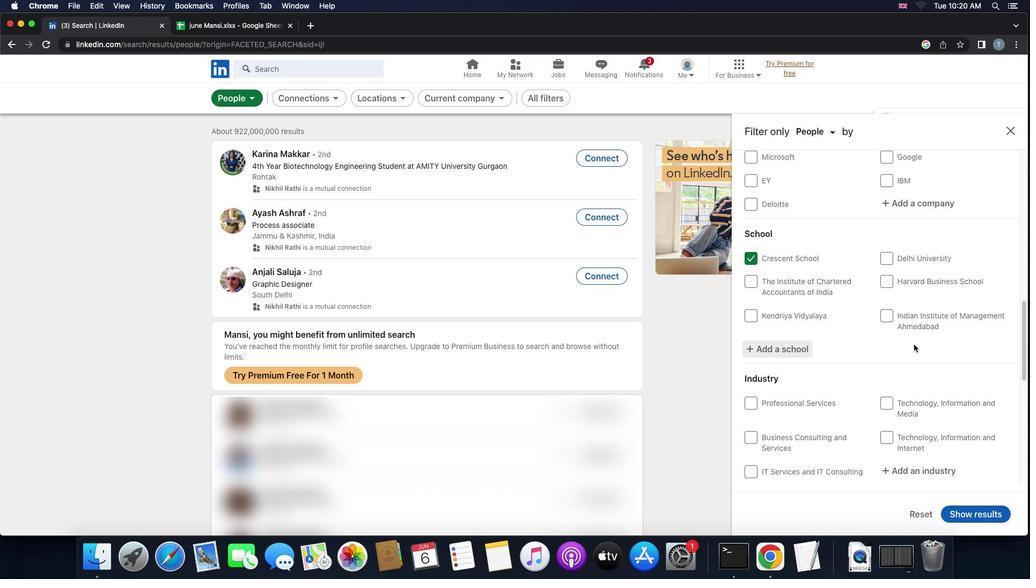 
Action: Mouse scrolled (913, 344) with delta (0, 0)
Screenshot: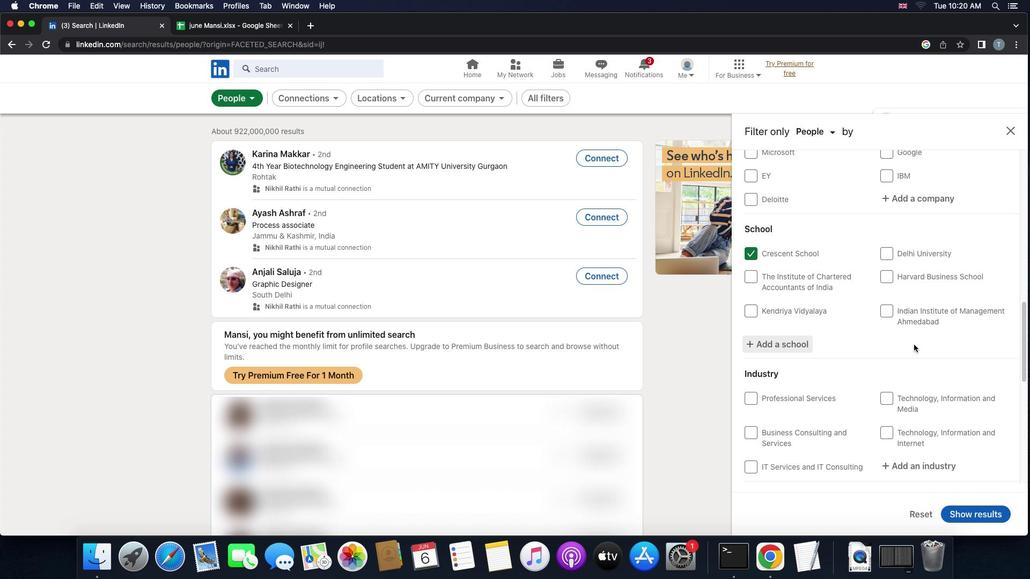 
Action: Mouse scrolled (913, 344) with delta (0, -1)
Screenshot: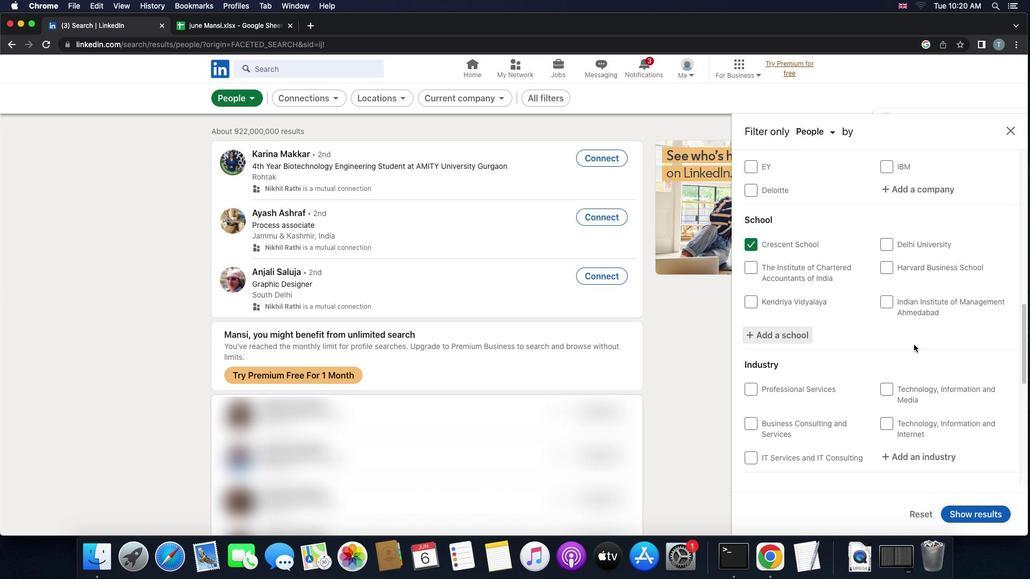 
Action: Mouse scrolled (913, 344) with delta (0, 0)
Screenshot: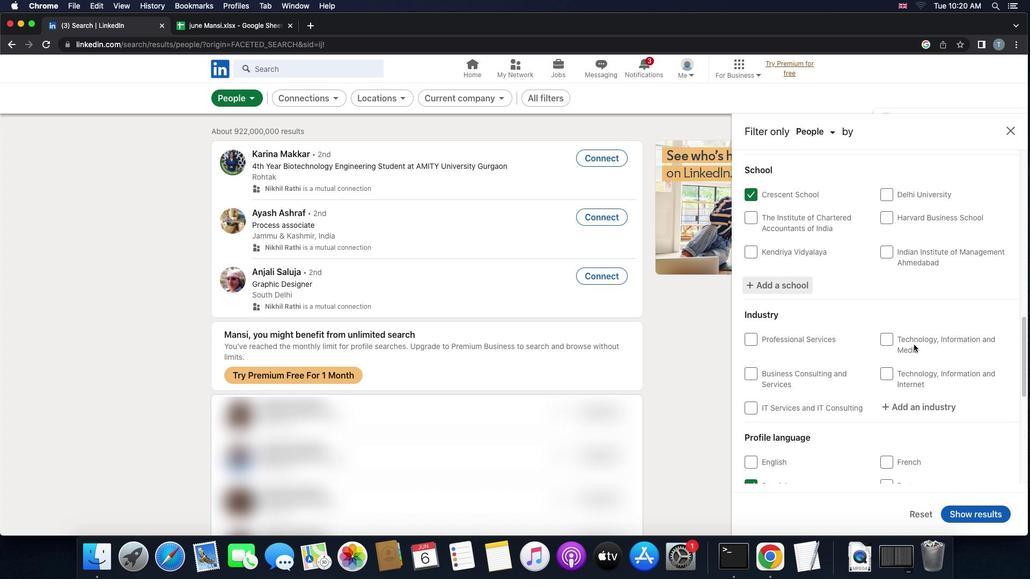 
Action: Mouse scrolled (913, 344) with delta (0, 0)
Screenshot: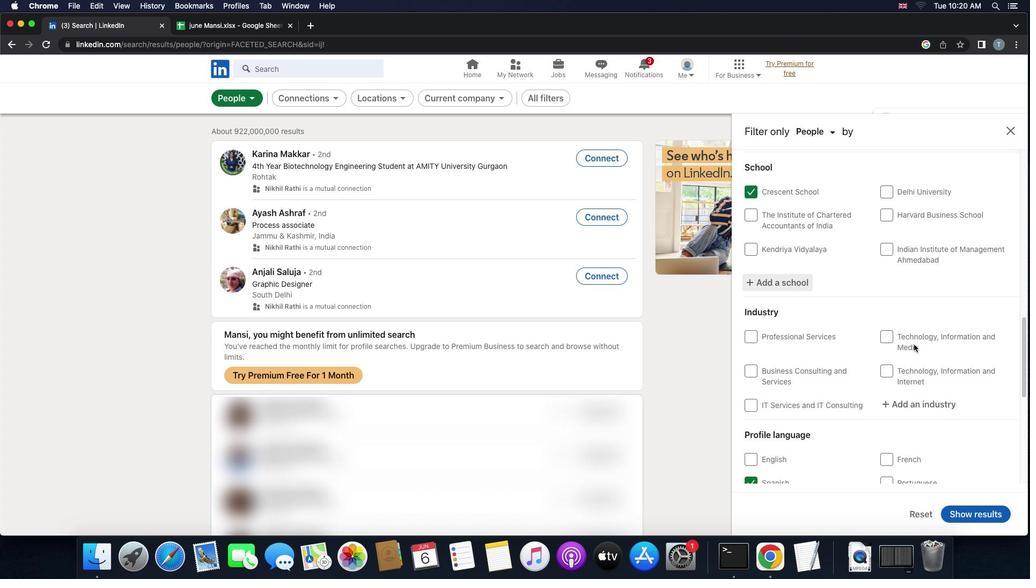 
Action: Mouse scrolled (913, 344) with delta (0, -1)
Screenshot: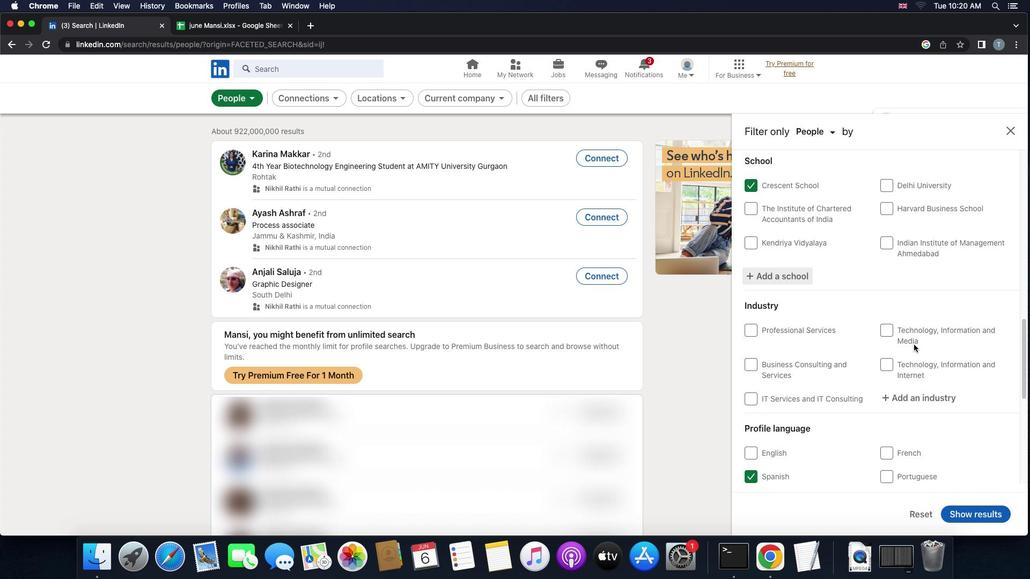 
Action: Mouse moved to (929, 344)
Screenshot: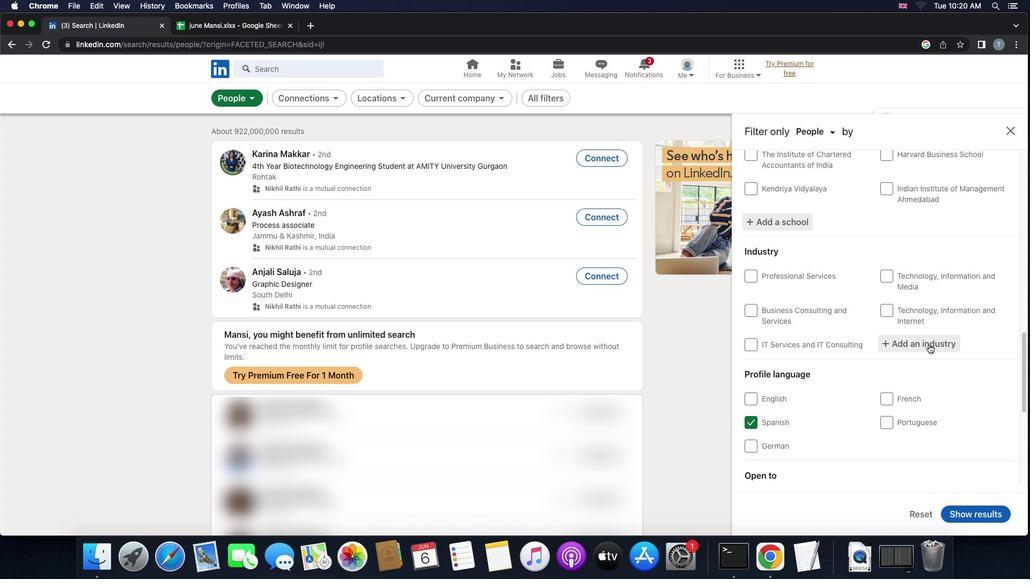 
Action: Mouse pressed left at (929, 344)
Screenshot: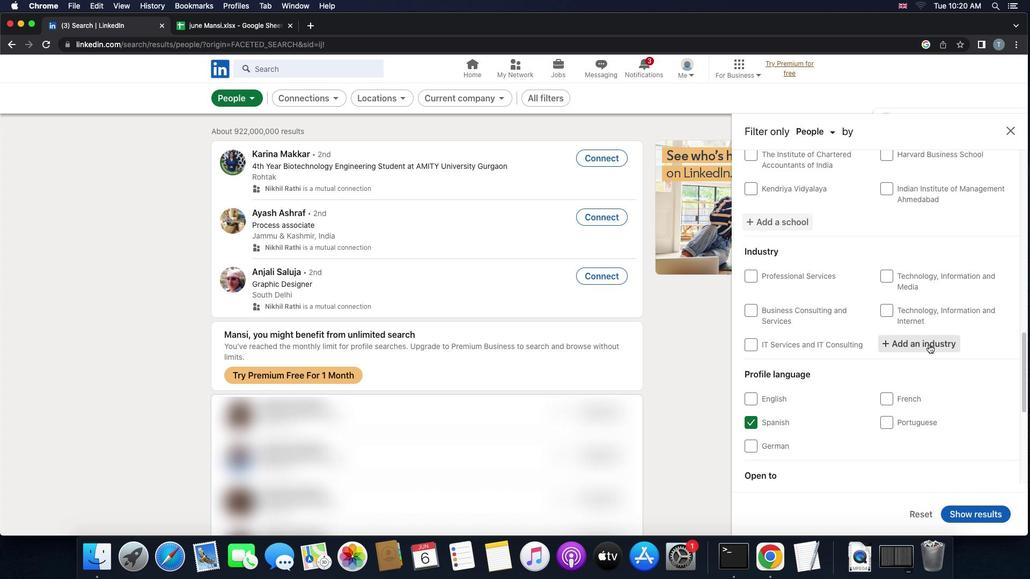 
Action: Mouse moved to (927, 339)
Screenshot: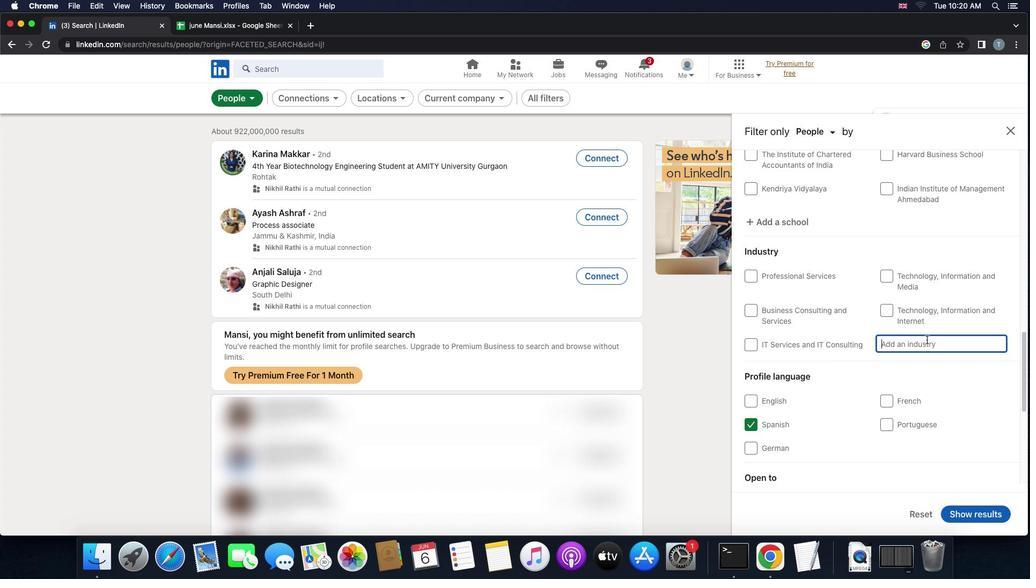 
Action: Key pressed 'm''e''n''t''a''l'Key.space'h''e''a''l''t''h'
Screenshot: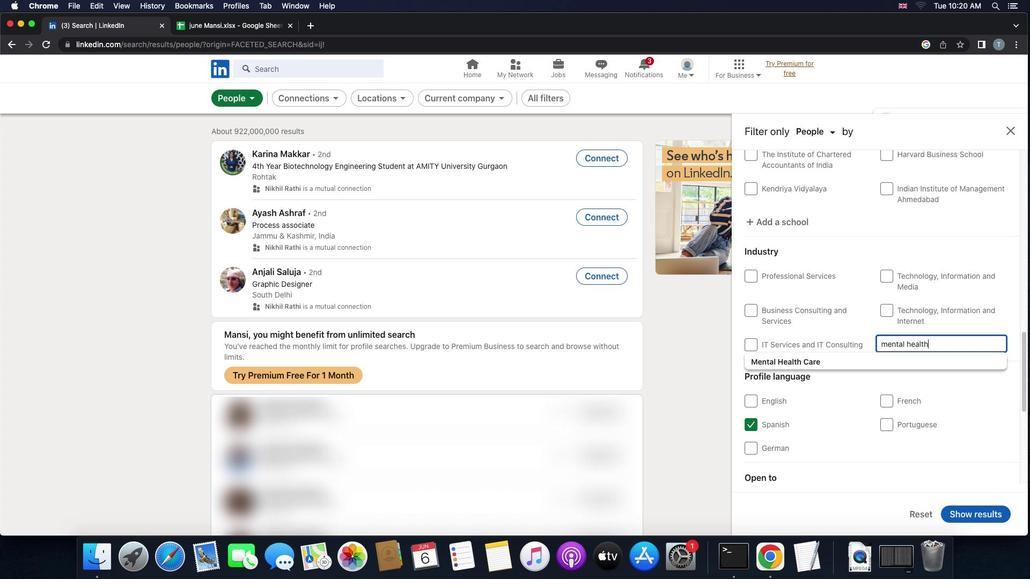 
Action: Mouse moved to (871, 364)
Screenshot: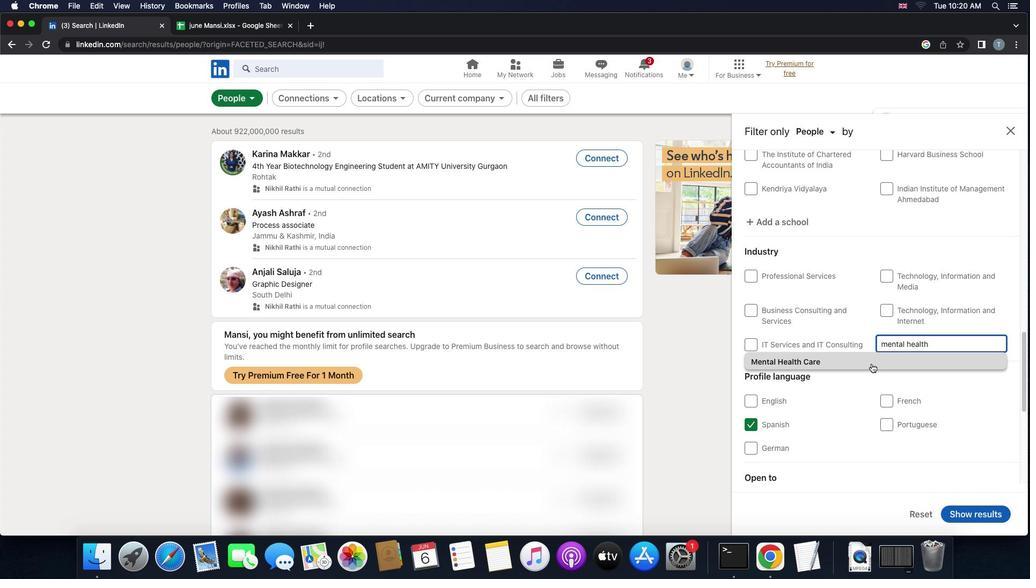 
Action: Mouse pressed left at (871, 364)
Screenshot: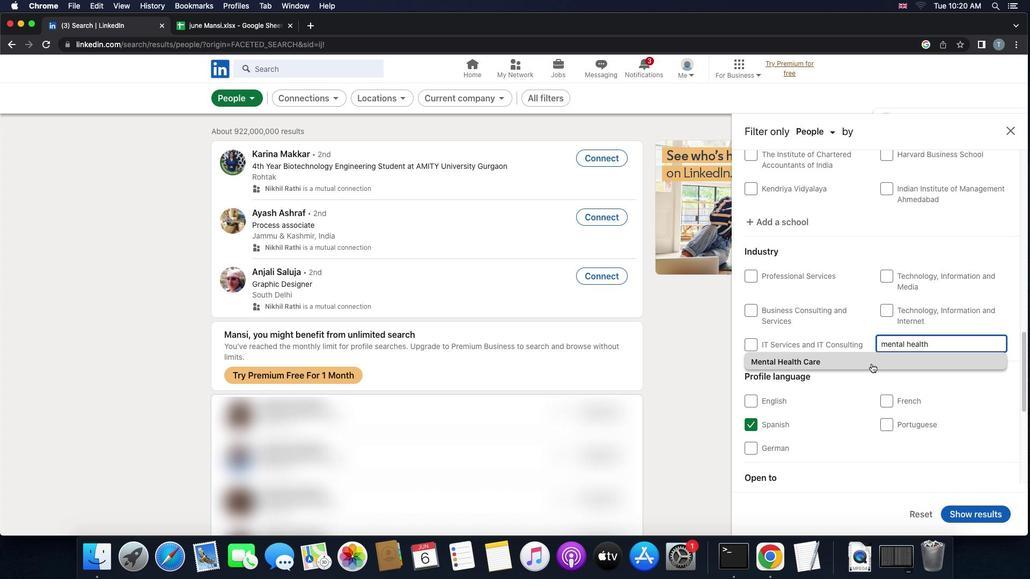 
Action: Mouse moved to (890, 365)
Screenshot: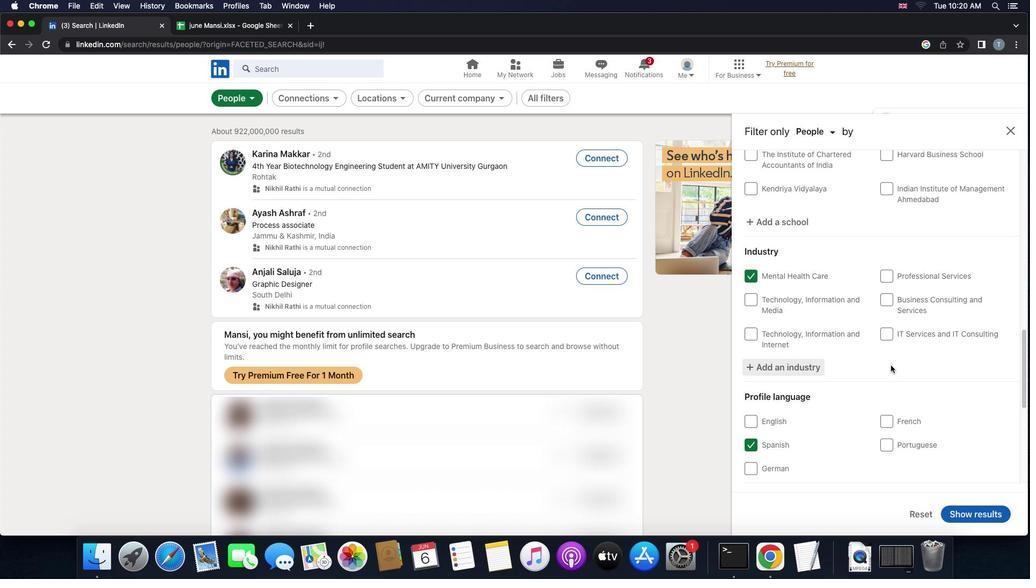 
Action: Mouse scrolled (890, 365) with delta (0, 0)
Screenshot: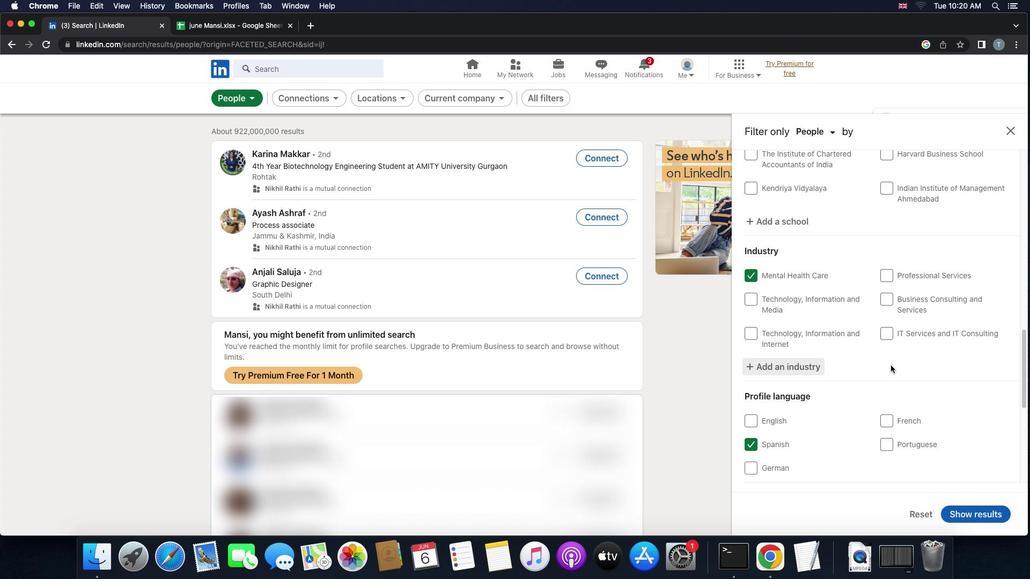 
Action: Mouse scrolled (890, 365) with delta (0, 0)
Screenshot: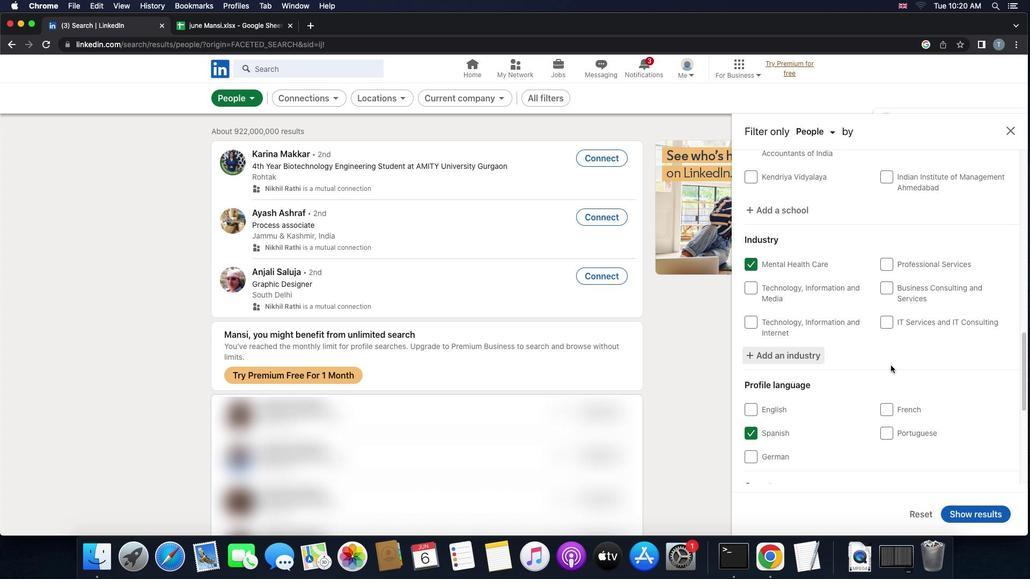 
Action: Mouse scrolled (890, 365) with delta (0, -1)
Screenshot: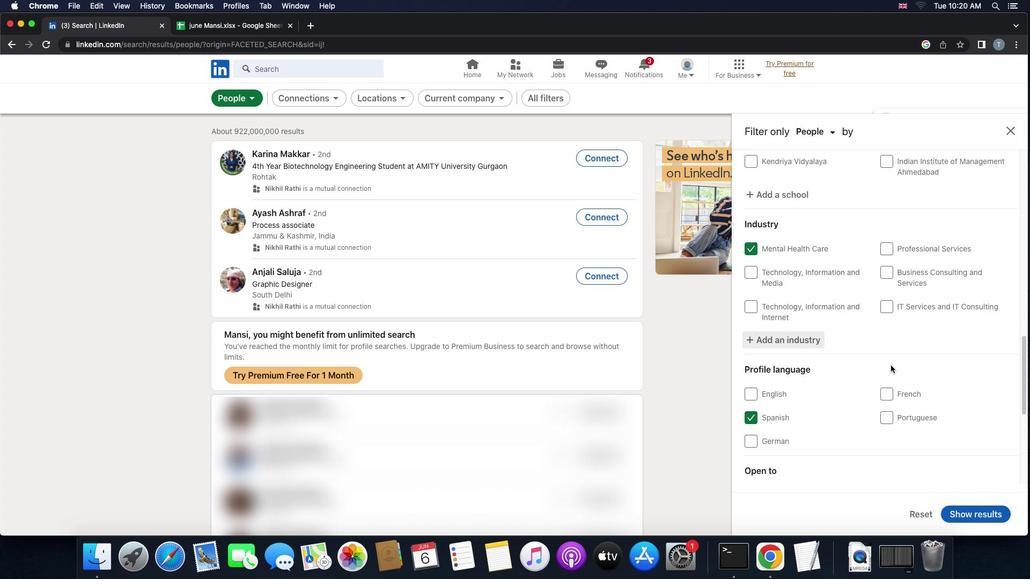 
Action: Mouse scrolled (890, 365) with delta (0, -1)
Screenshot: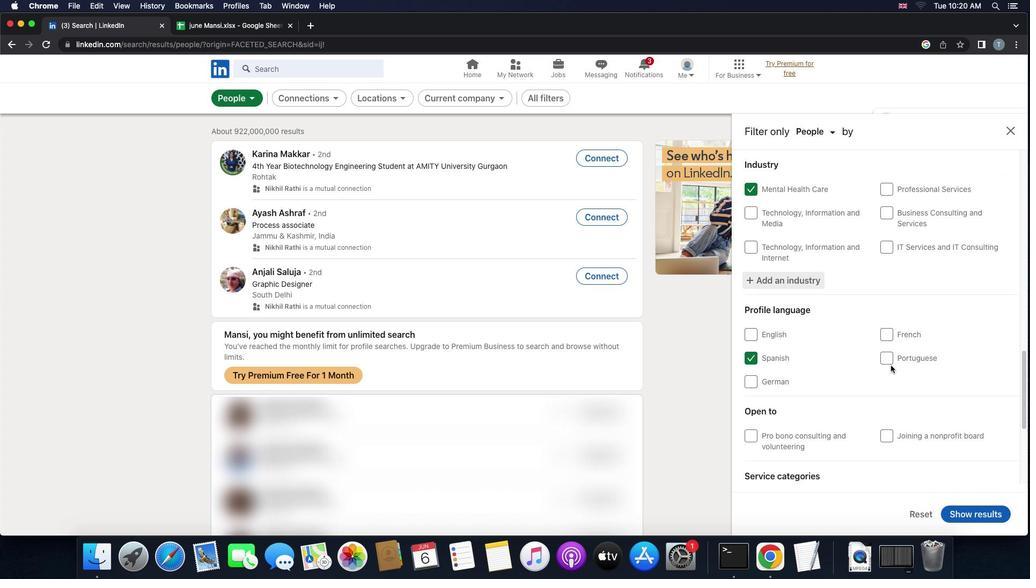 
Action: Mouse scrolled (890, 365) with delta (0, 0)
Screenshot: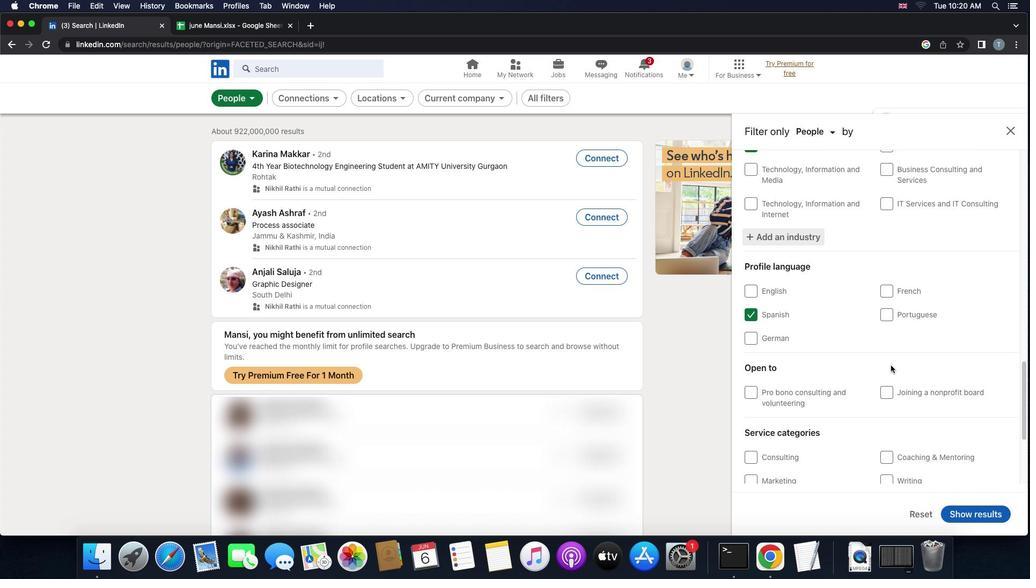 
Action: Mouse moved to (890, 365)
Screenshot: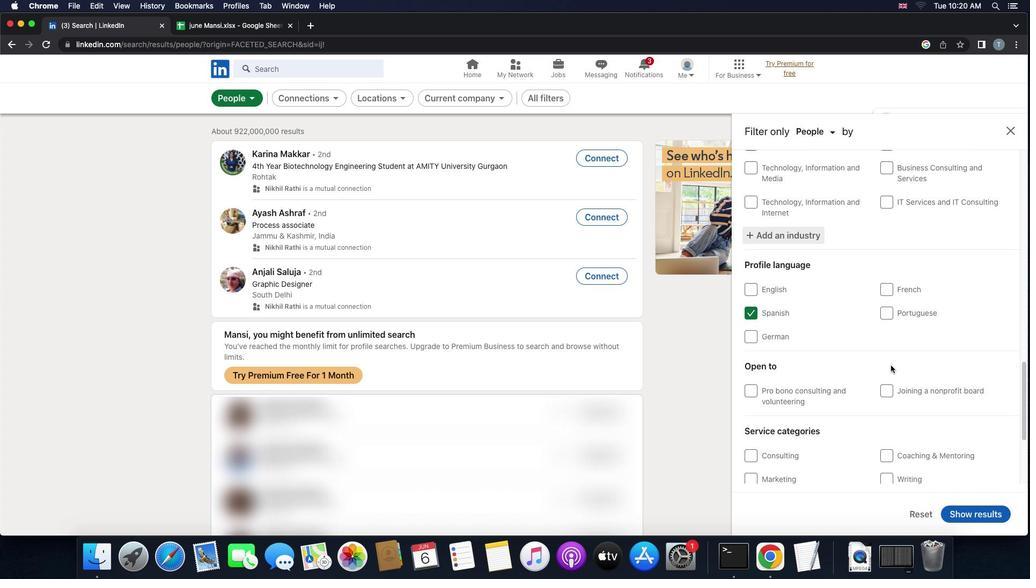 
Action: Mouse scrolled (890, 365) with delta (0, 0)
Screenshot: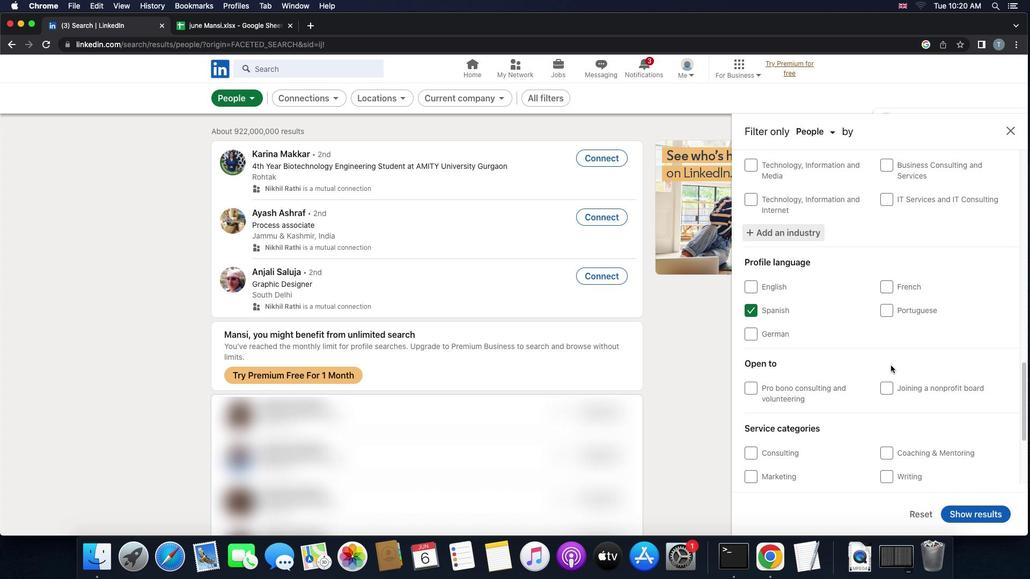 
Action: Mouse scrolled (890, 365) with delta (0, 0)
Screenshot: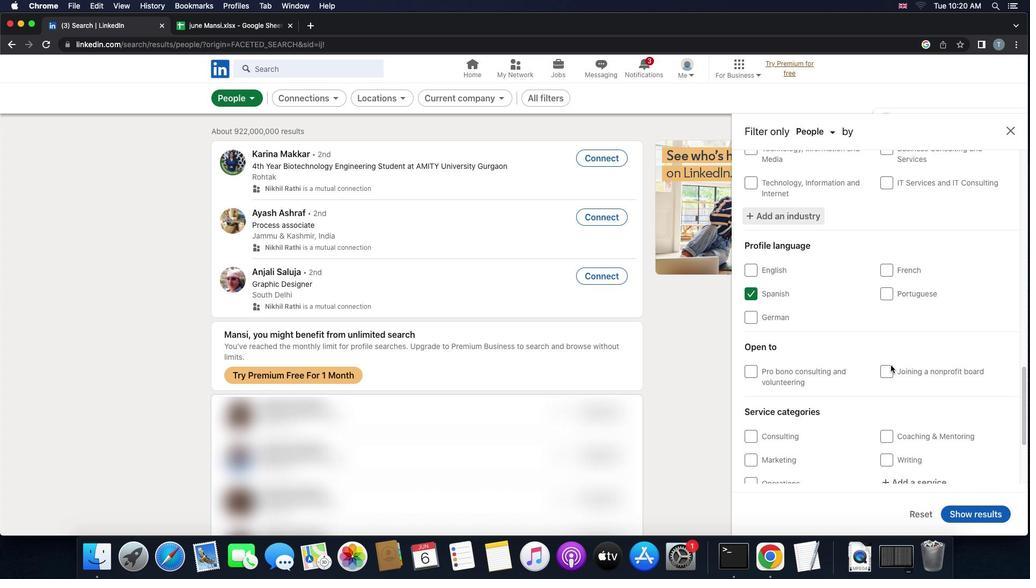 
Action: Mouse scrolled (890, 365) with delta (0, 0)
Screenshot: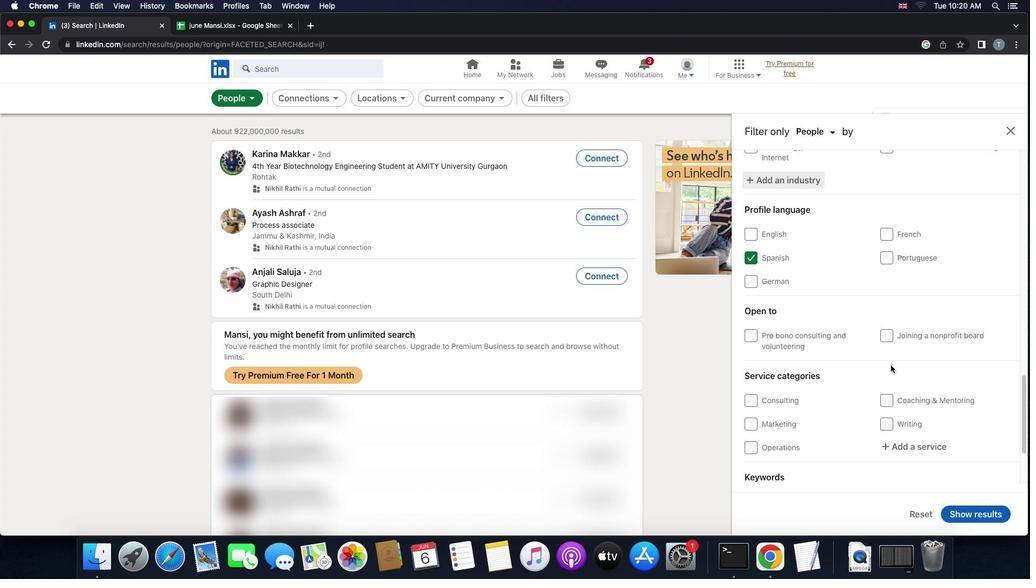 
Action: Mouse scrolled (890, 365) with delta (0, 0)
Screenshot: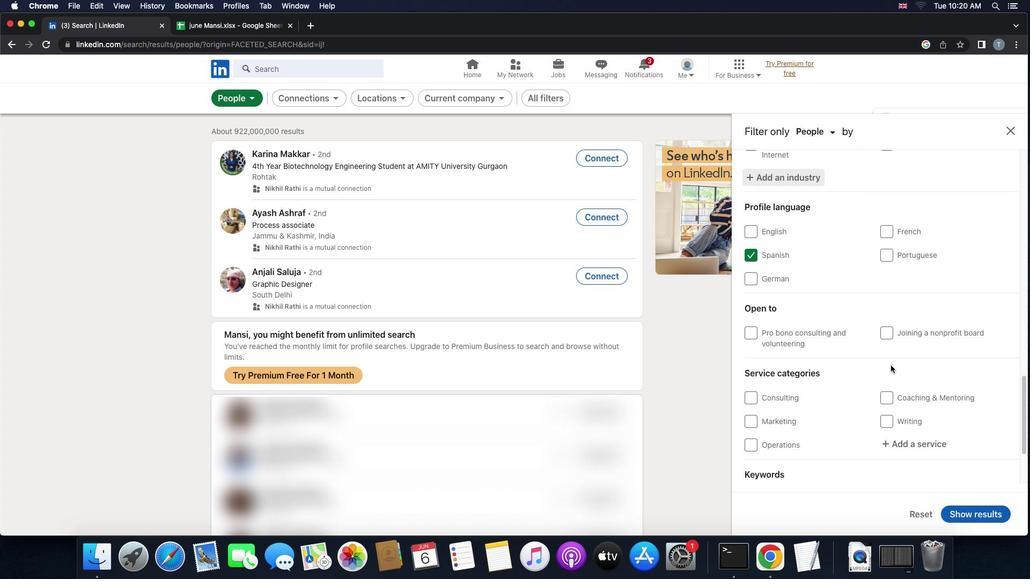 
Action: Mouse scrolled (890, 365) with delta (0, -1)
Screenshot: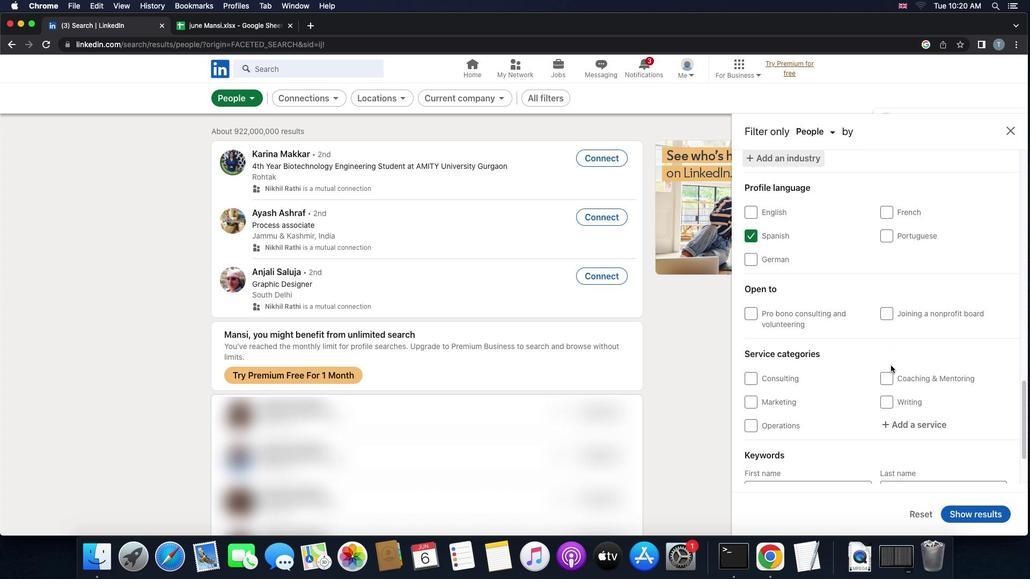 
Action: Mouse moved to (895, 376)
Screenshot: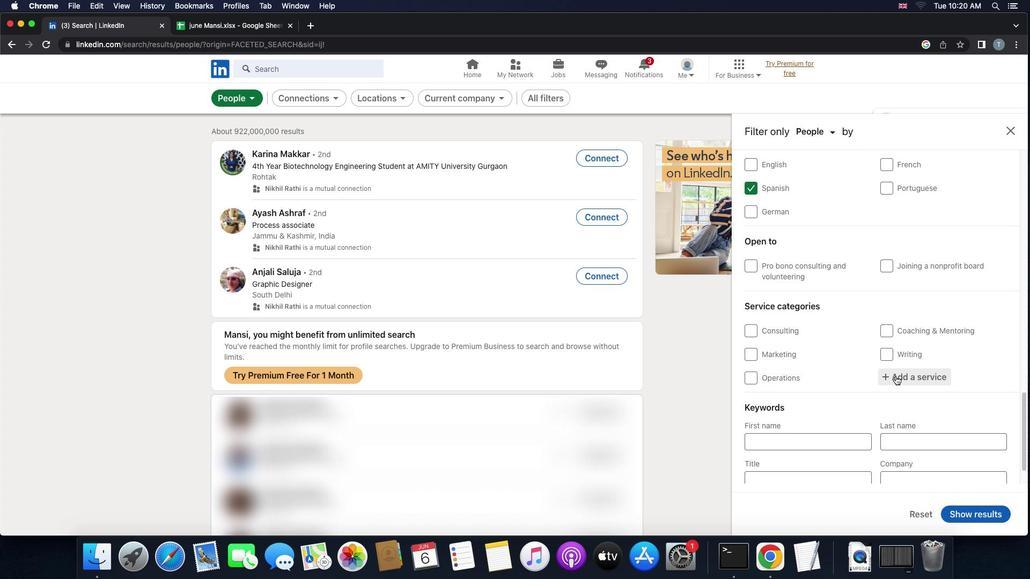 
Action: Mouse pressed left at (895, 376)
Screenshot: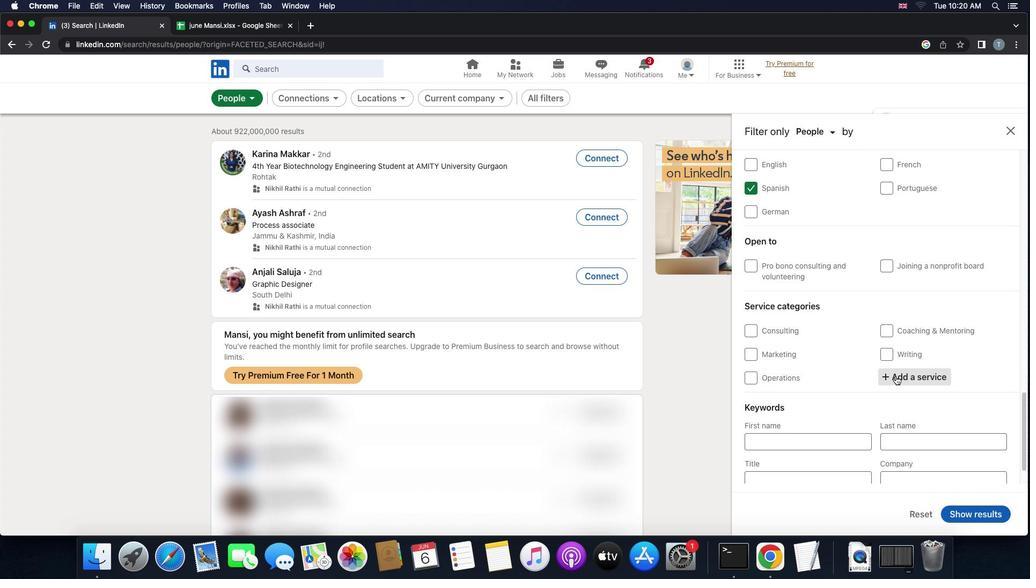 
Action: Mouse moved to (895, 376)
Screenshot: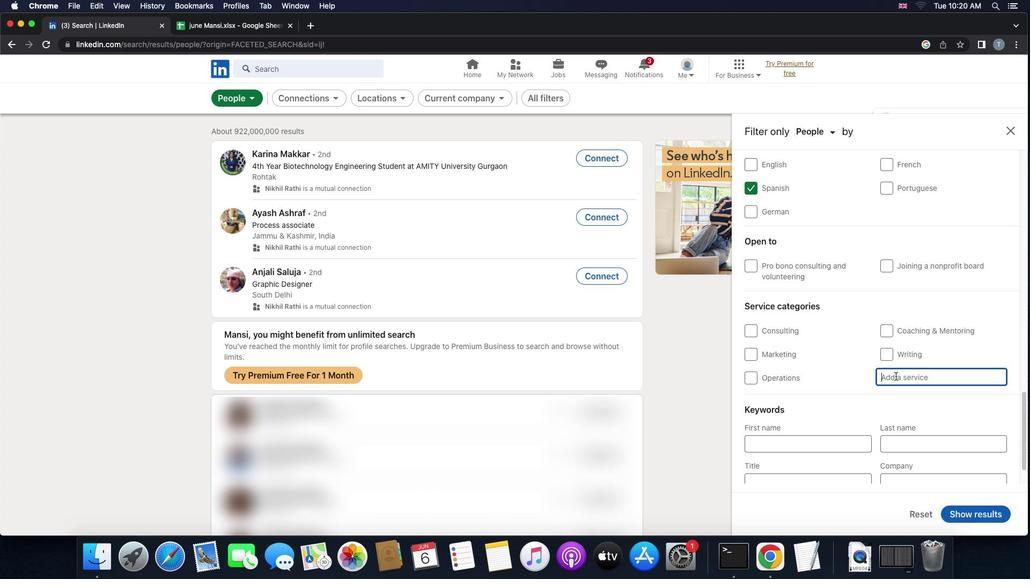 
Action: Key pressed 'p''e''r''s''o''n''a''l'Key.space'i''n''j''u''r''y'Key.space'l''a''e'Key.backspace'w'
Screenshot: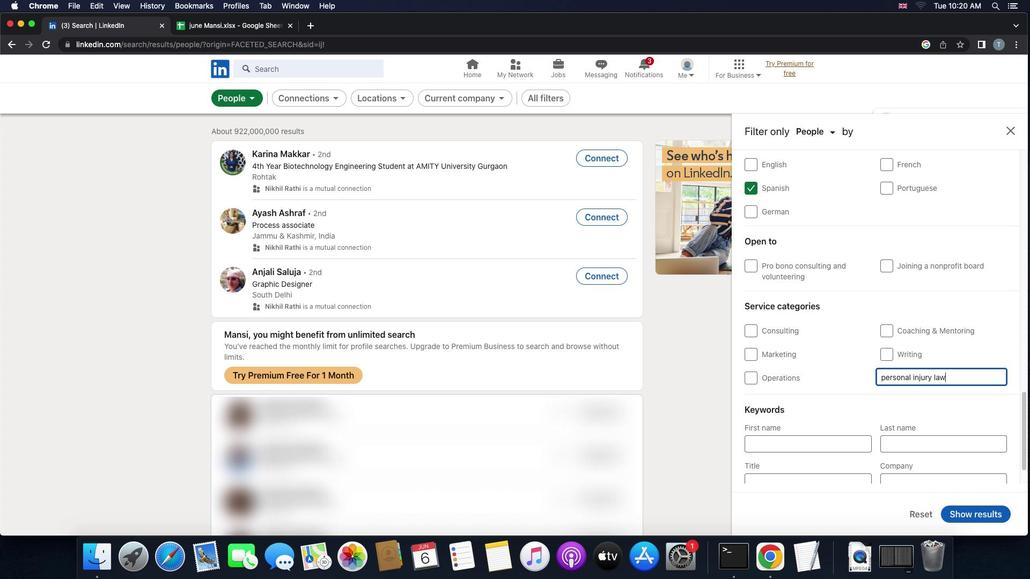 
Action: Mouse moved to (864, 396)
Screenshot: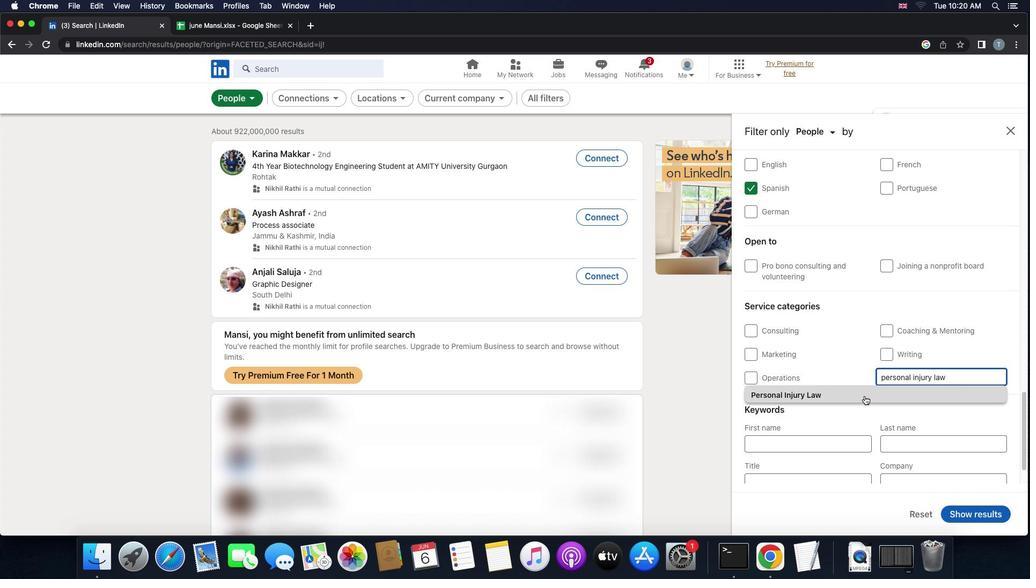 
Action: Mouse pressed left at (864, 396)
Screenshot: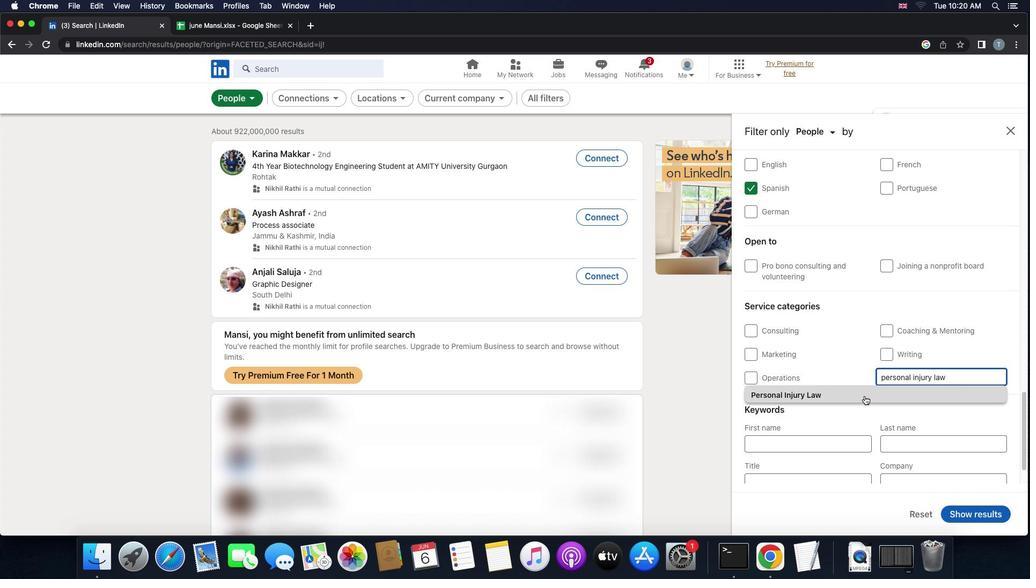 
Action: Mouse moved to (868, 398)
Screenshot: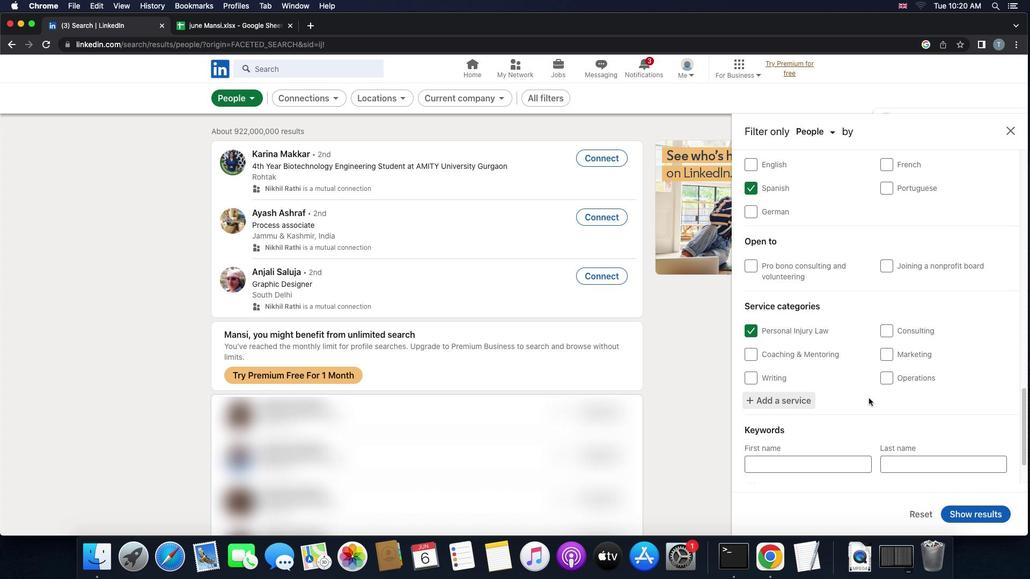 
Action: Mouse scrolled (868, 398) with delta (0, 0)
Screenshot: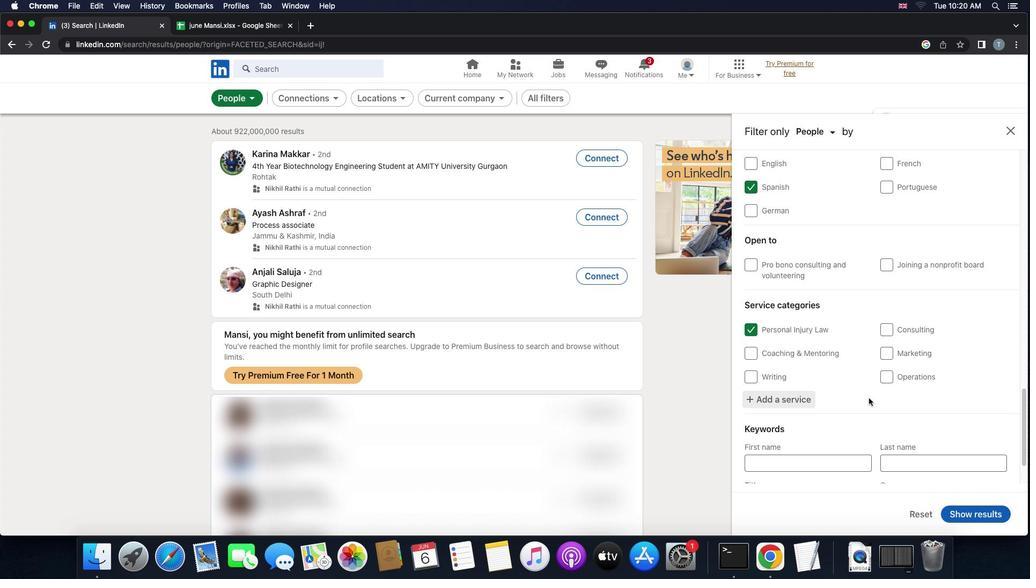 
Action: Mouse scrolled (868, 398) with delta (0, 0)
Screenshot: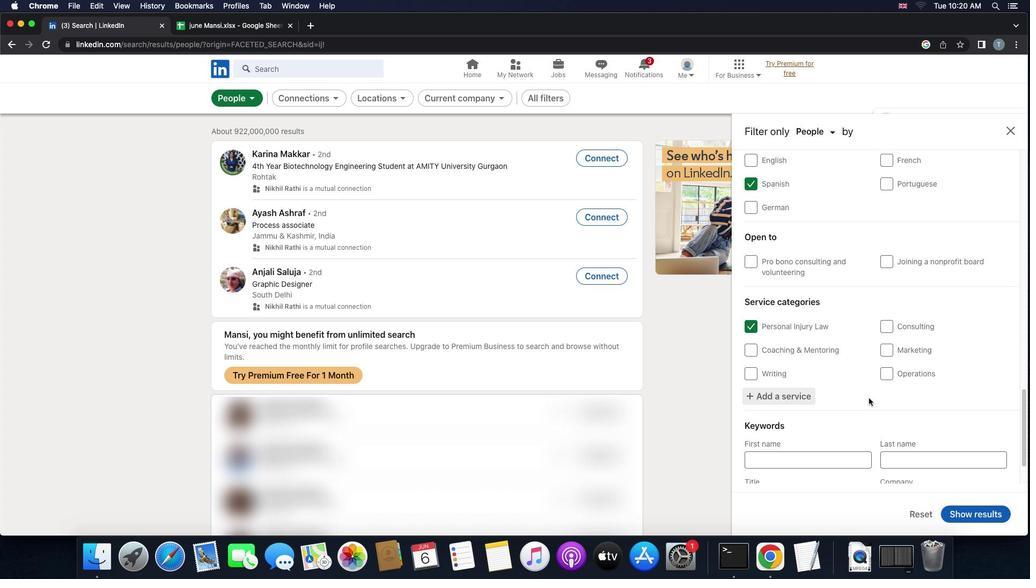 
Action: Mouse scrolled (868, 398) with delta (0, -1)
Screenshot: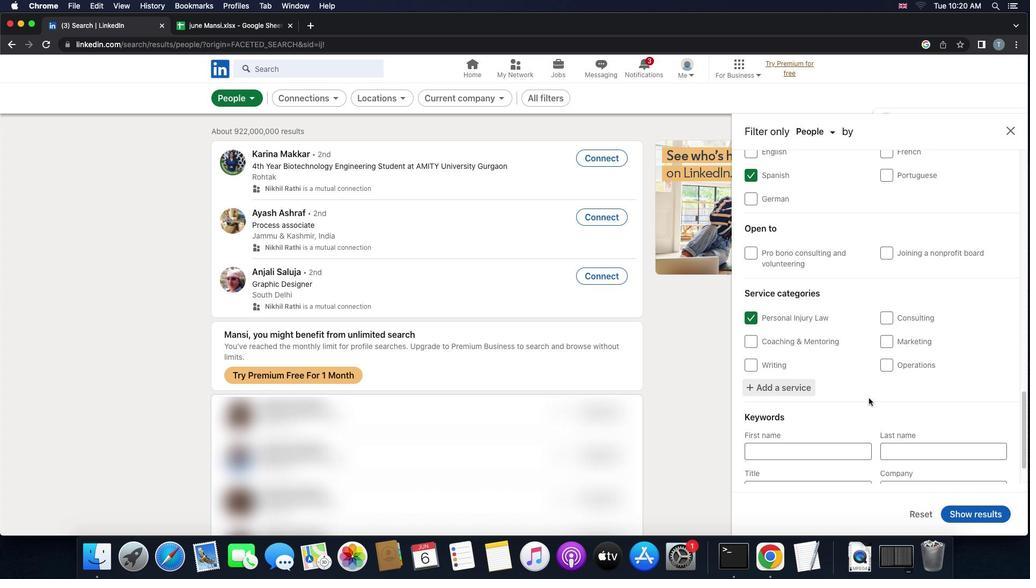 
Action: Mouse scrolled (868, 398) with delta (0, 0)
Screenshot: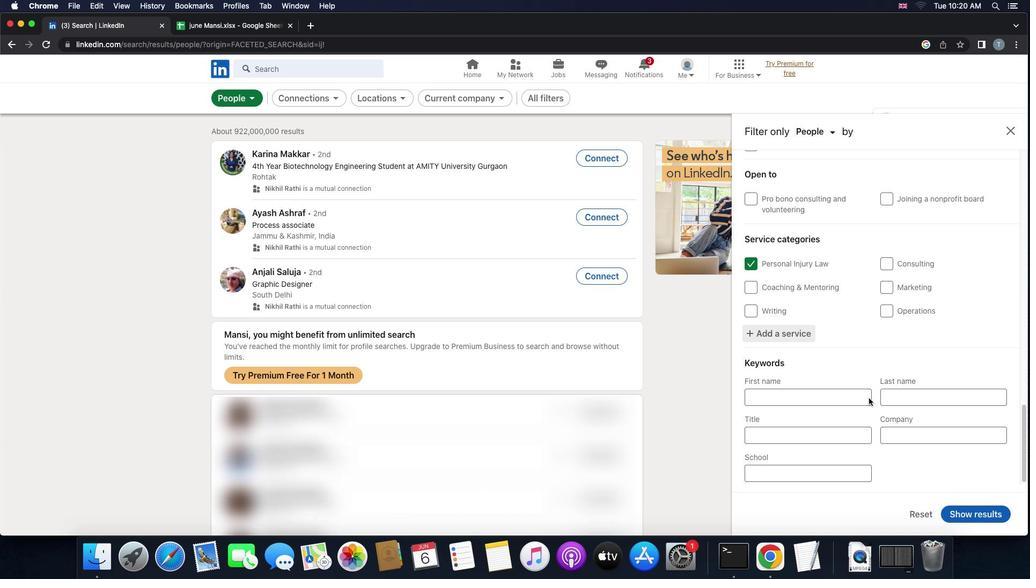 
Action: Mouse scrolled (868, 398) with delta (0, 0)
Screenshot: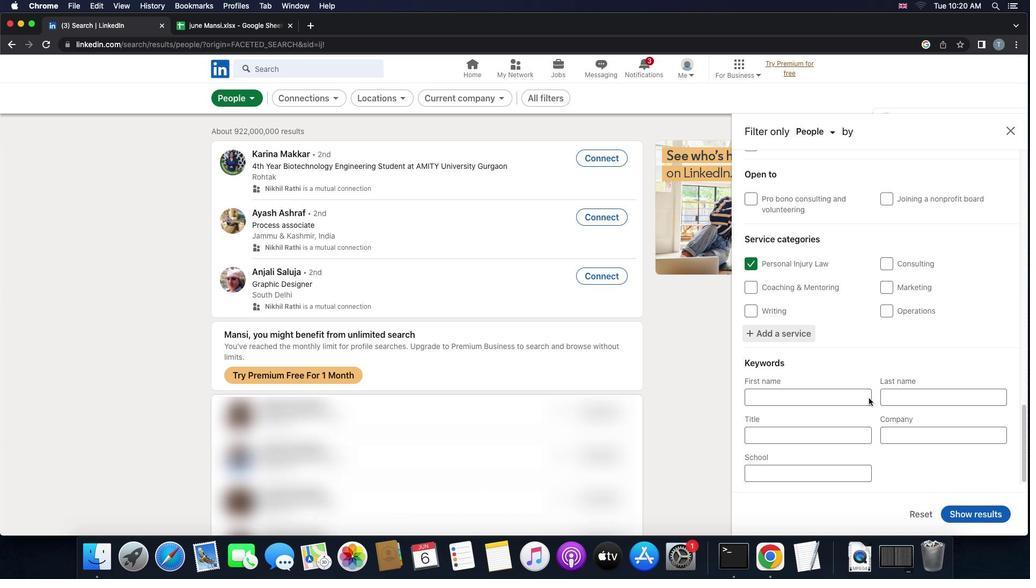 
Action: Mouse moved to (826, 432)
Screenshot: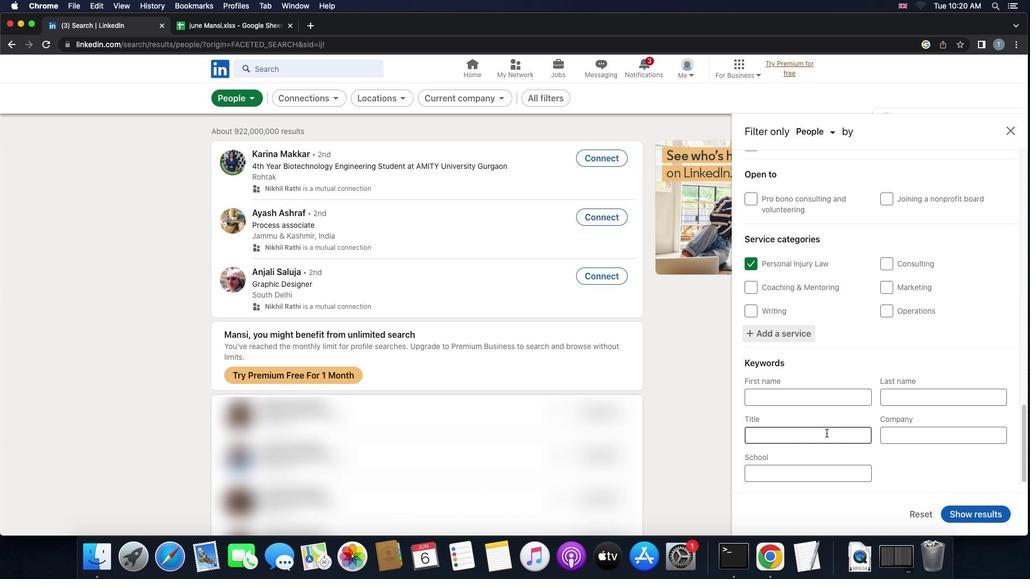 
Action: Mouse pressed left at (826, 432)
Screenshot: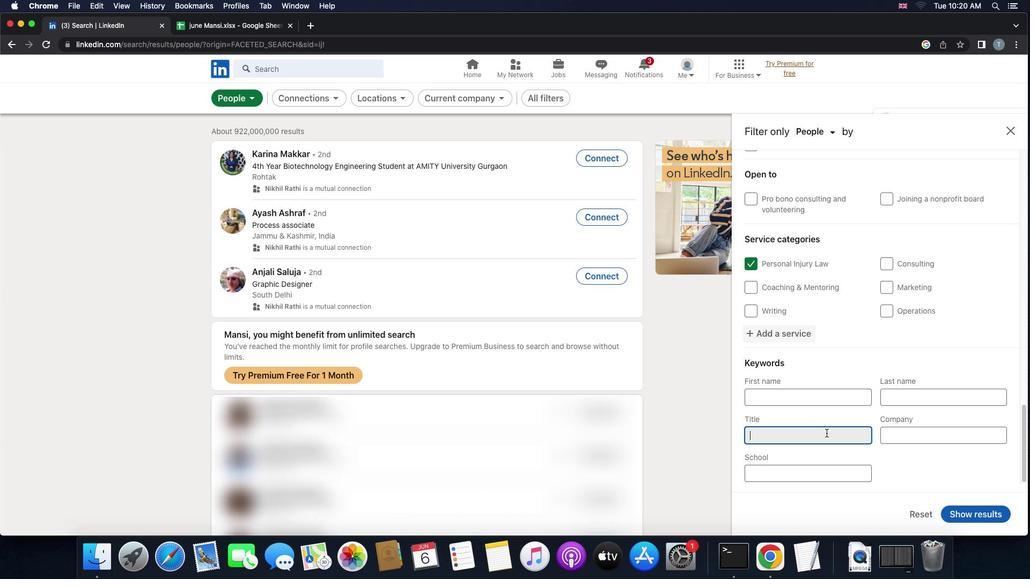 
Action: Mouse moved to (829, 434)
Screenshot: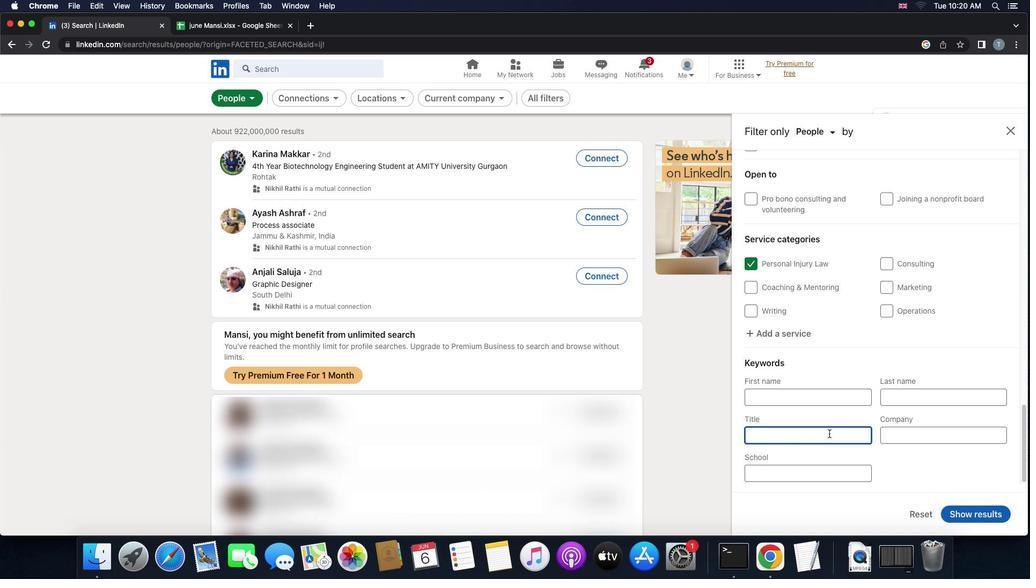 
Action: Key pressed 'd''i''r''e''c''t''o''r'Key.space'o''f'Key.space'f''i''r''s''t'Key.space'i''m''p''r''e''s''s''i''o''n''s'
Screenshot: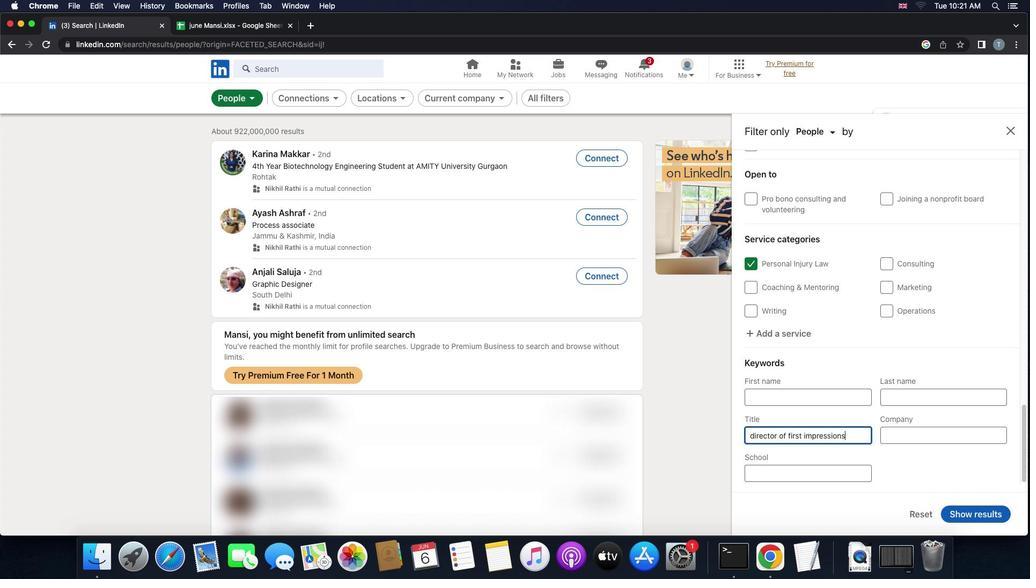 
Action: Mouse moved to (992, 517)
Screenshot: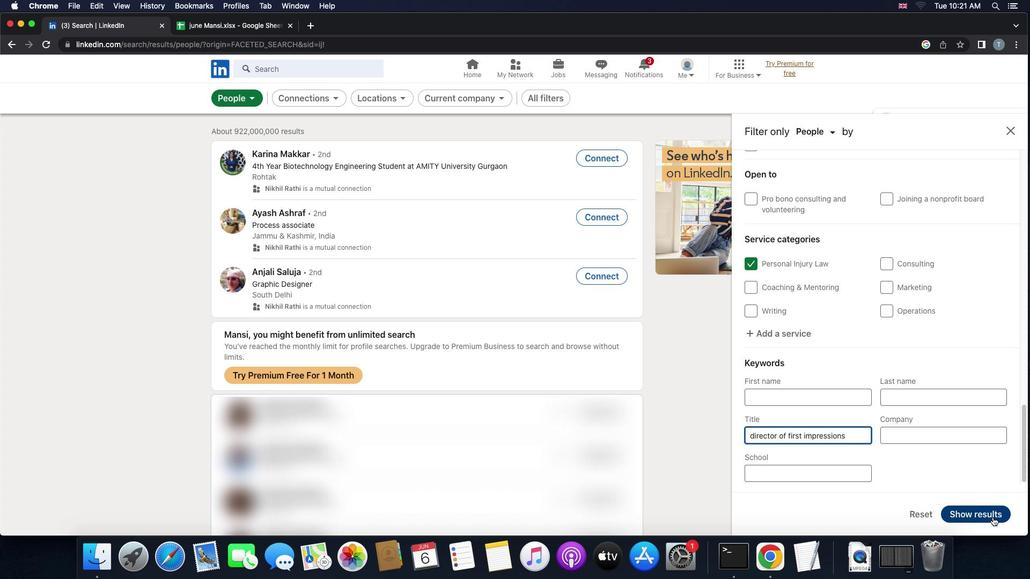 
Action: Mouse pressed left at (992, 517)
Screenshot: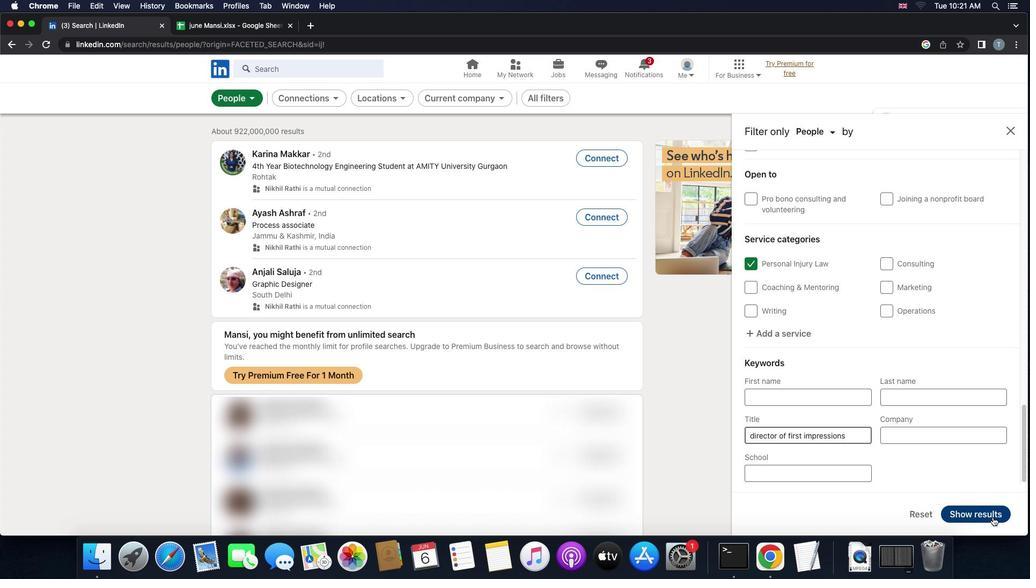 
Action: Mouse moved to (997, 518)
Screenshot: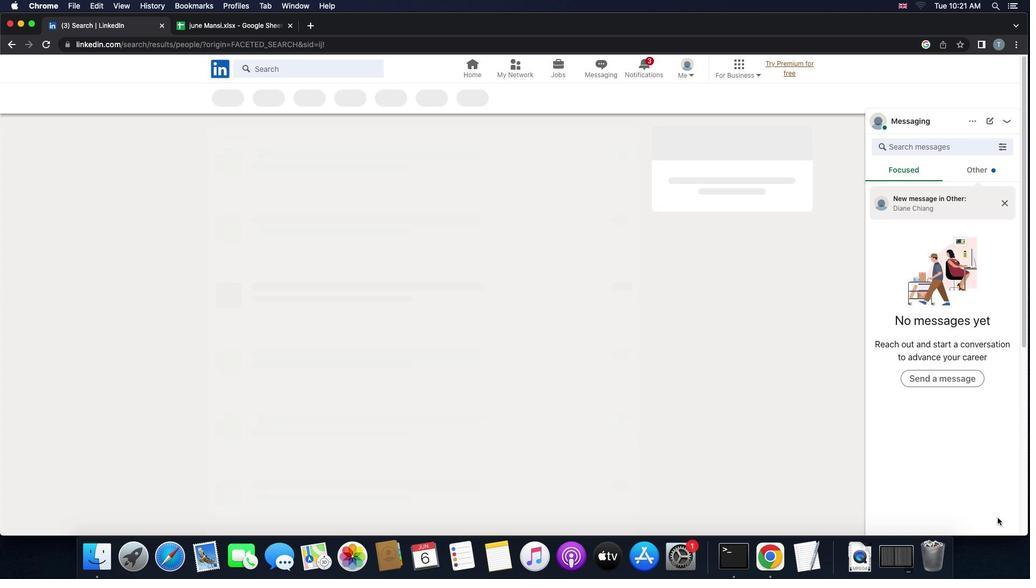 
